 Task: Find connections with filter location Gonesse with filter topic #Investingwith filter profile language Spanish with filter current company Polaris Inc. with filter school Ahmednagar Jilha Maratha Vidya Prasarak Samaj's Ahmednagar Shri.Chhatrapati Shivaji Maharaj College of Engineering, Nepti, Address: Nepti Nagar Kalyan Road, Ahmednagar, Taluka: Ahmednagar, District: Ahmednagar with filter industry Housing Programs with filter service category Retirement Planning with filter keywords title Sound Engineer
Action: Mouse moved to (686, 111)
Screenshot: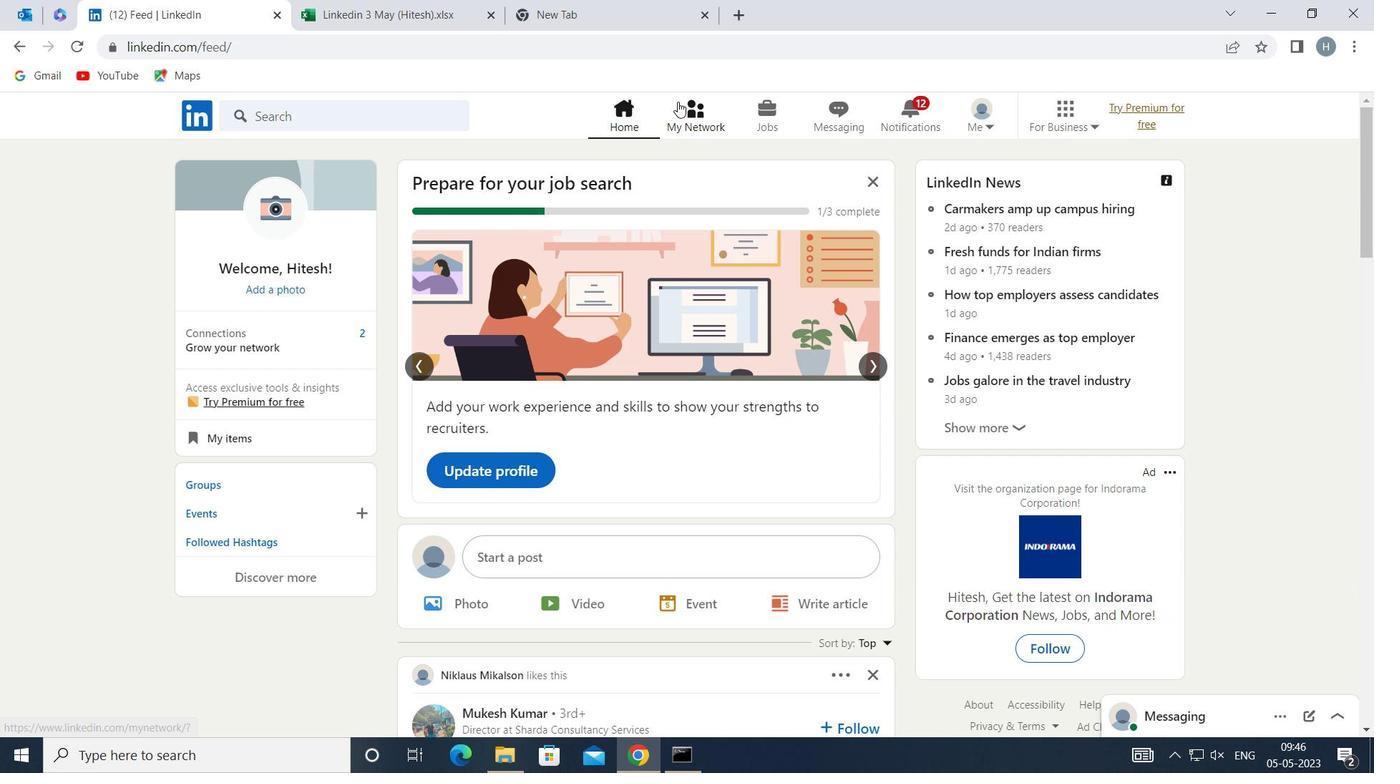 
Action: Mouse pressed left at (686, 111)
Screenshot: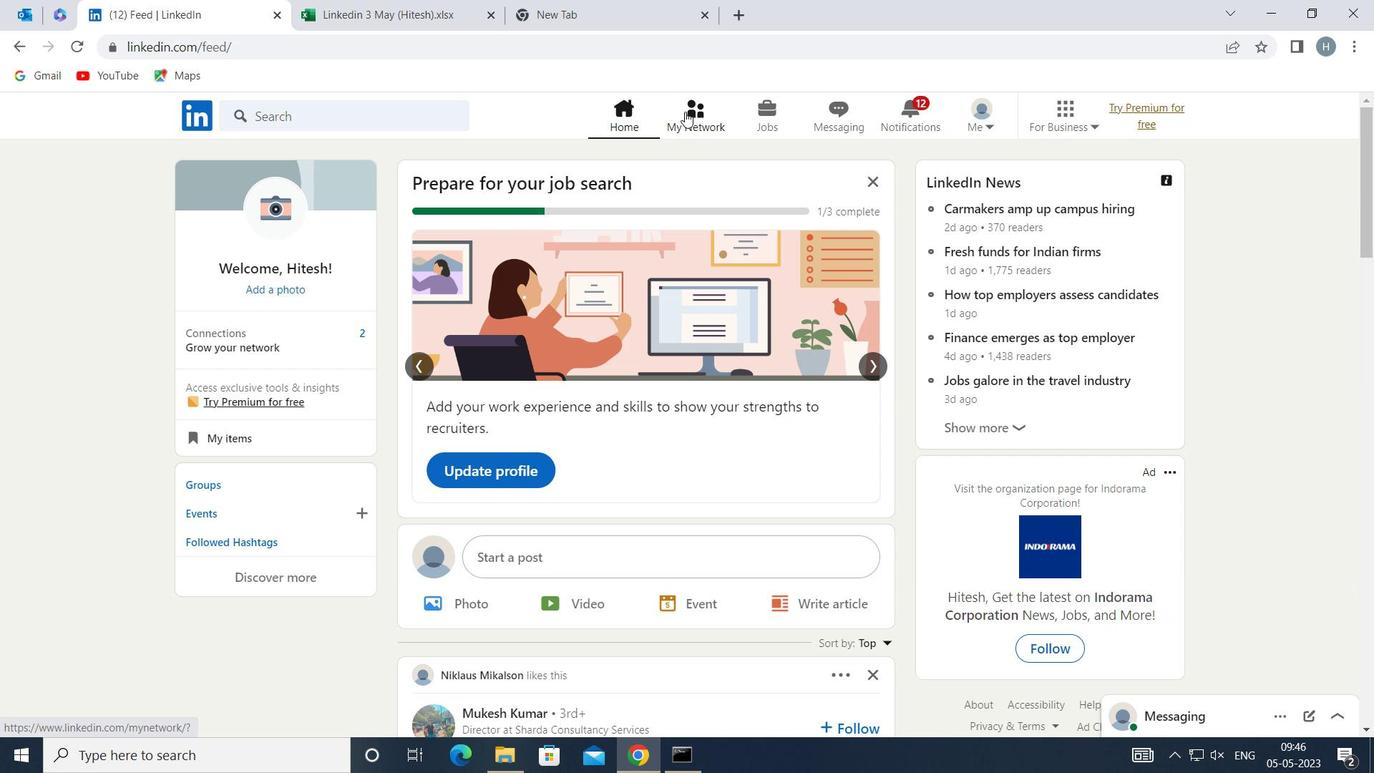 
Action: Mouse moved to (416, 213)
Screenshot: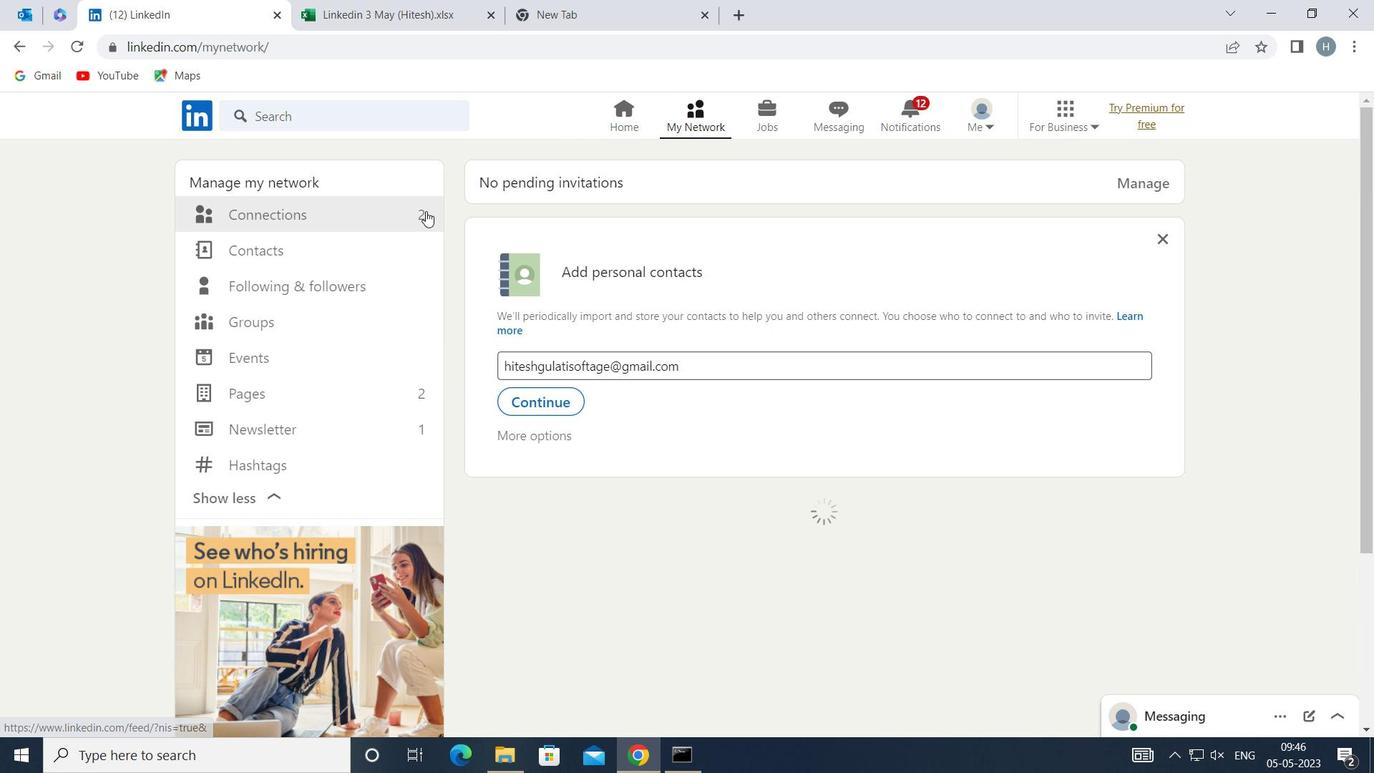 
Action: Mouse pressed left at (416, 213)
Screenshot: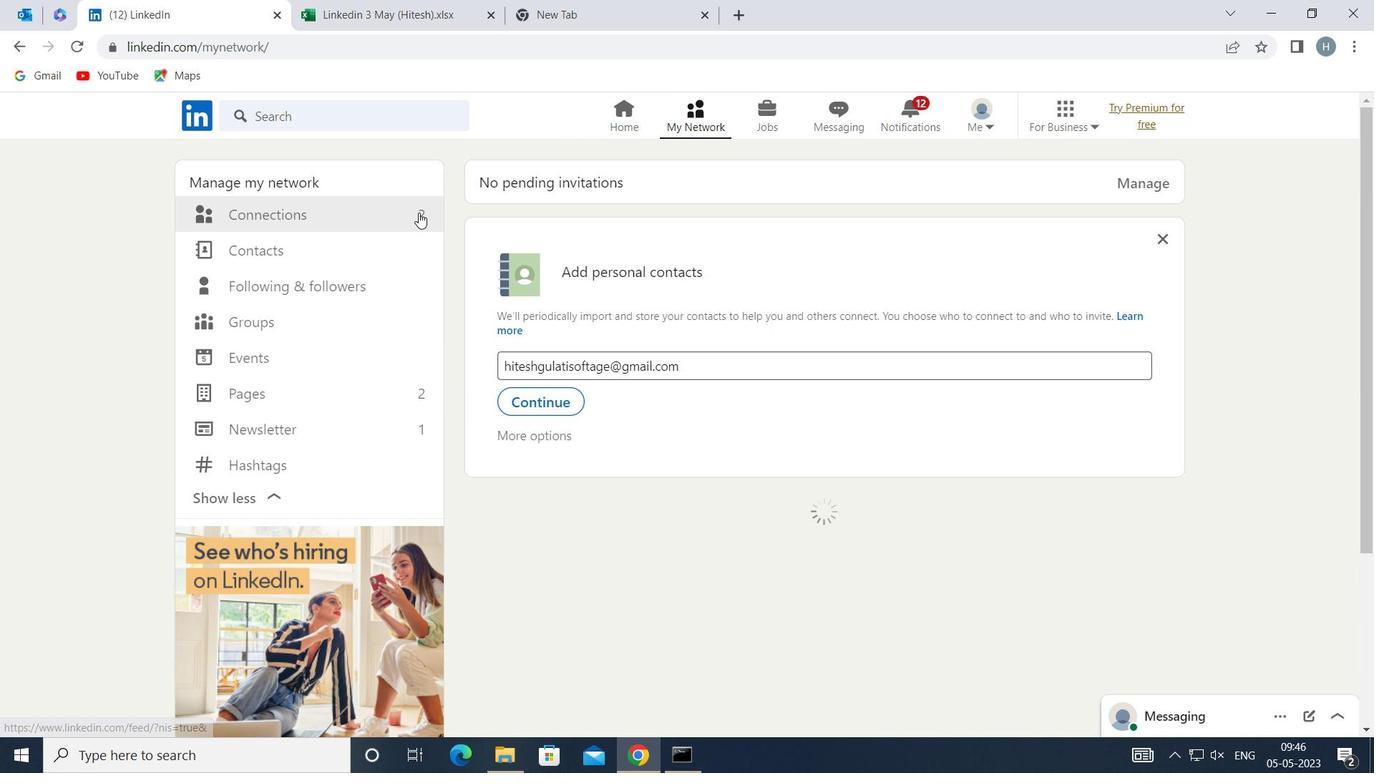 
Action: Mouse moved to (809, 219)
Screenshot: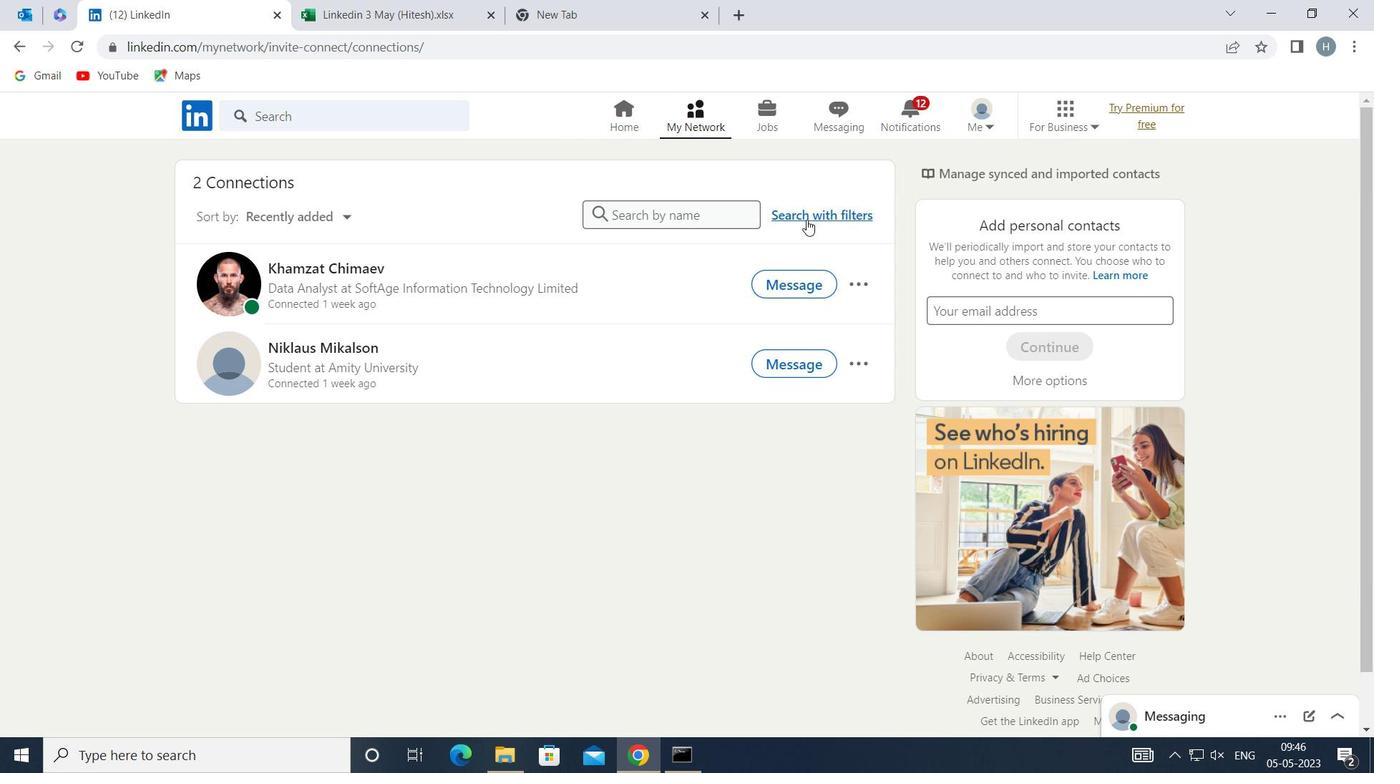 
Action: Mouse pressed left at (809, 219)
Screenshot: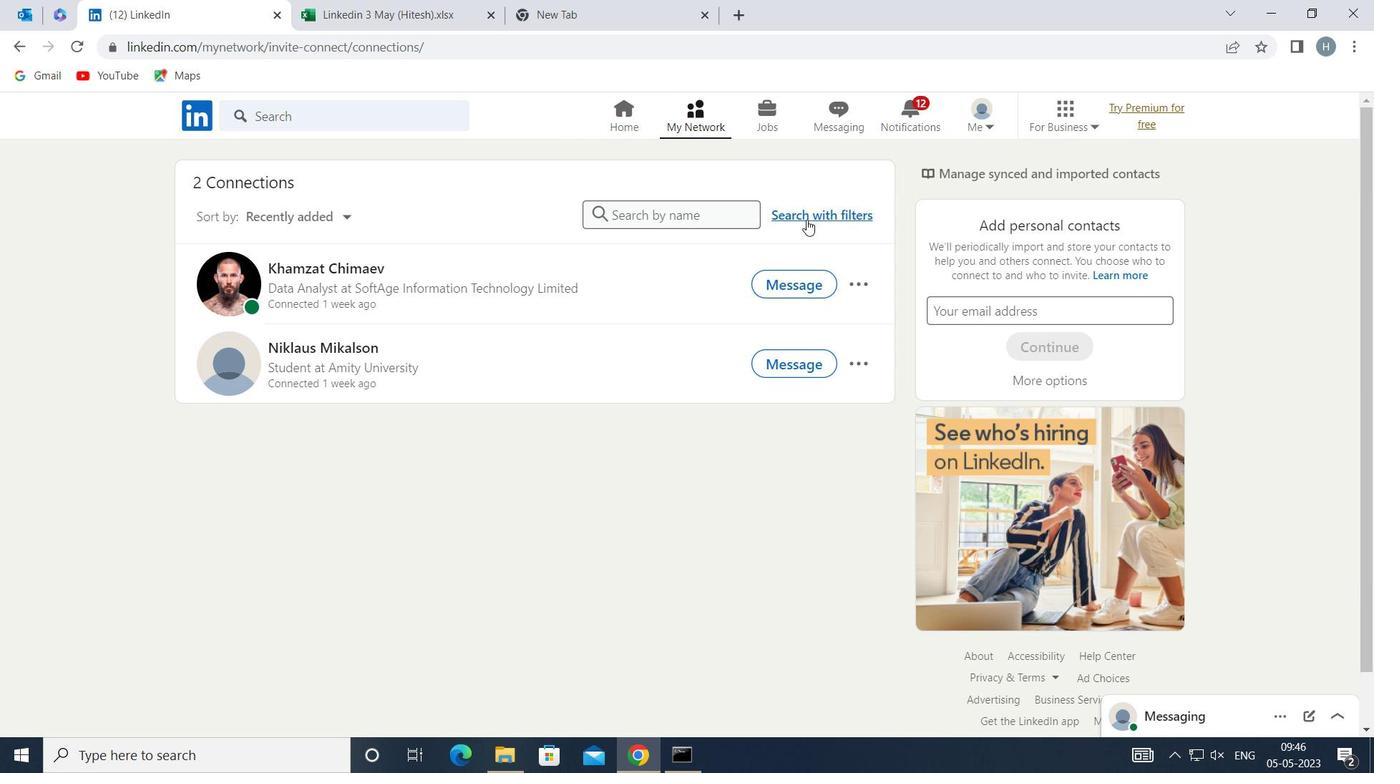 
Action: Mouse moved to (752, 164)
Screenshot: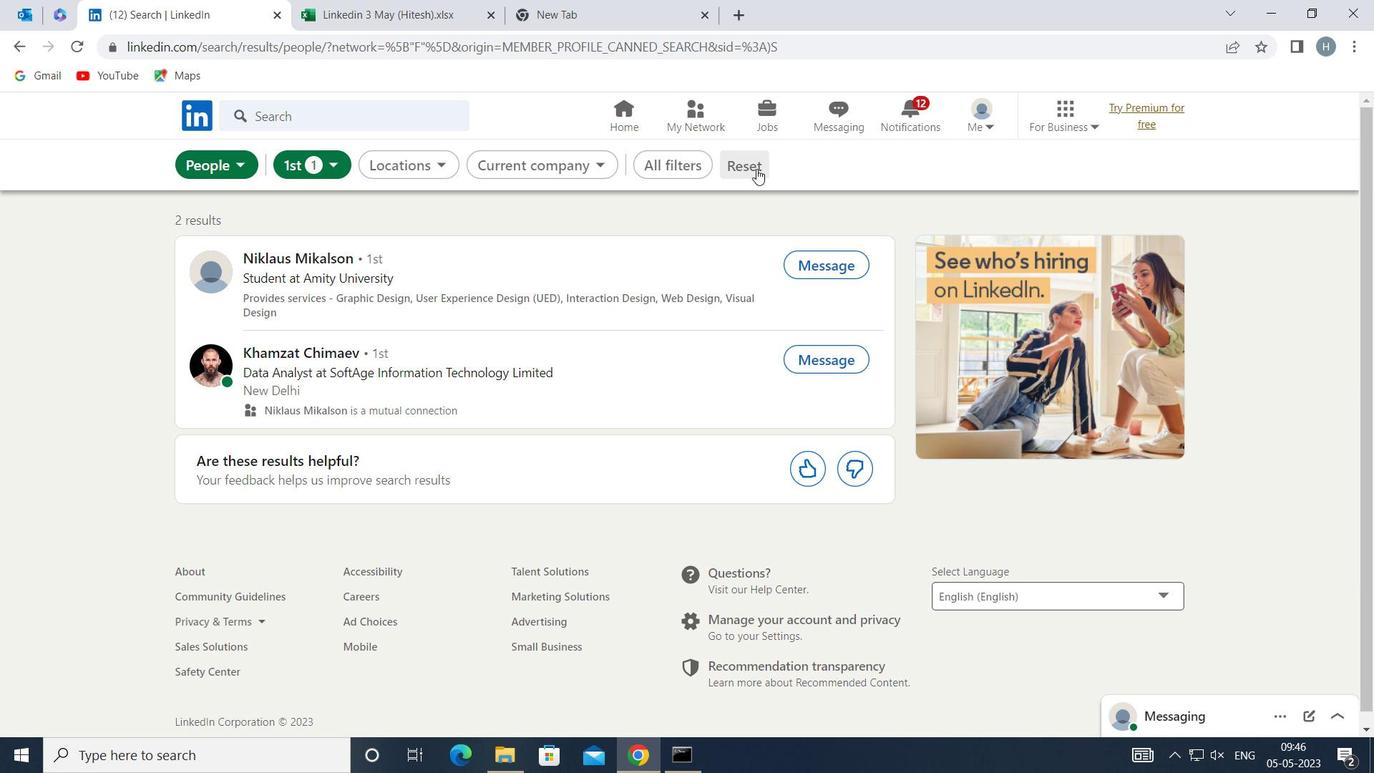 
Action: Mouse pressed left at (752, 164)
Screenshot: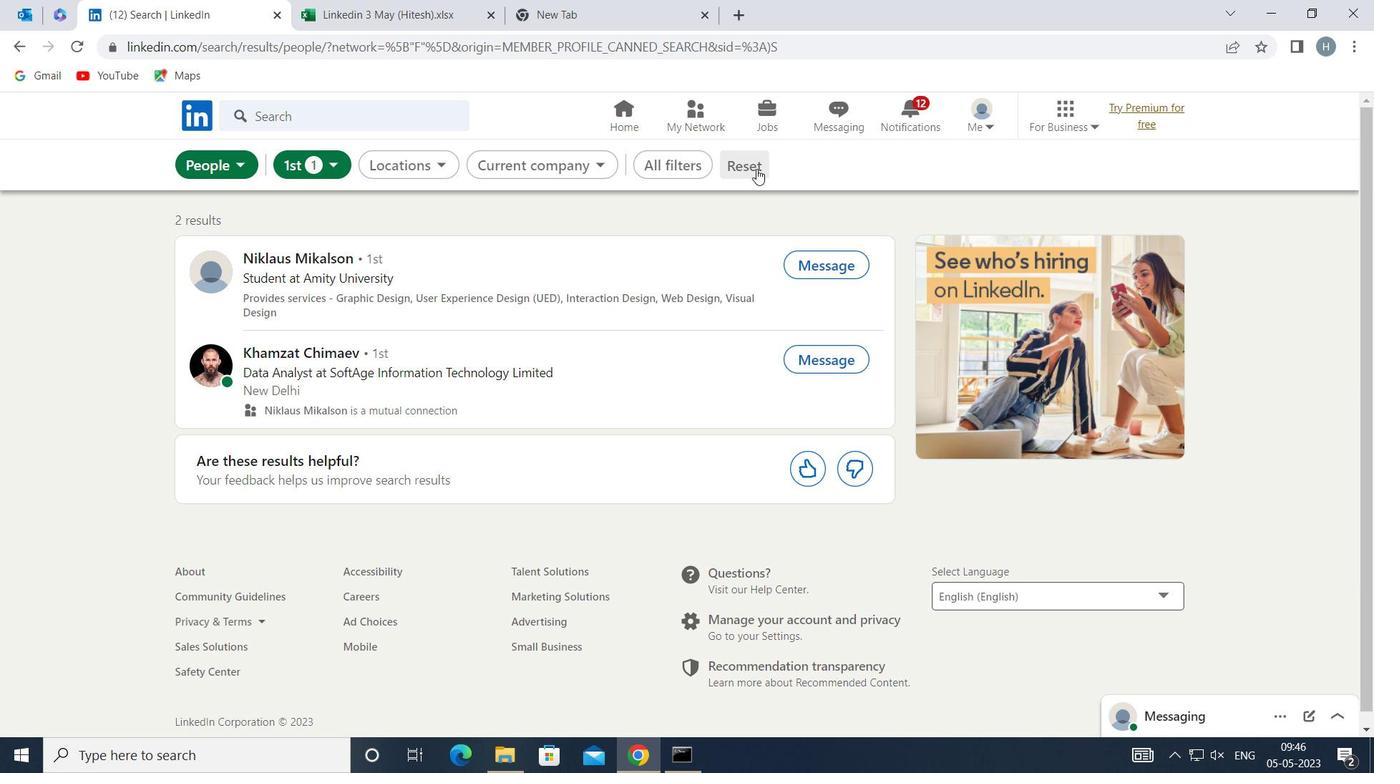 
Action: Mouse moved to (738, 164)
Screenshot: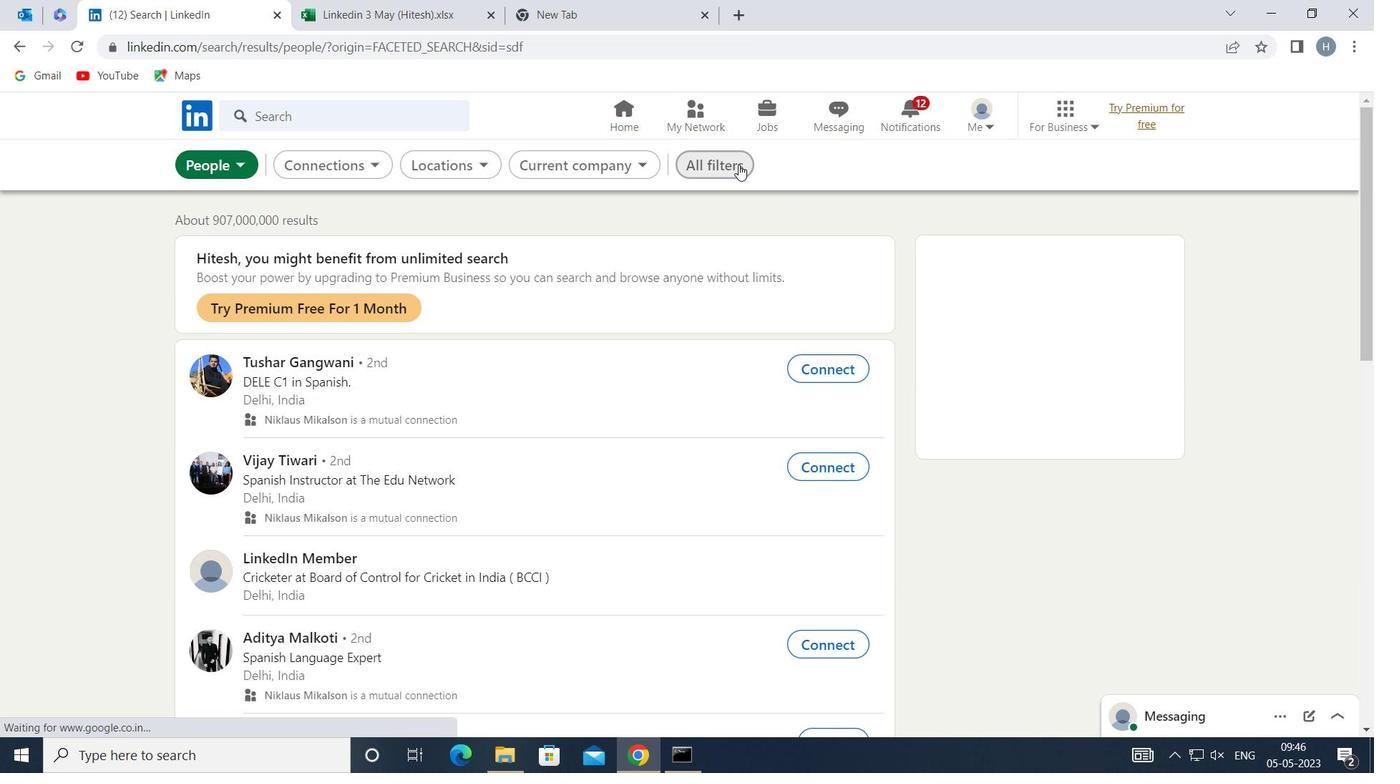 
Action: Mouse pressed left at (738, 164)
Screenshot: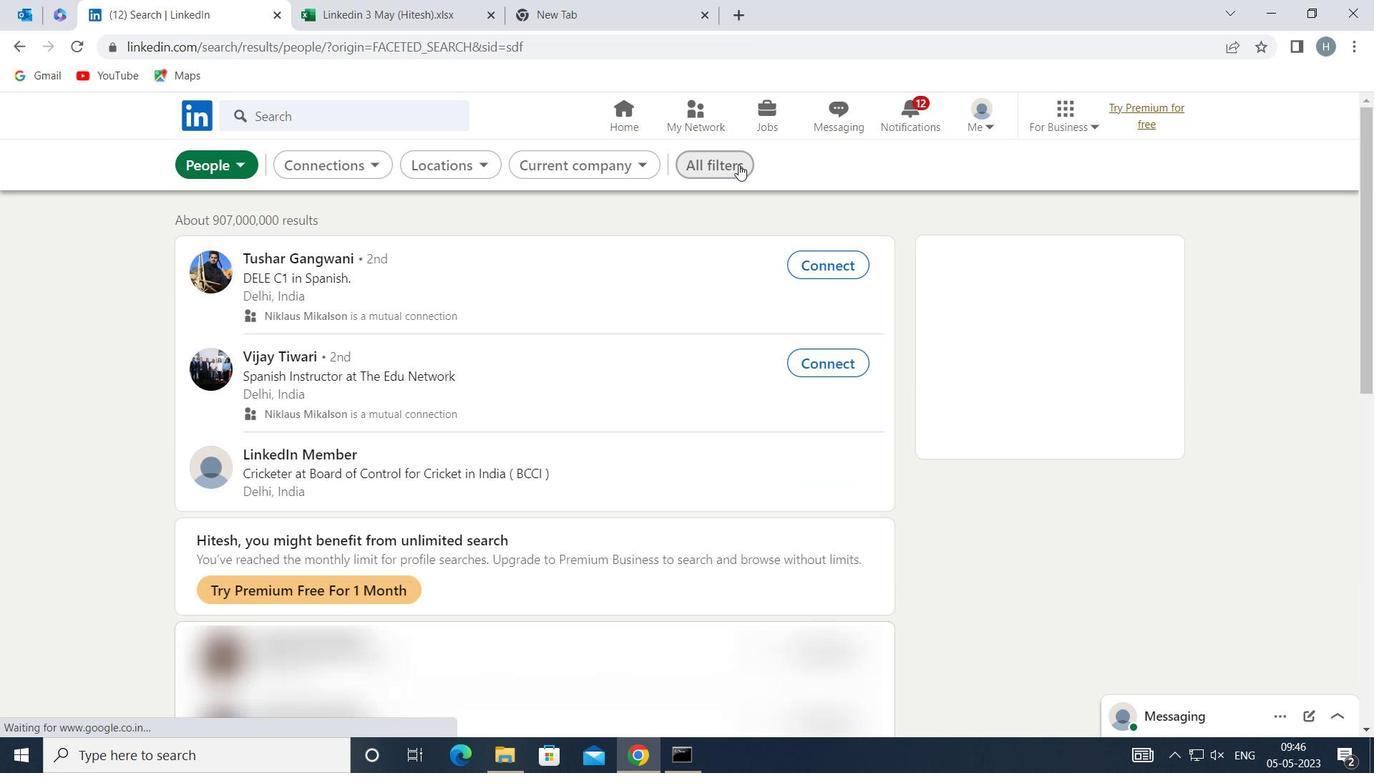 
Action: Mouse moved to (1025, 443)
Screenshot: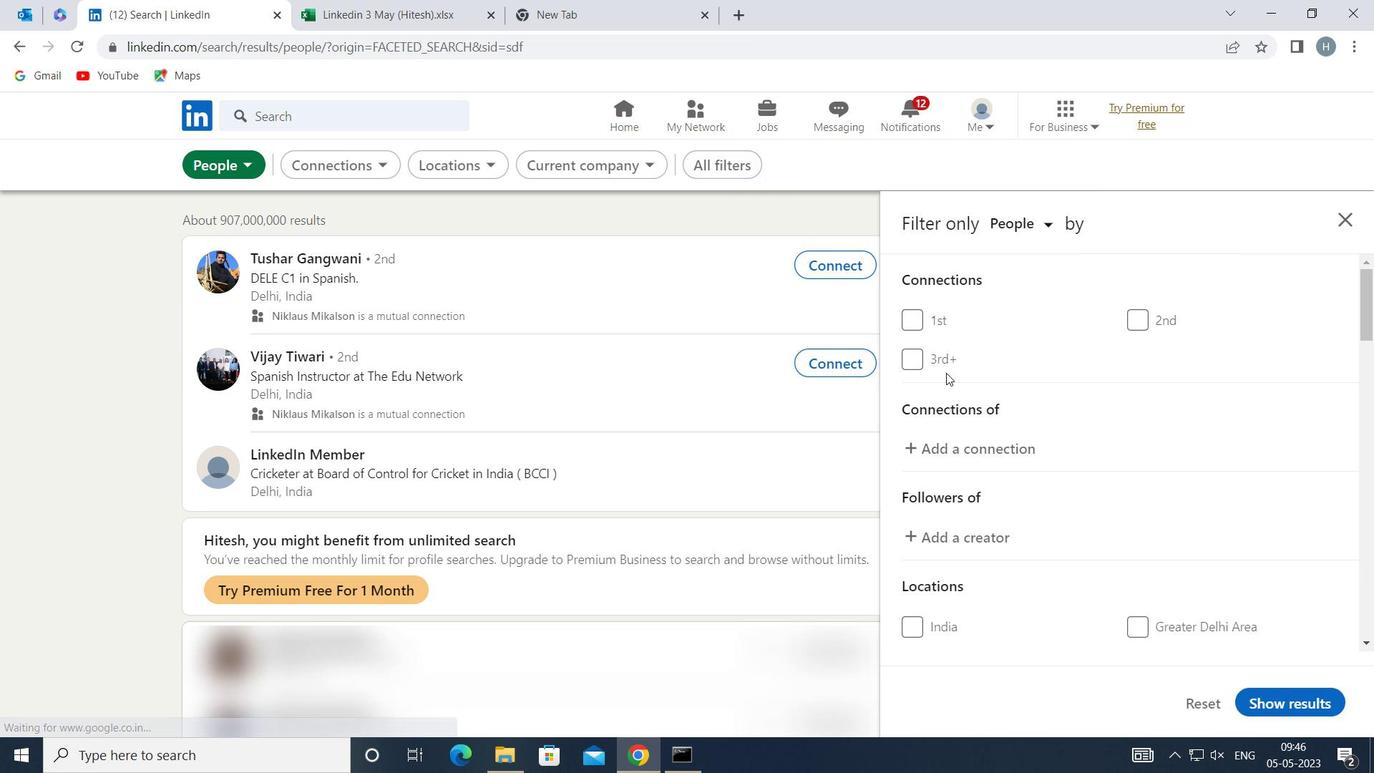 
Action: Mouse scrolled (1025, 443) with delta (0, 0)
Screenshot: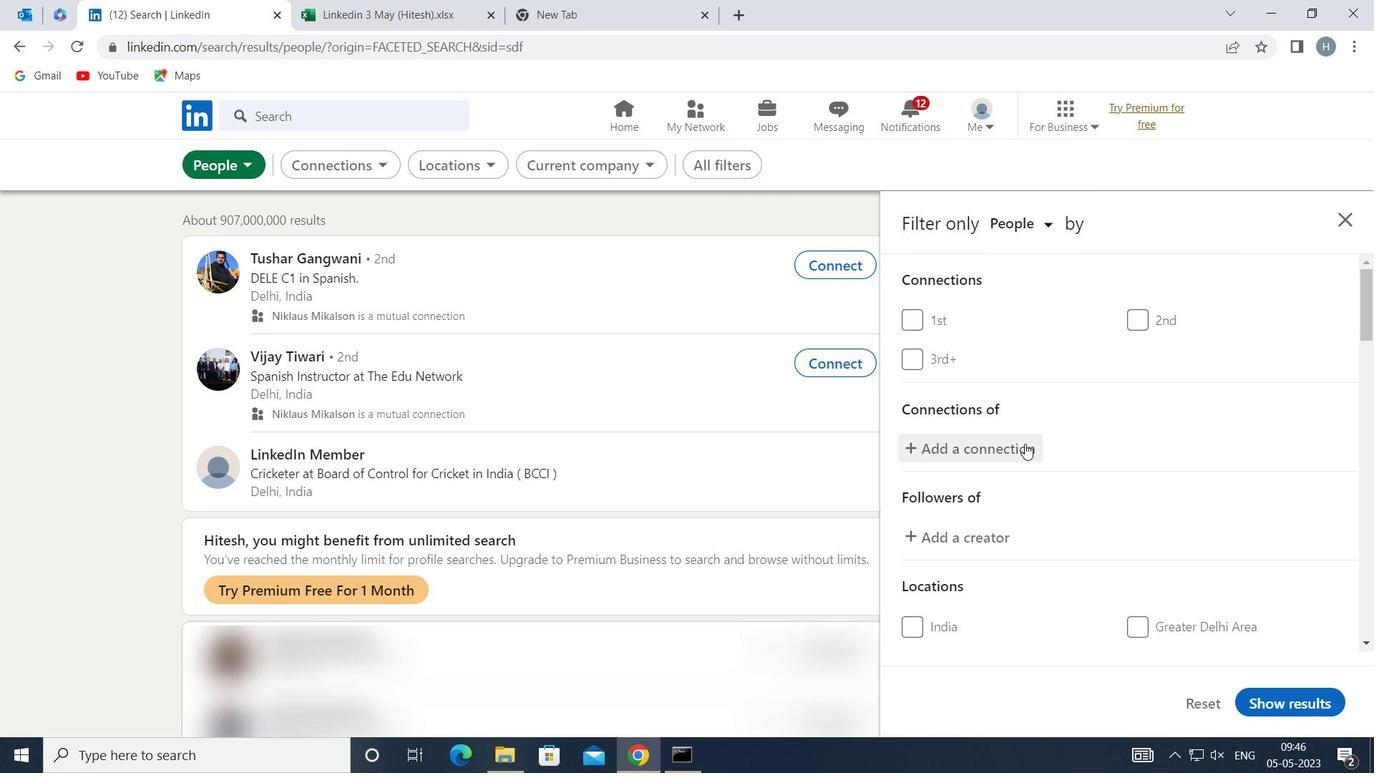 
Action: Mouse scrolled (1025, 443) with delta (0, 0)
Screenshot: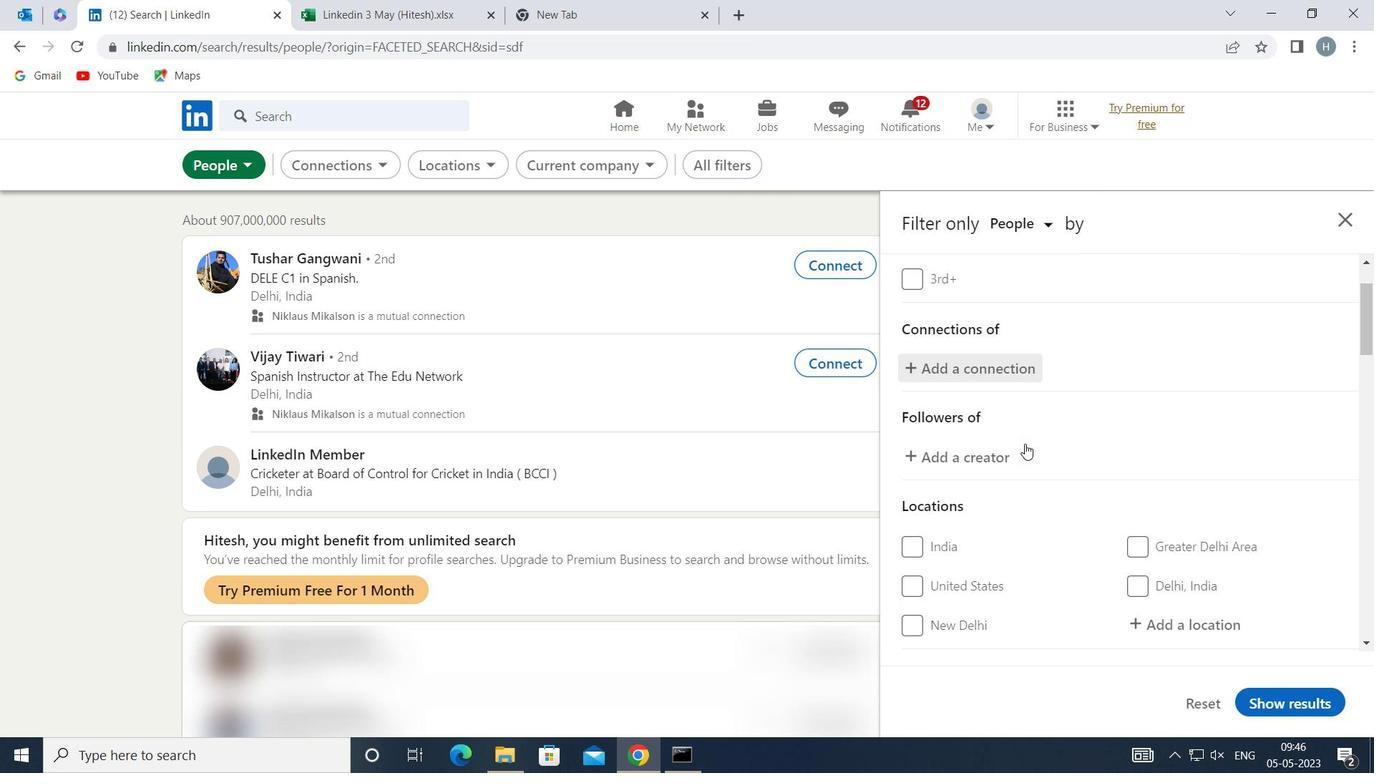 
Action: Mouse scrolled (1025, 443) with delta (0, 0)
Screenshot: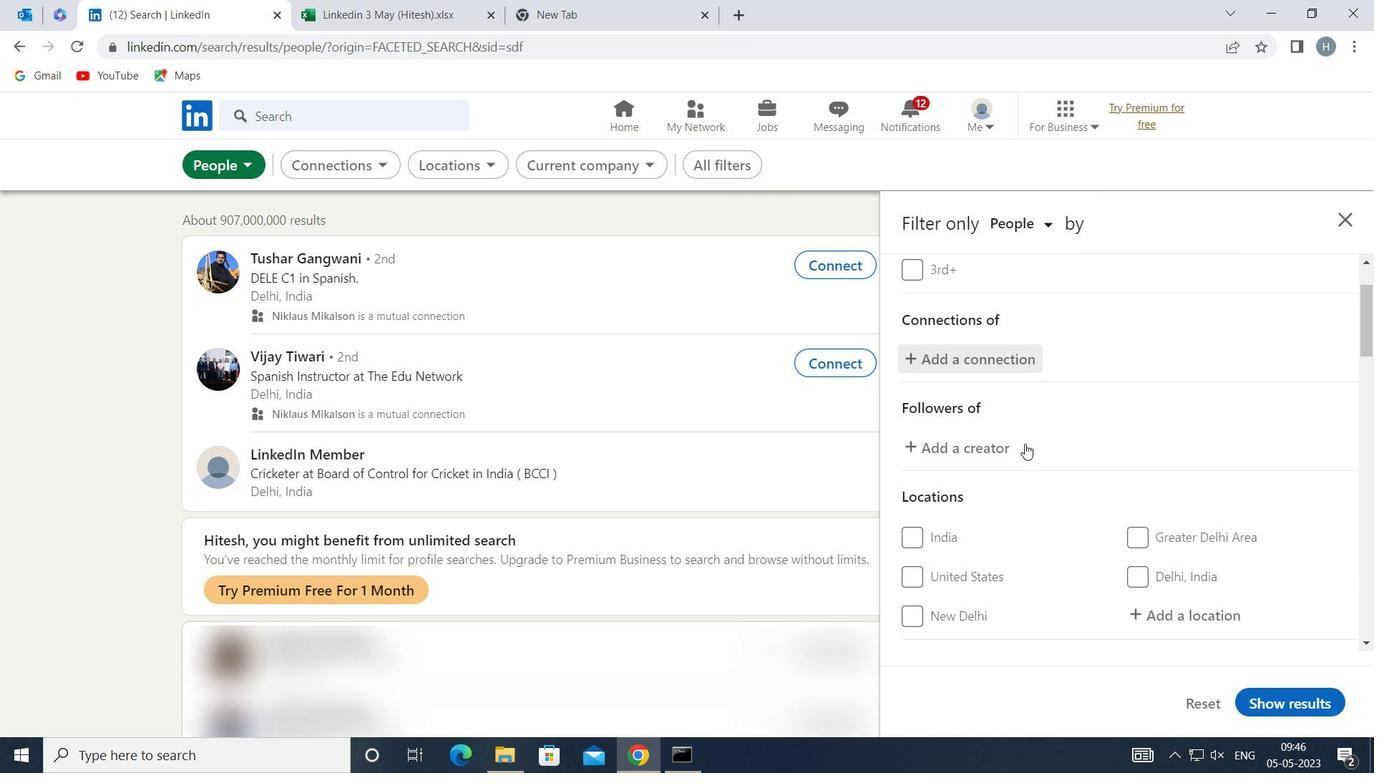 
Action: Mouse moved to (1179, 427)
Screenshot: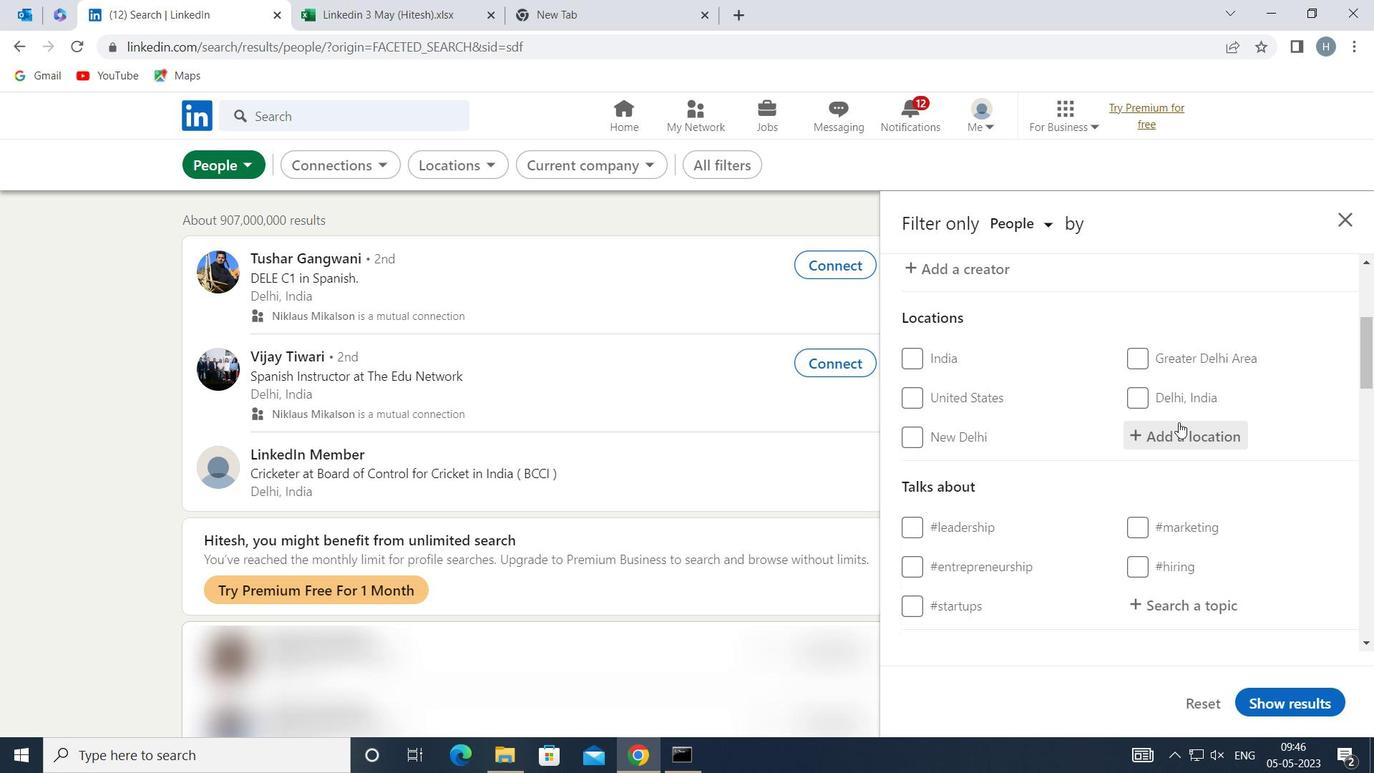 
Action: Mouse pressed left at (1179, 427)
Screenshot: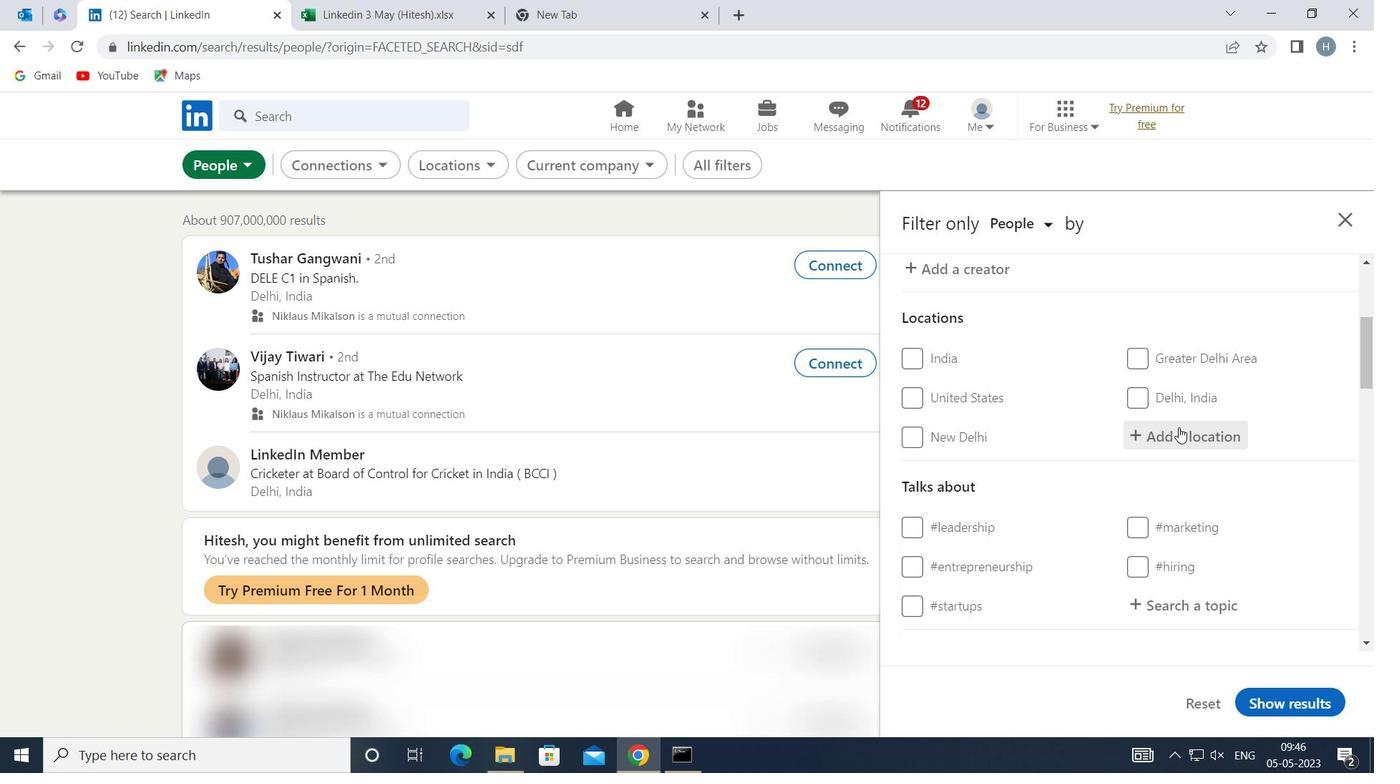 
Action: Key pressed <Key.shift>GONESSE
Screenshot: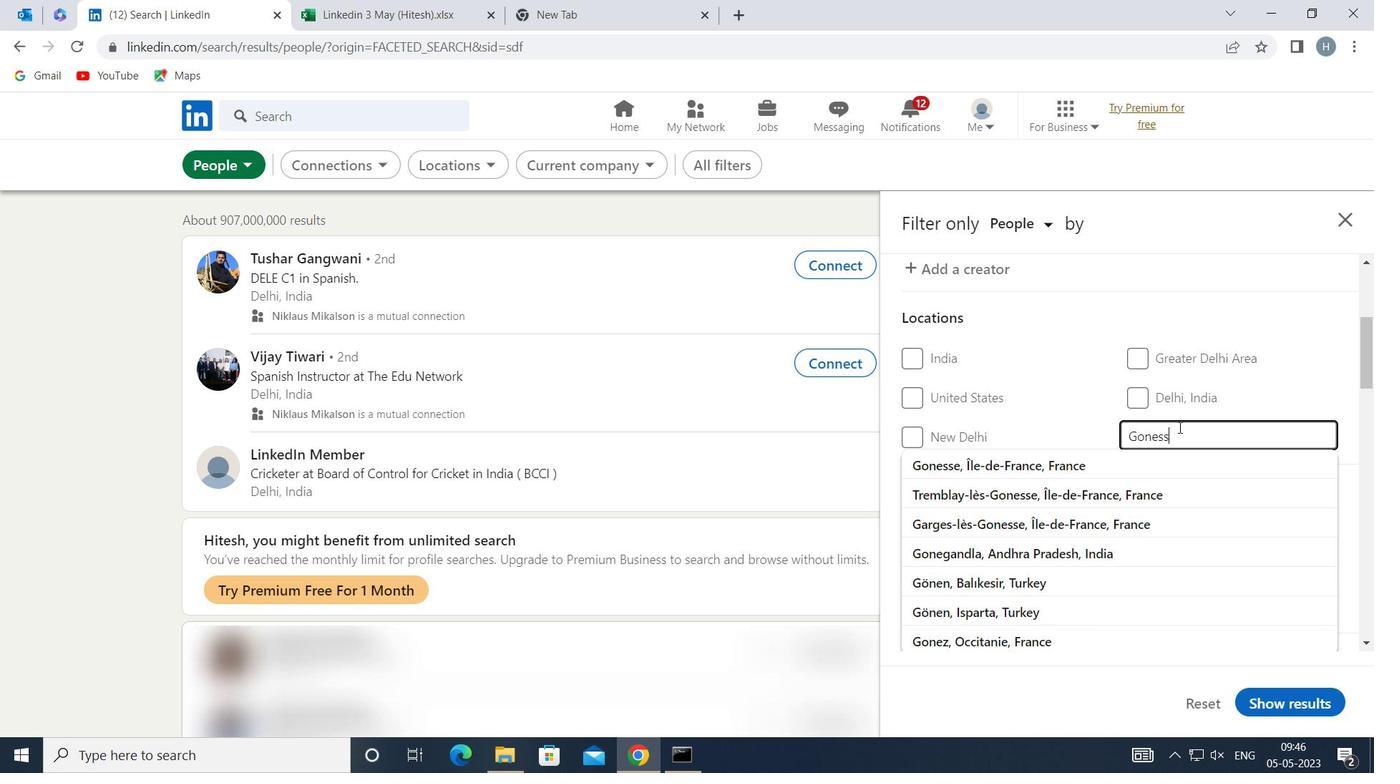 
Action: Mouse moved to (1123, 462)
Screenshot: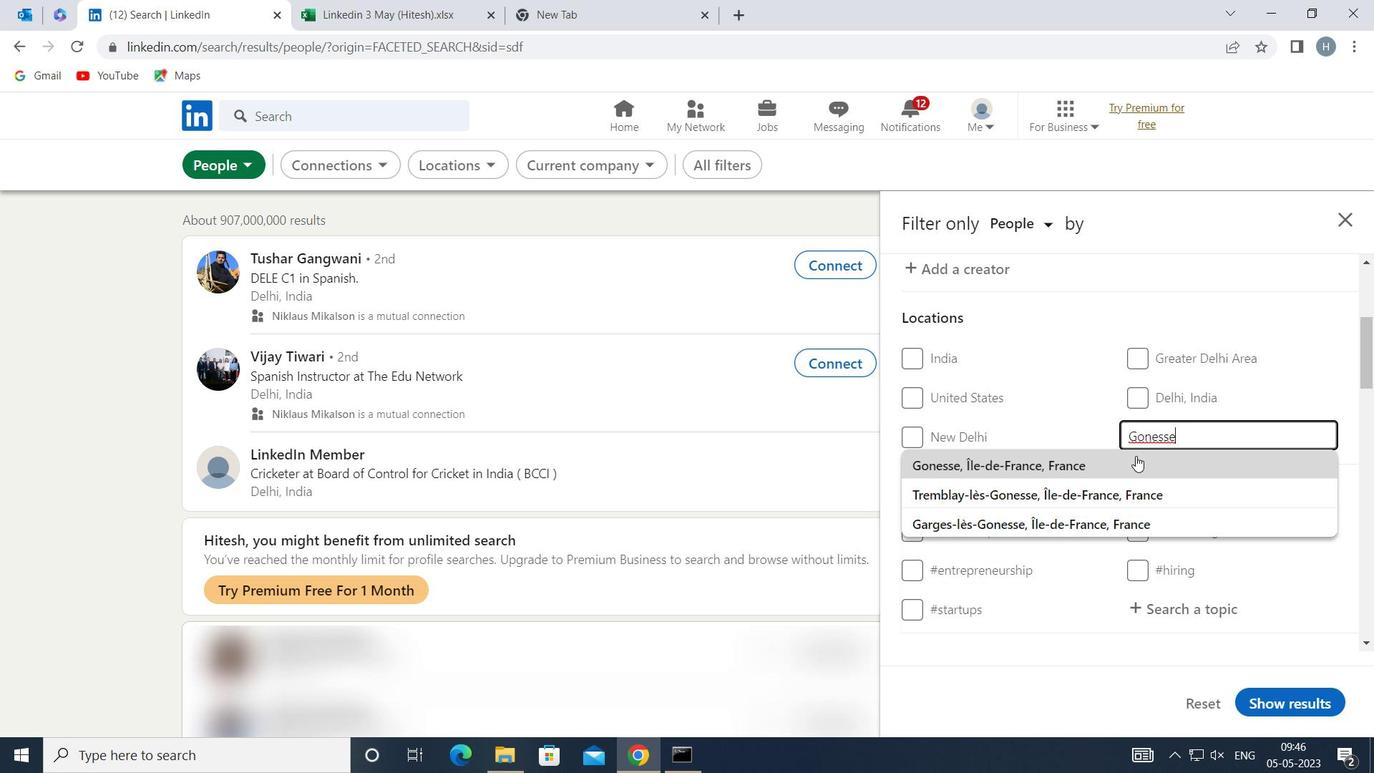 
Action: Mouse pressed left at (1123, 462)
Screenshot: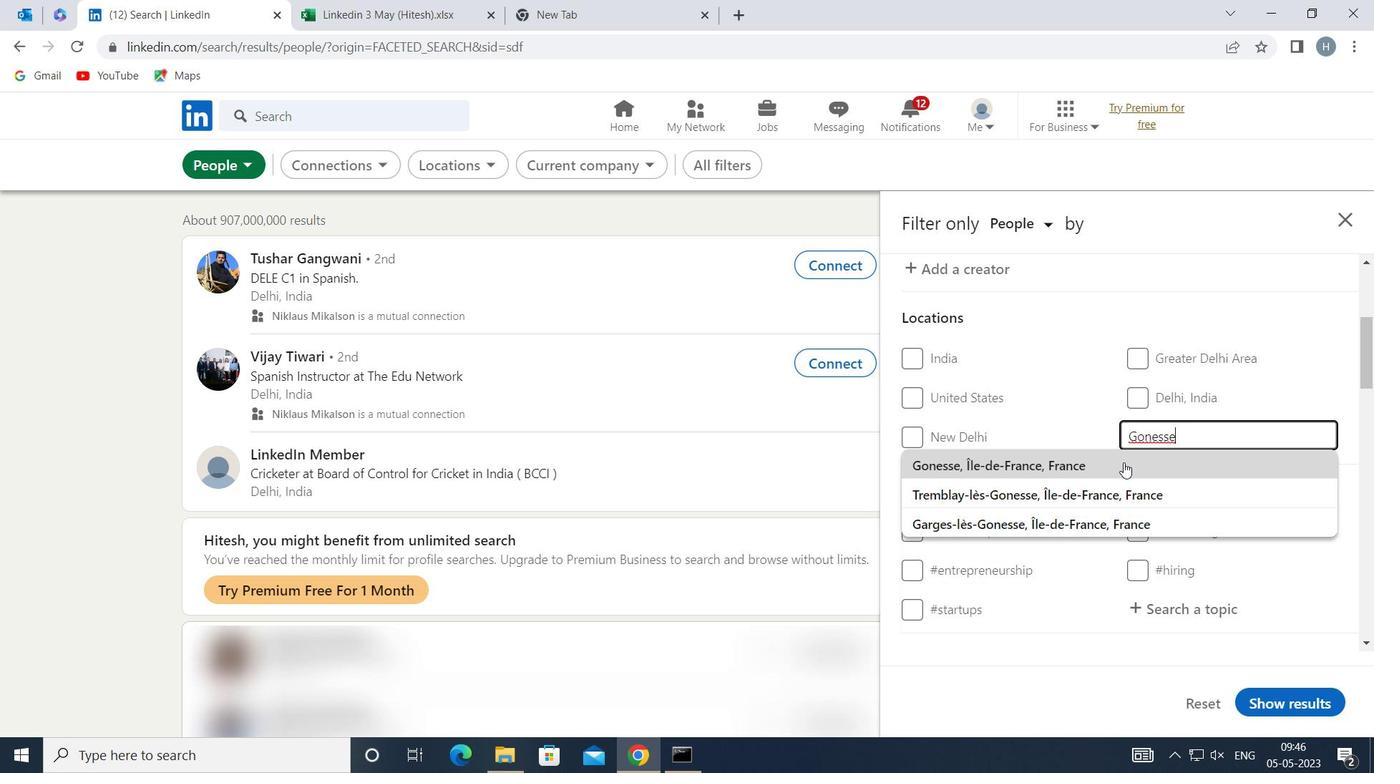 
Action: Mouse moved to (1099, 464)
Screenshot: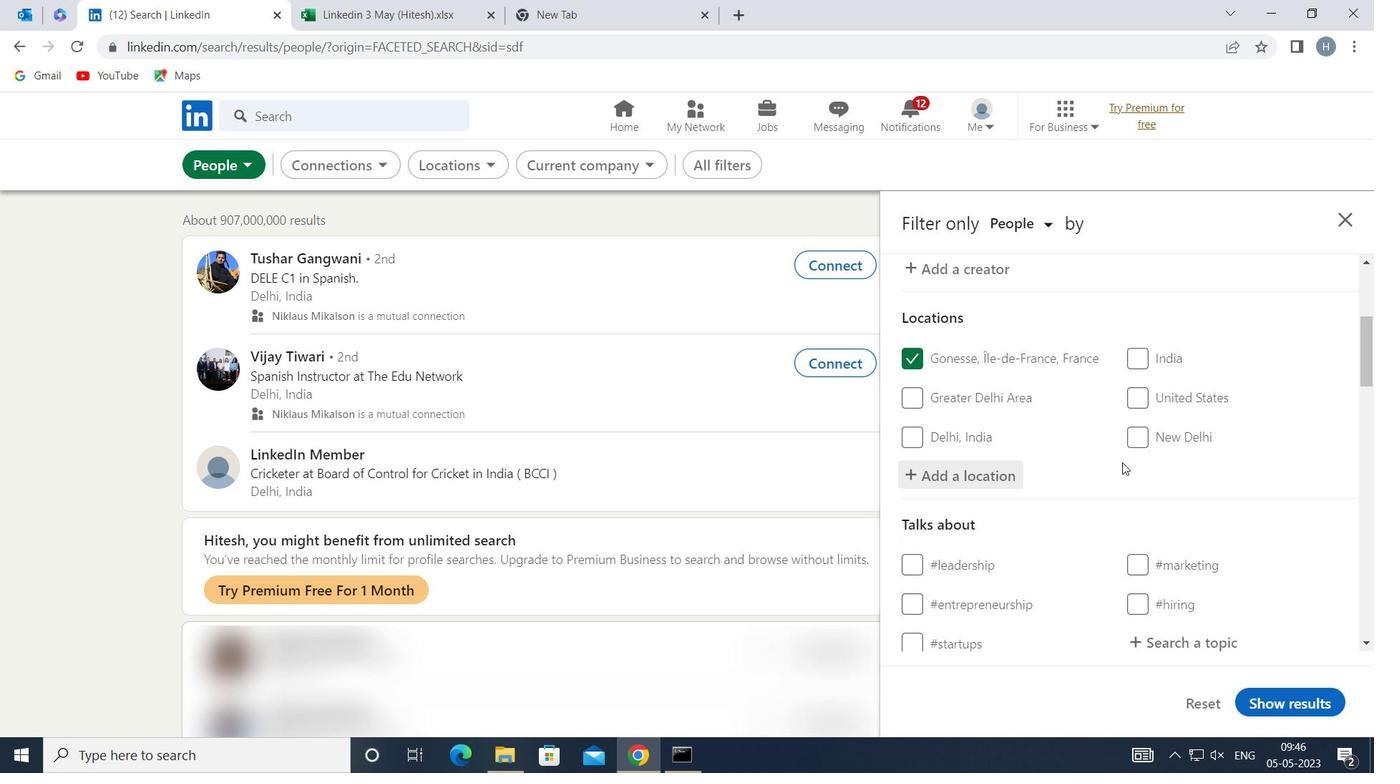 
Action: Mouse scrolled (1099, 463) with delta (0, 0)
Screenshot: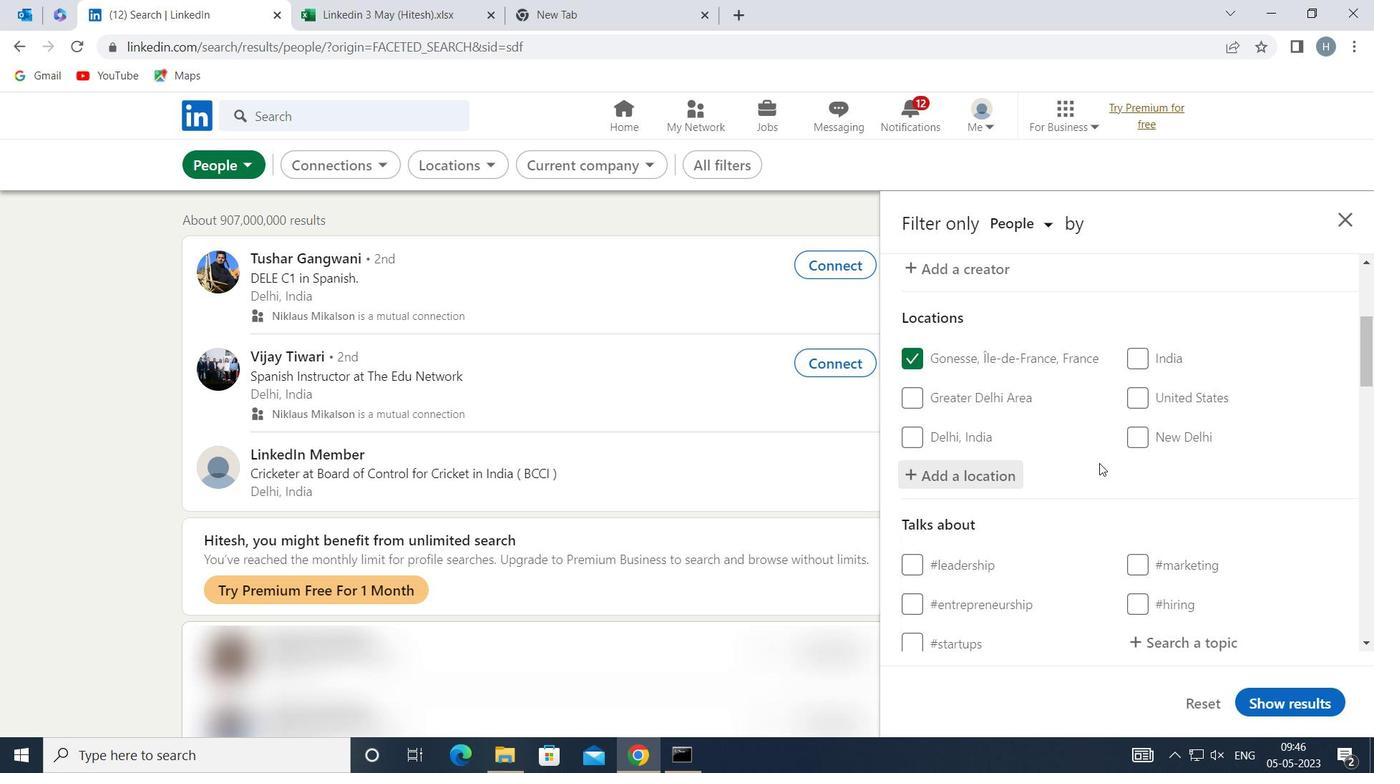 
Action: Mouse scrolled (1099, 463) with delta (0, 0)
Screenshot: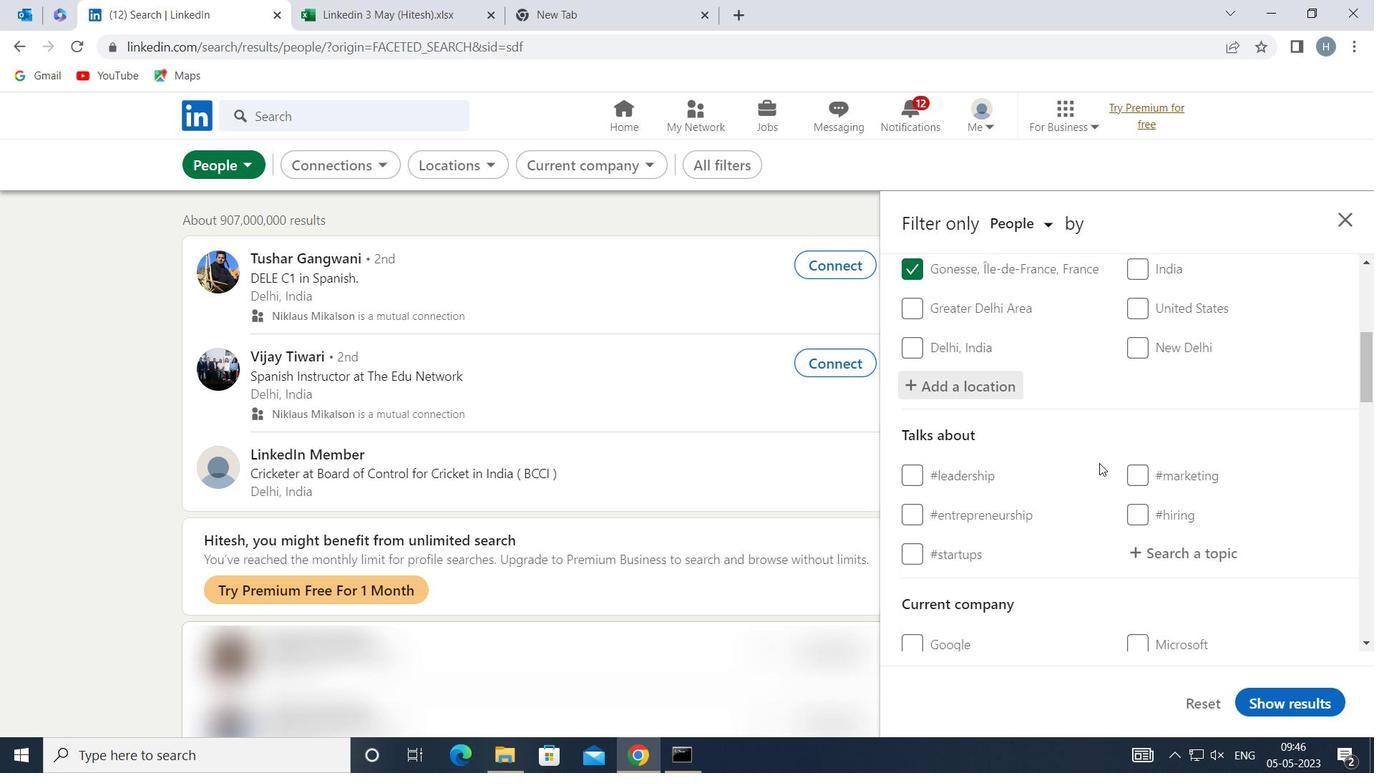 
Action: Mouse moved to (1177, 461)
Screenshot: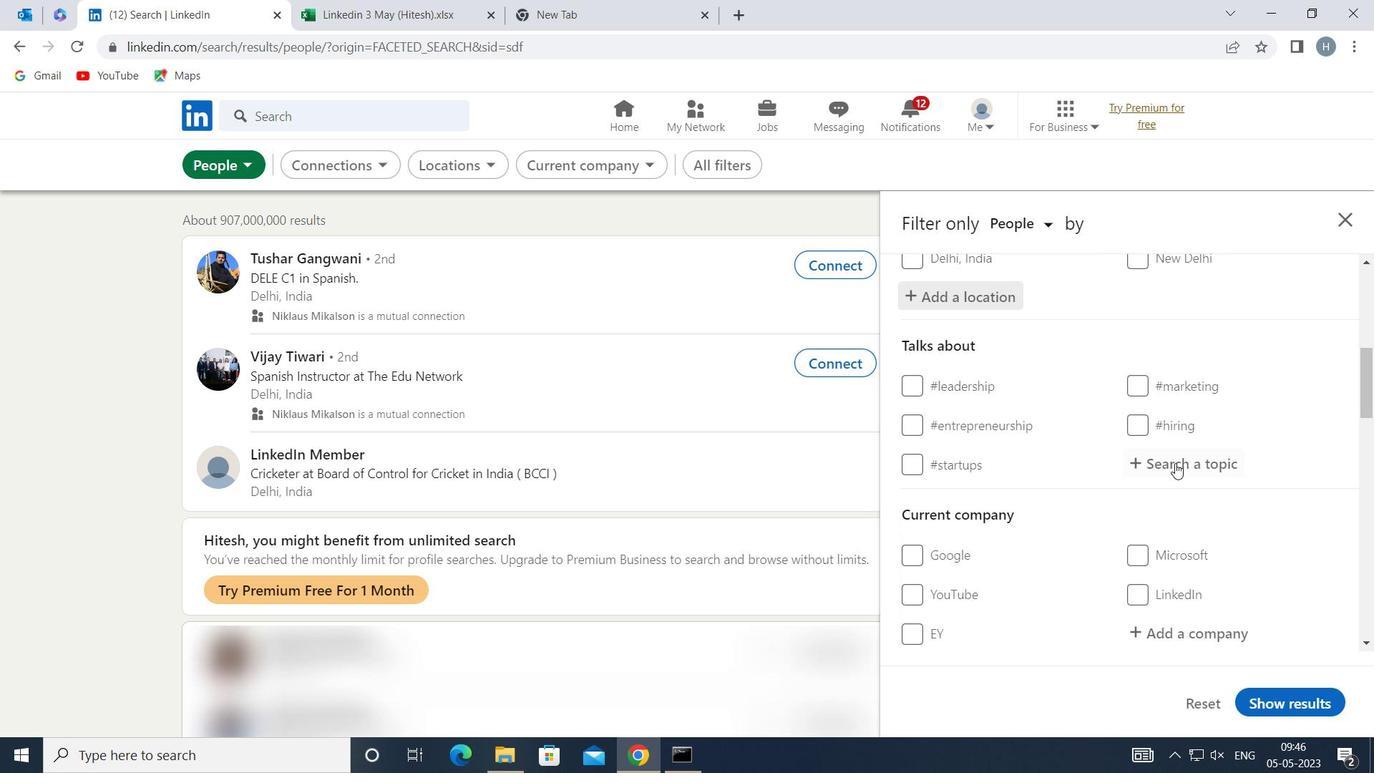 
Action: Mouse pressed left at (1177, 461)
Screenshot: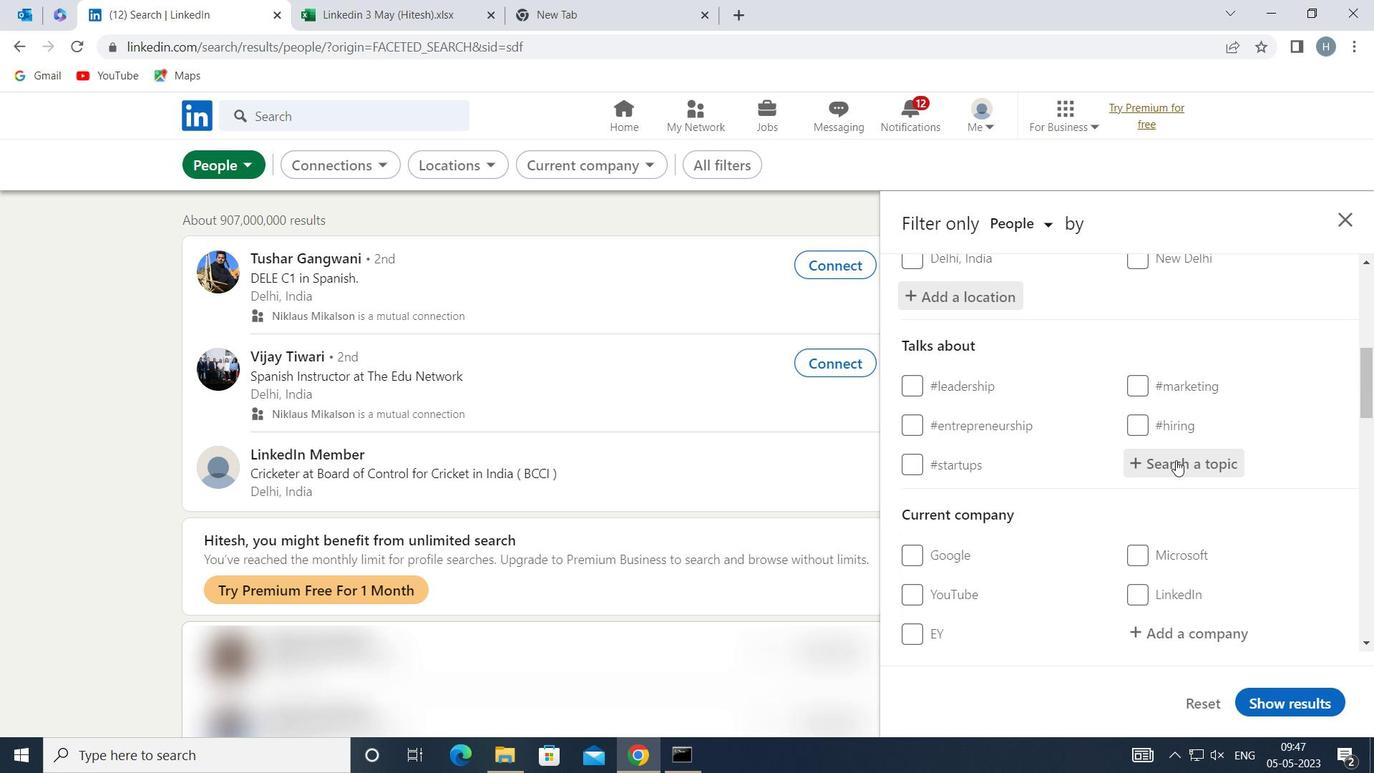 
Action: Key pressed <Key.shift>INVESTING
Screenshot: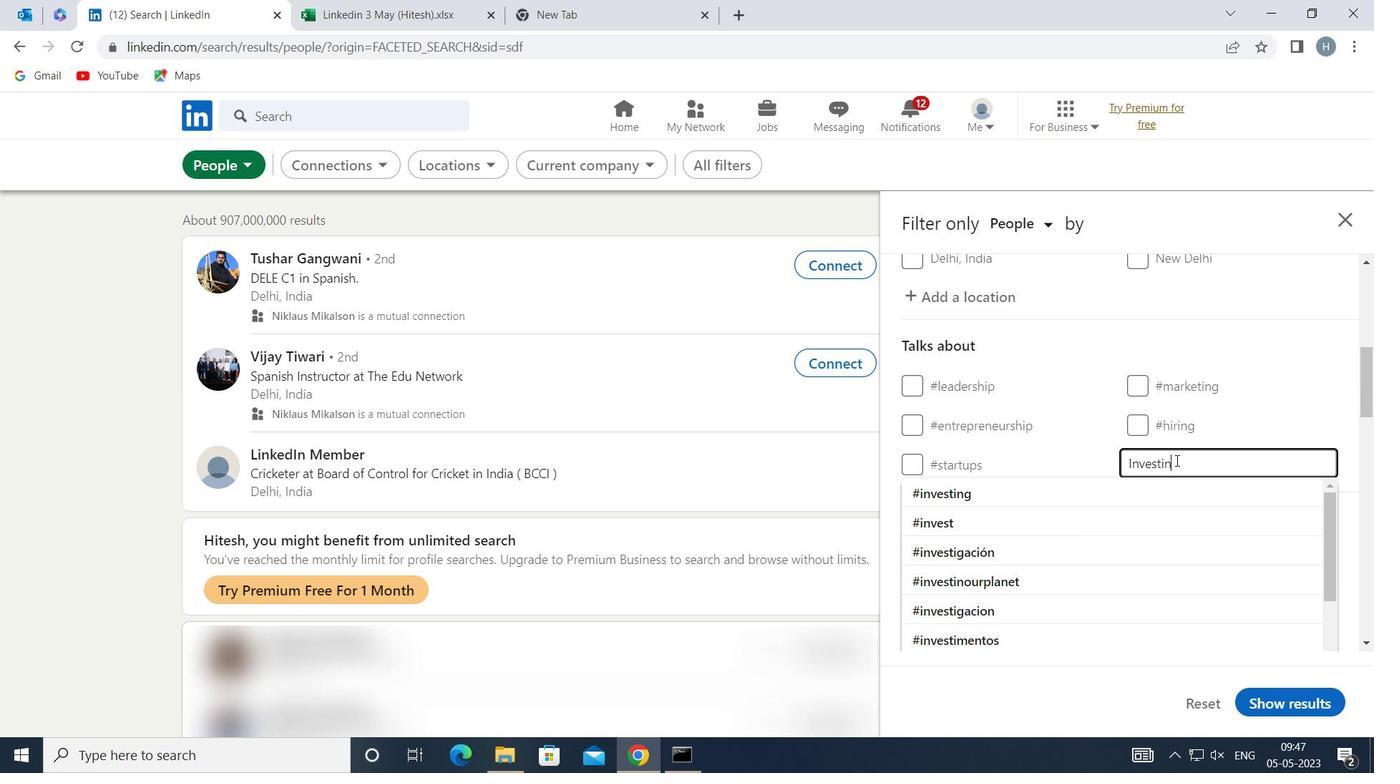 
Action: Mouse moved to (1033, 494)
Screenshot: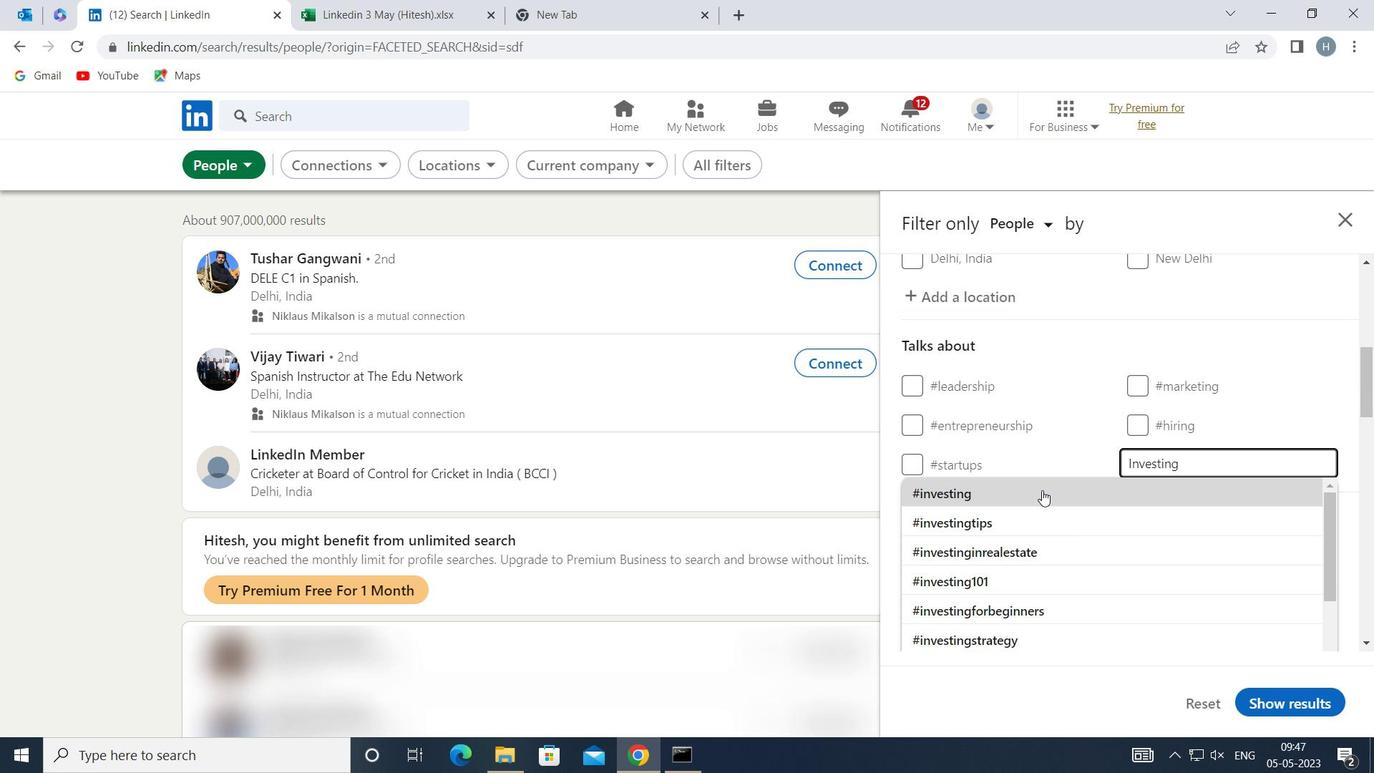 
Action: Mouse pressed left at (1033, 494)
Screenshot: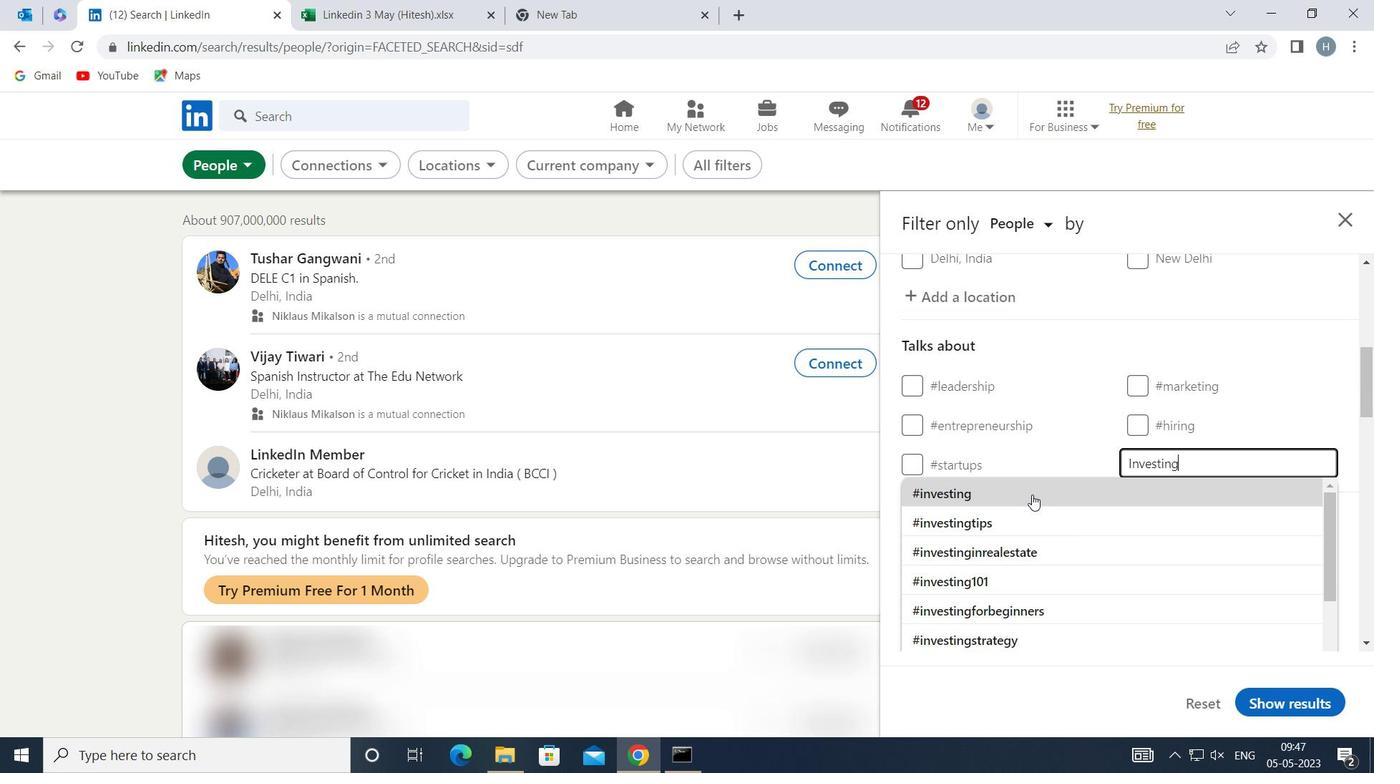 
Action: Mouse moved to (1033, 494)
Screenshot: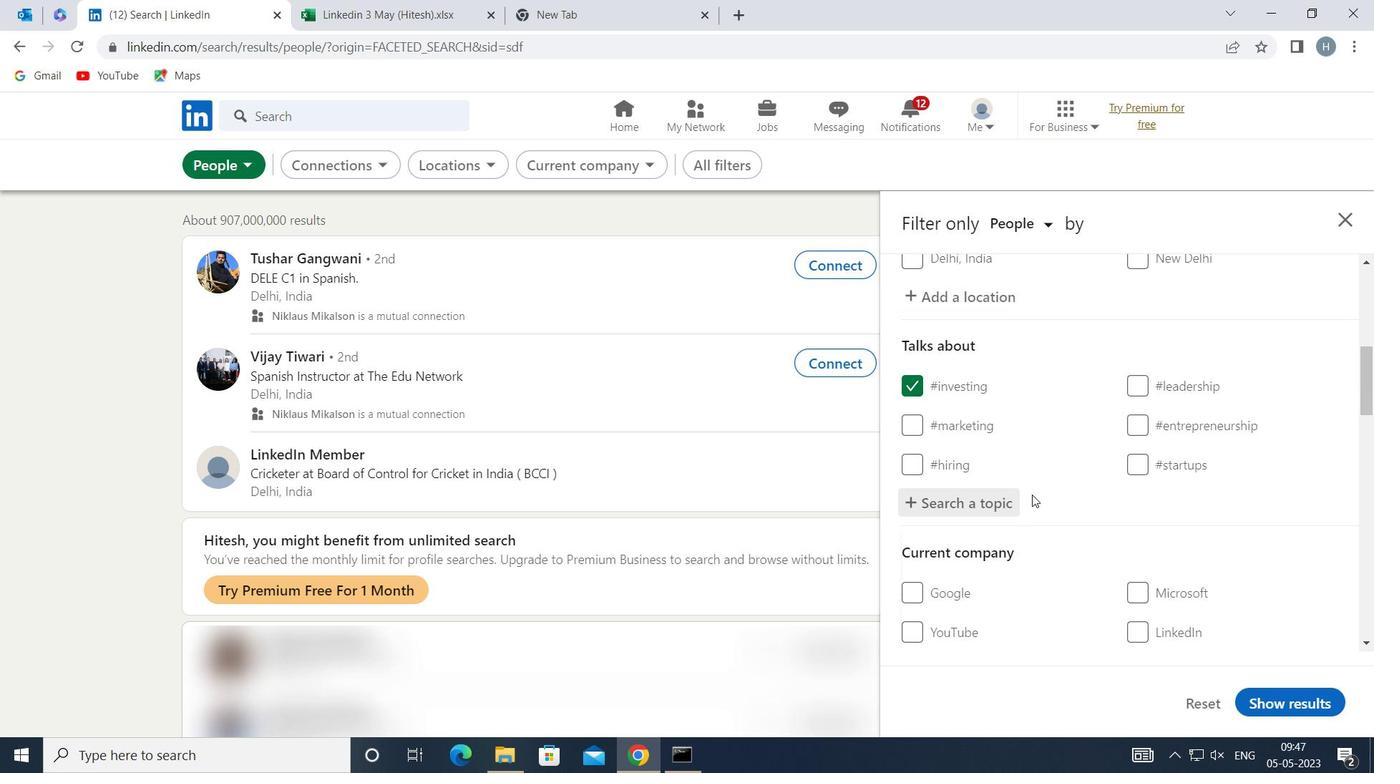 
Action: Mouse scrolled (1033, 494) with delta (0, 0)
Screenshot: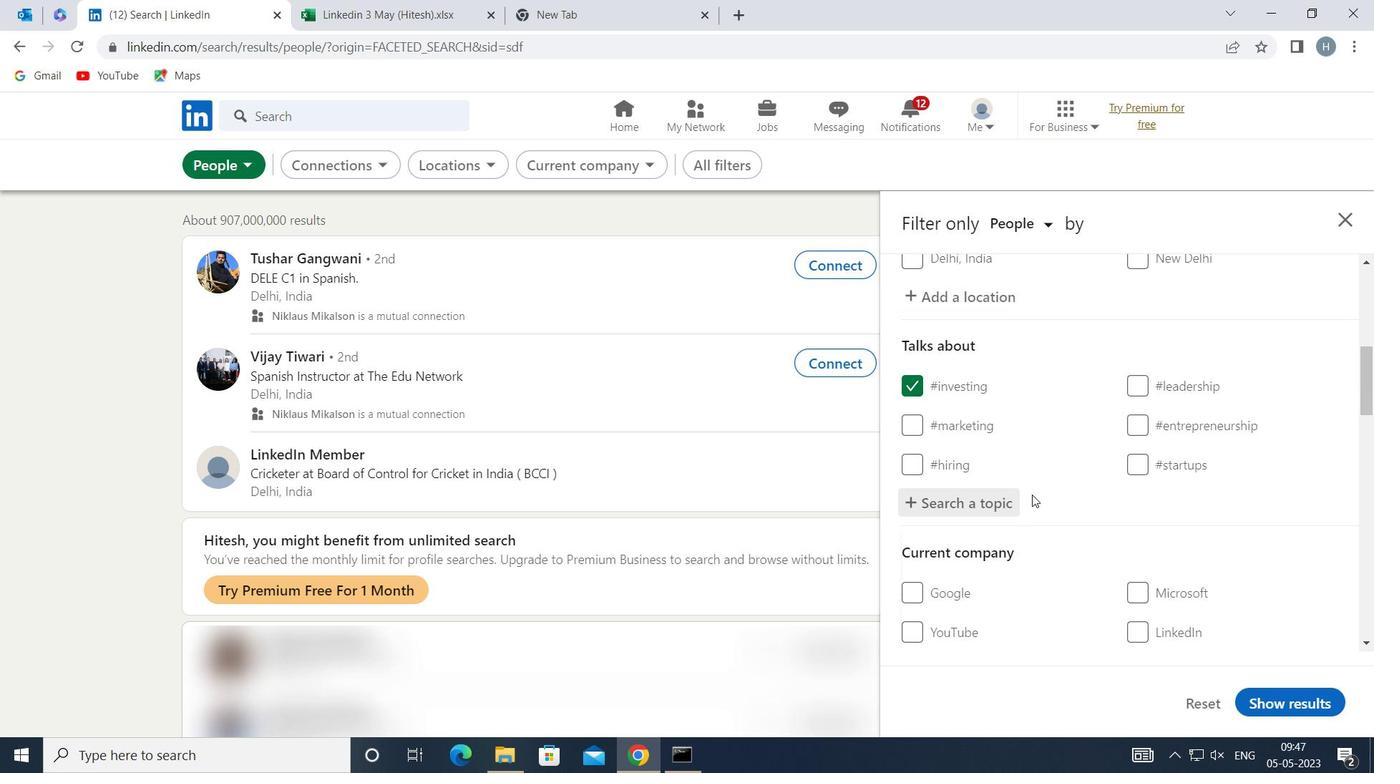 
Action: Mouse scrolled (1033, 494) with delta (0, 0)
Screenshot: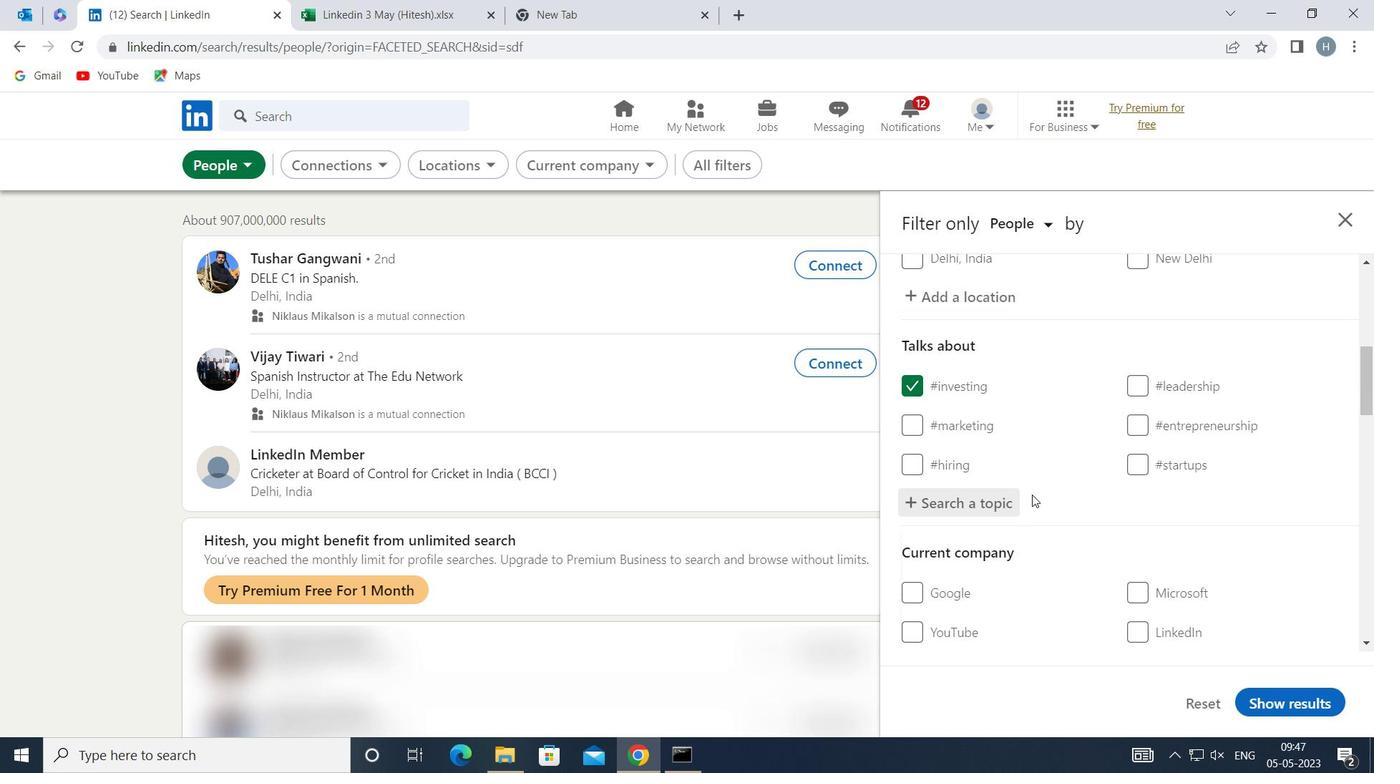 
Action: Mouse moved to (1041, 494)
Screenshot: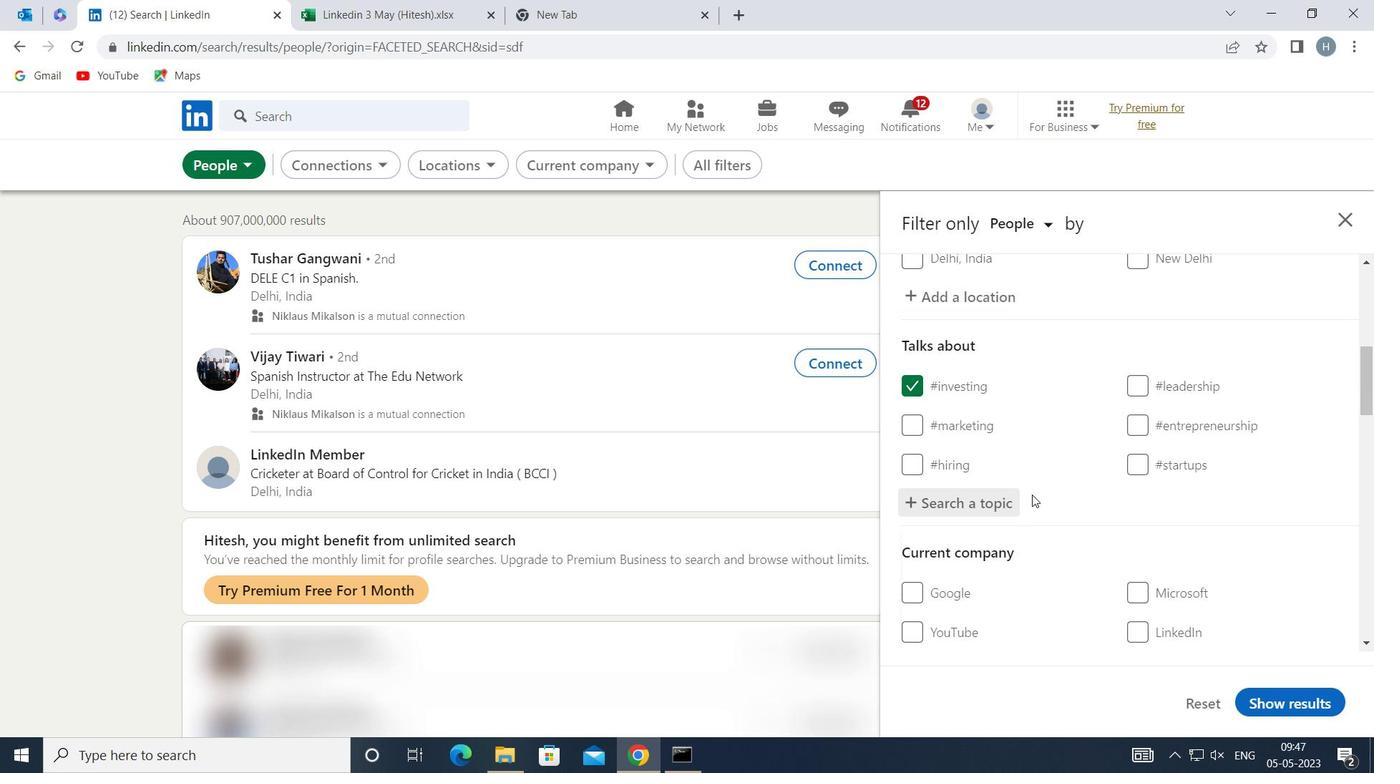 
Action: Mouse scrolled (1041, 493) with delta (0, 0)
Screenshot: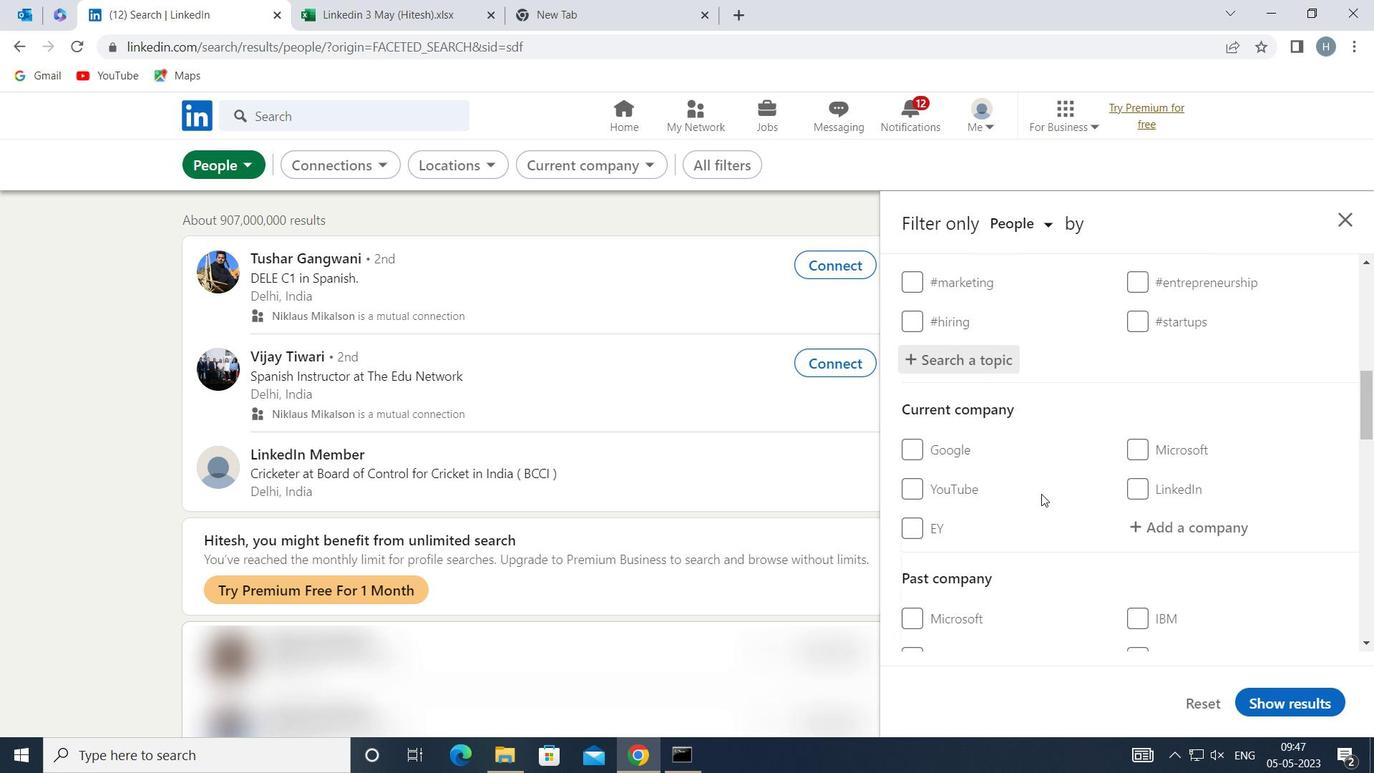 
Action: Mouse scrolled (1041, 493) with delta (0, 0)
Screenshot: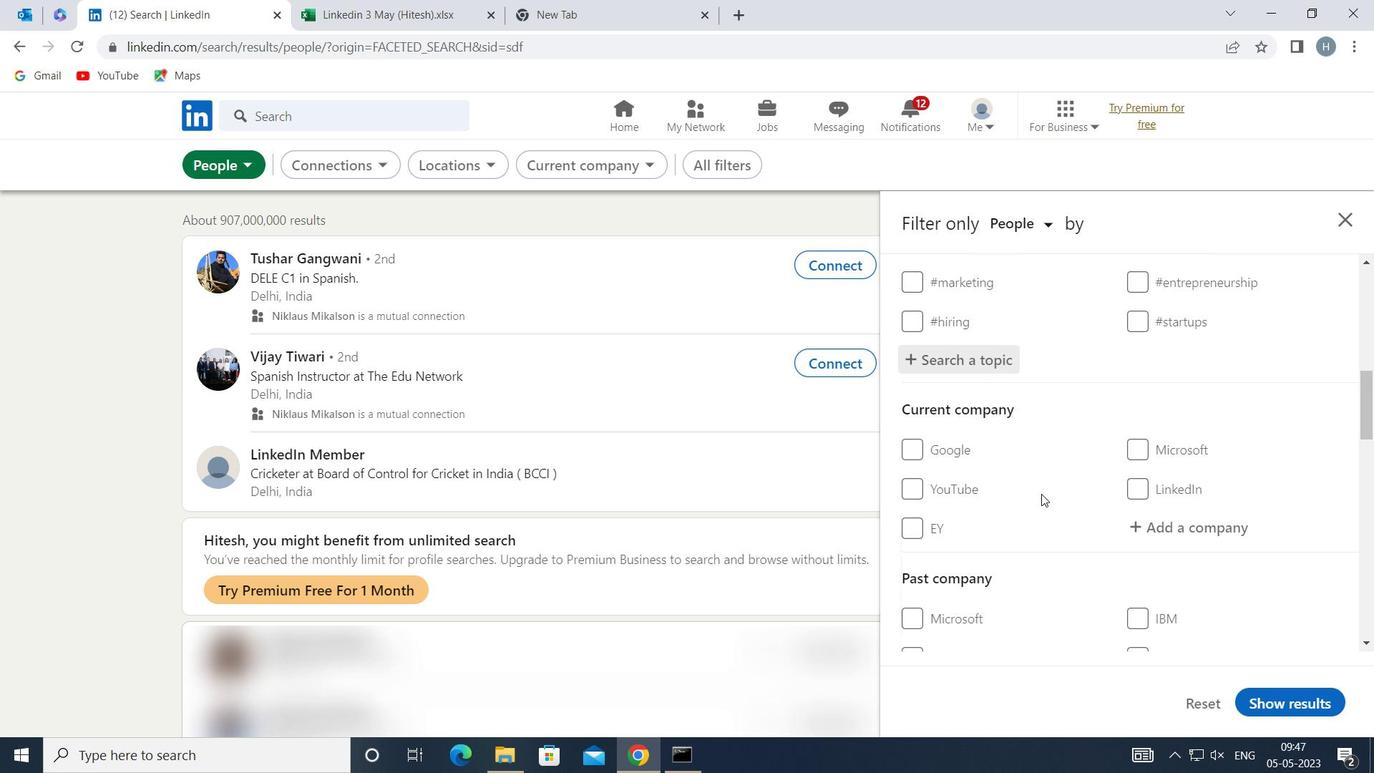
Action: Mouse moved to (1050, 484)
Screenshot: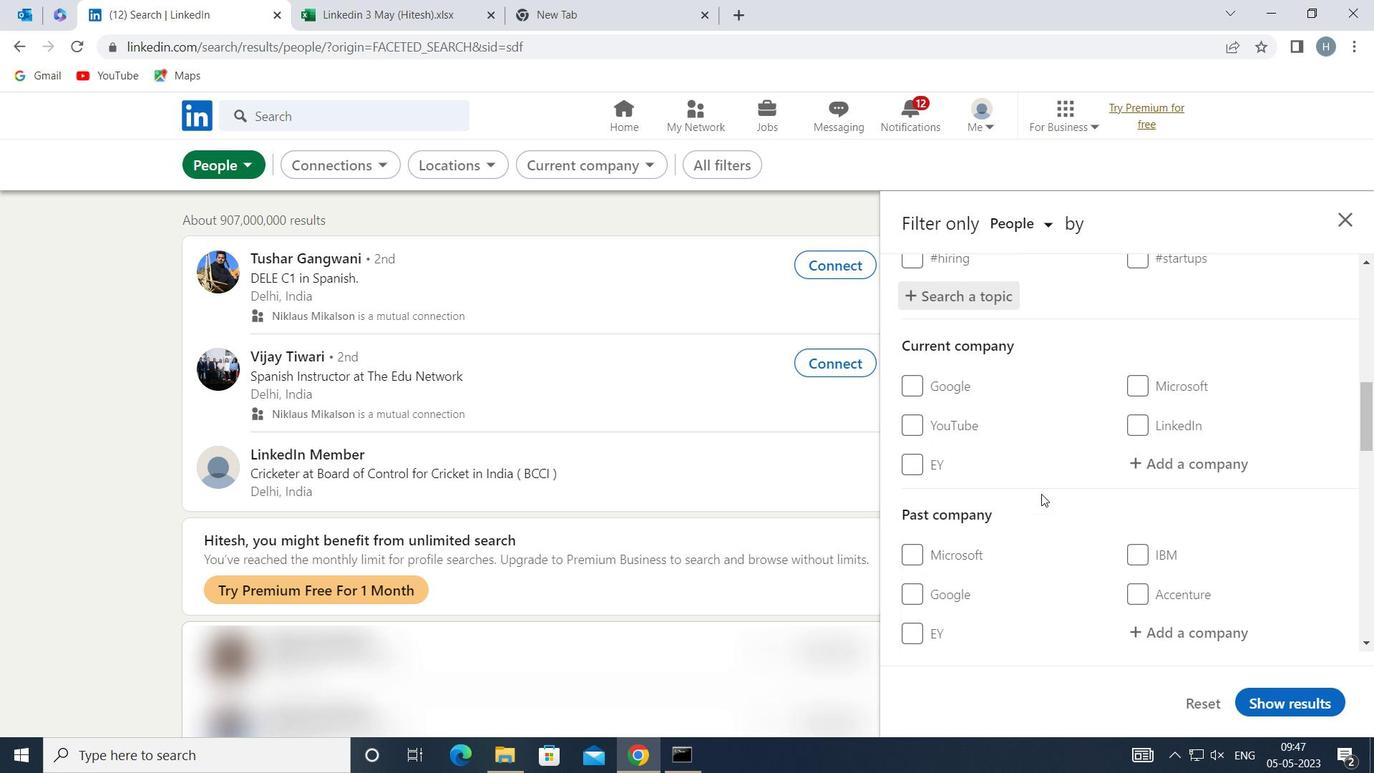 
Action: Mouse scrolled (1050, 483) with delta (0, 0)
Screenshot: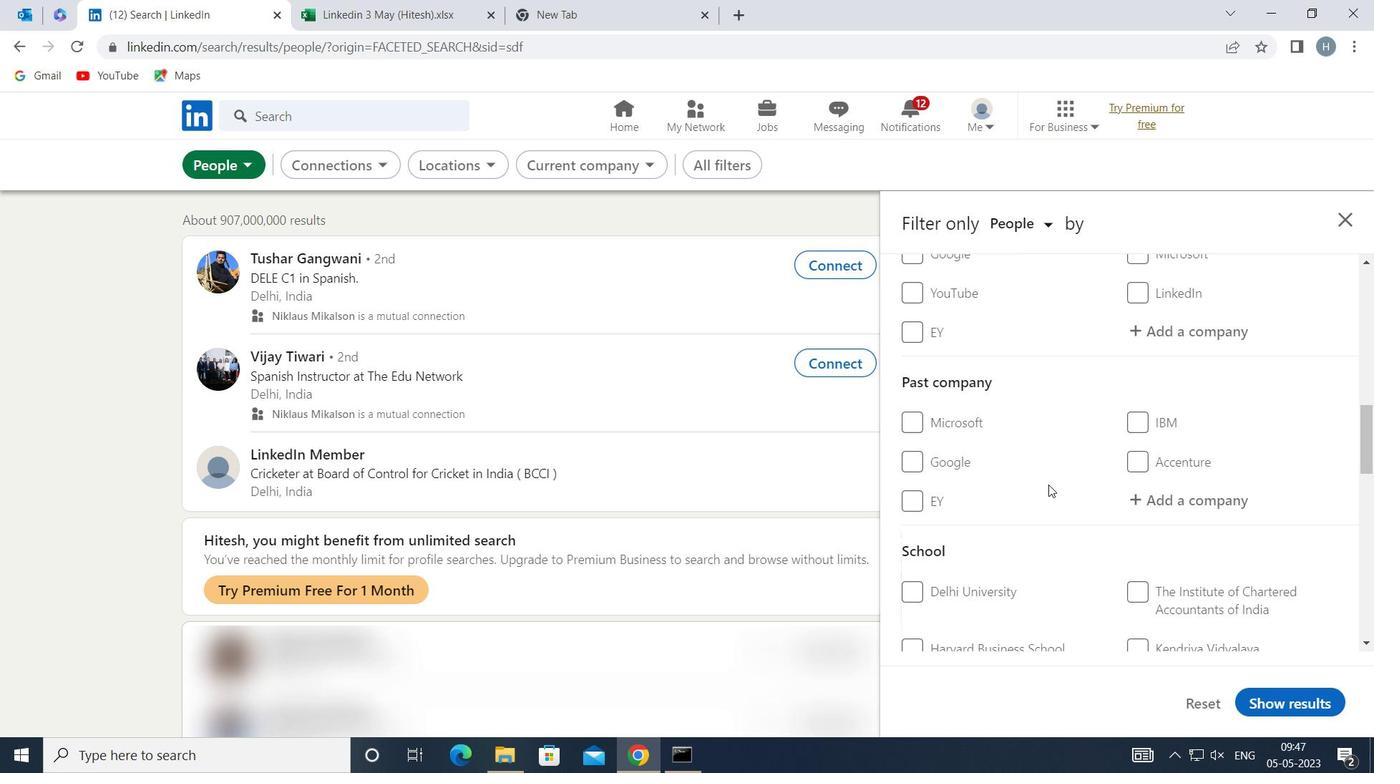 
Action: Mouse scrolled (1050, 483) with delta (0, 0)
Screenshot: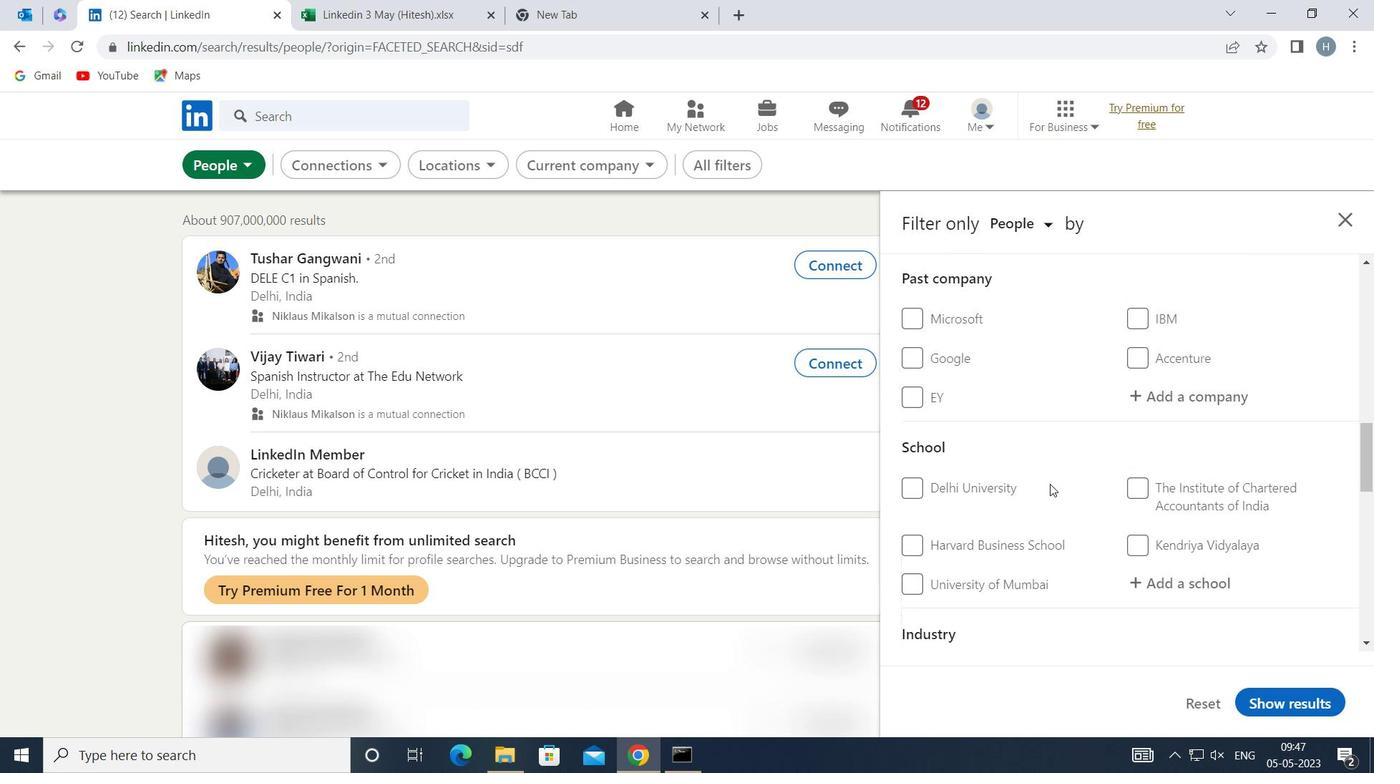 
Action: Mouse scrolled (1050, 483) with delta (0, 0)
Screenshot: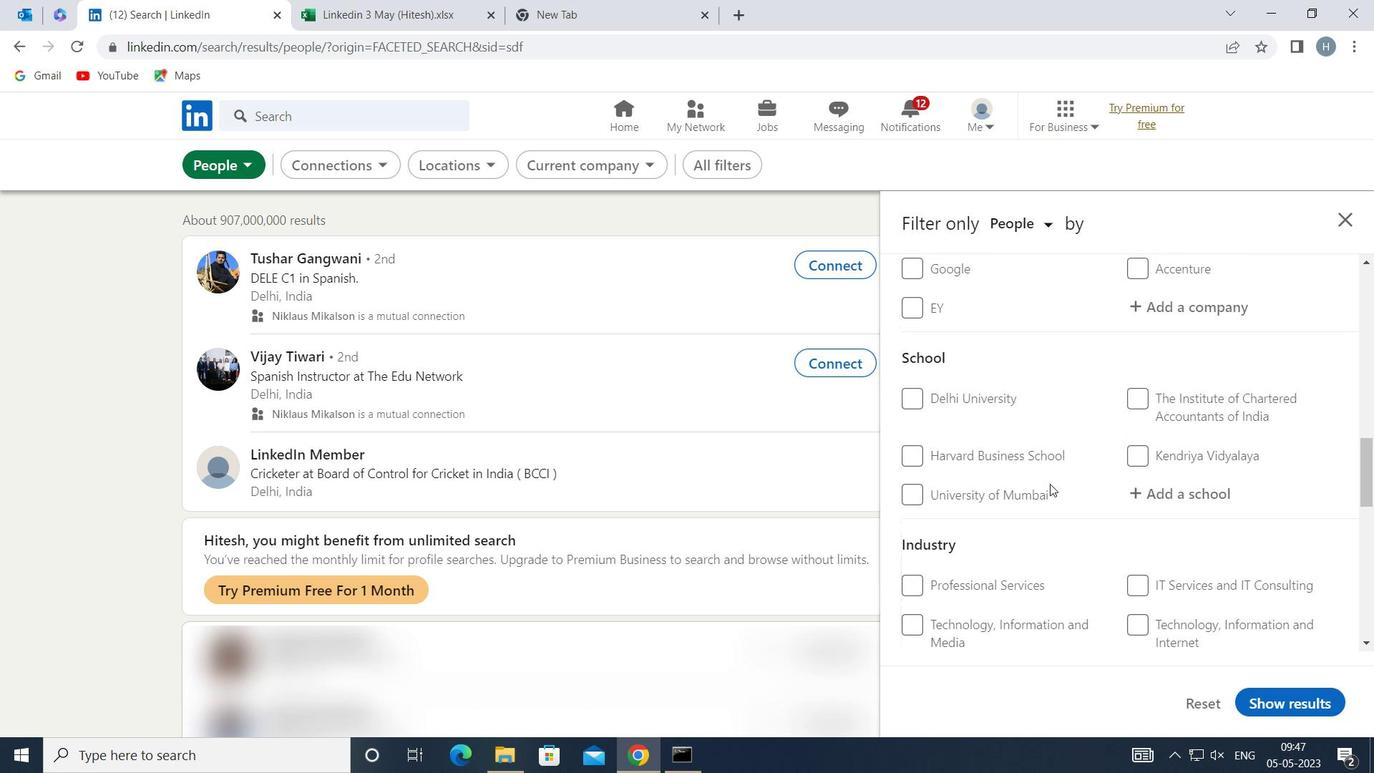 
Action: Mouse scrolled (1050, 483) with delta (0, 0)
Screenshot: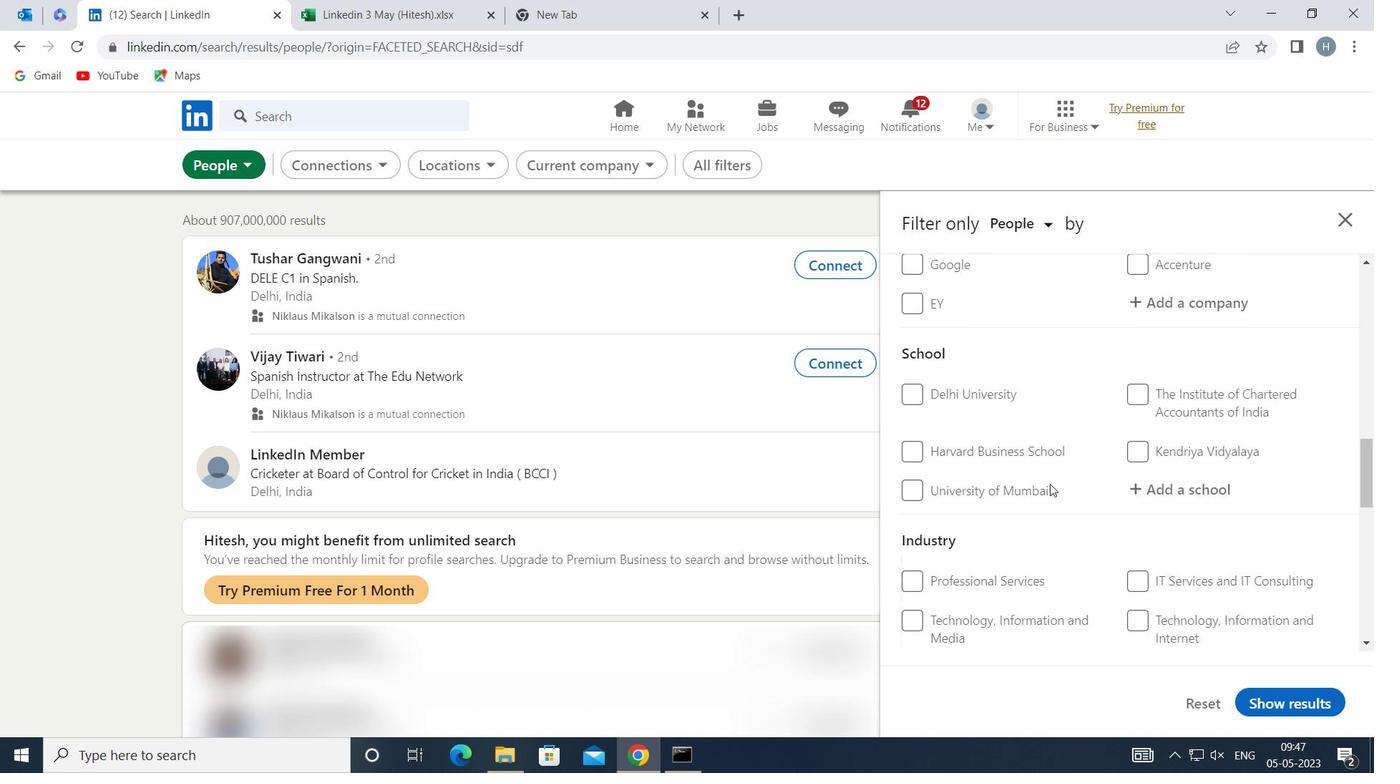 
Action: Mouse scrolled (1050, 483) with delta (0, 0)
Screenshot: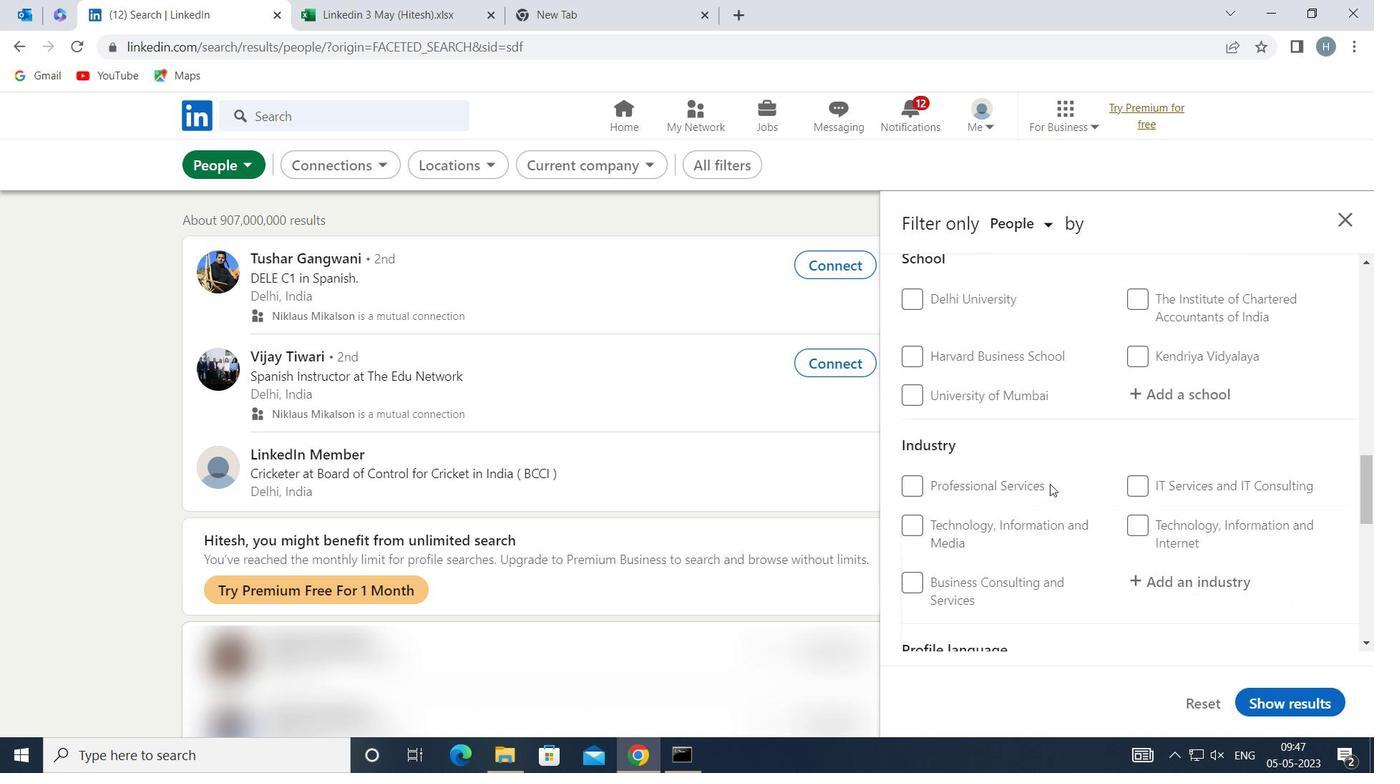 
Action: Mouse scrolled (1050, 483) with delta (0, 0)
Screenshot: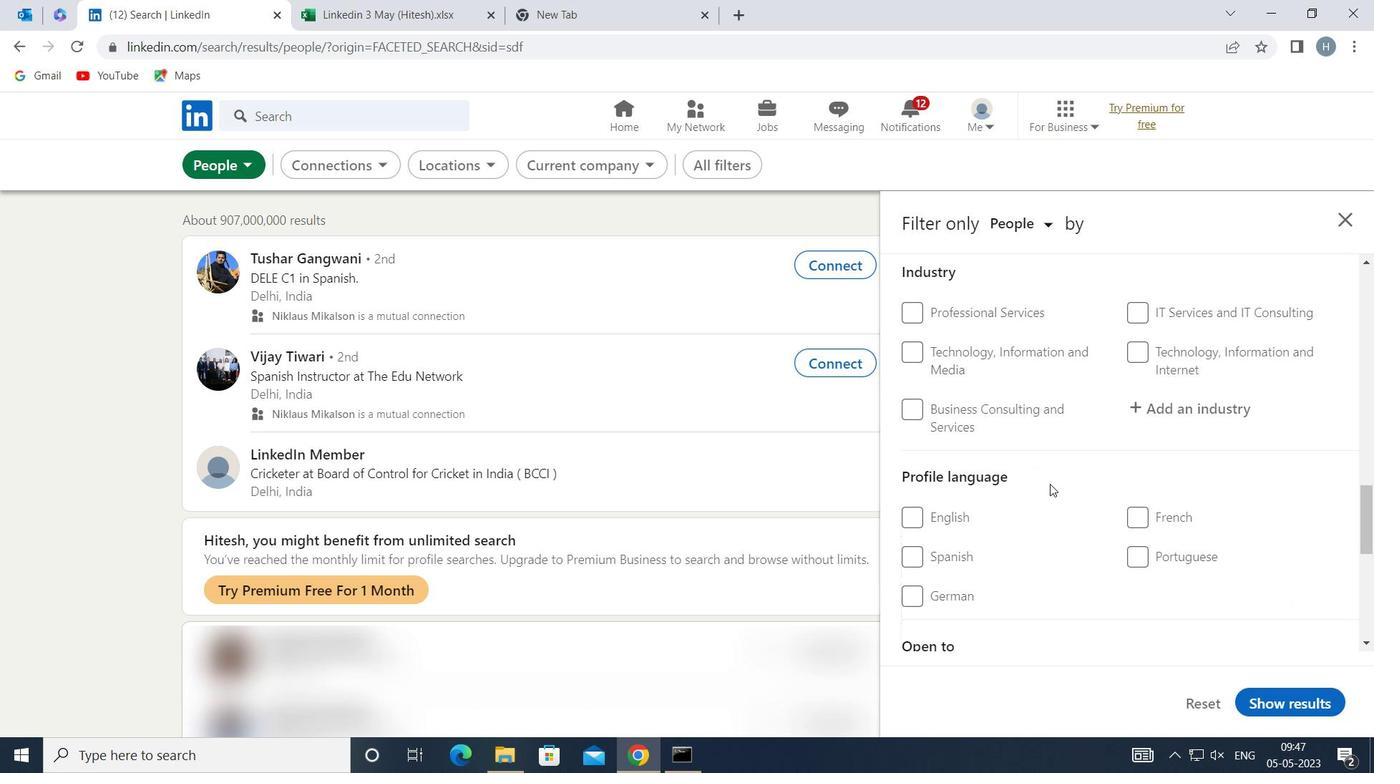 
Action: Mouse scrolled (1050, 483) with delta (0, 0)
Screenshot: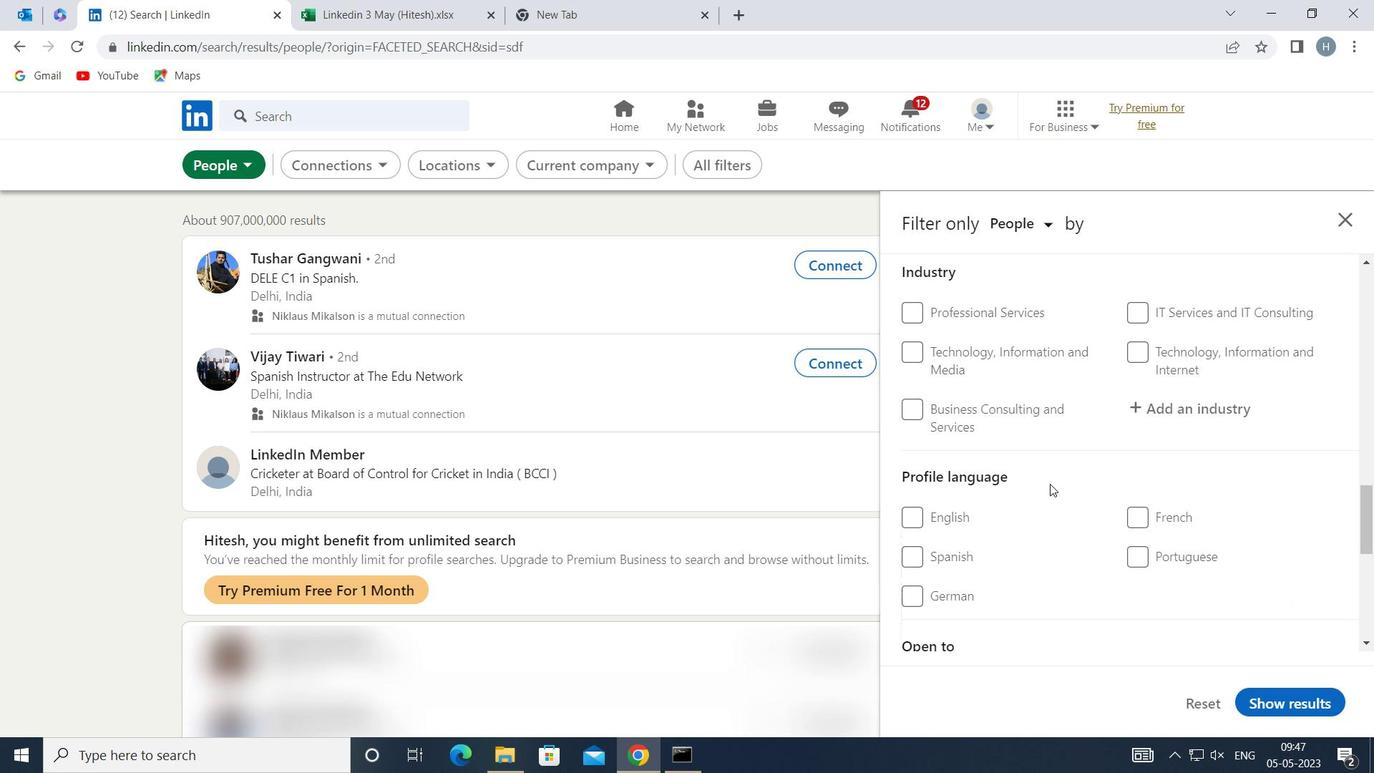 
Action: Mouse moved to (929, 379)
Screenshot: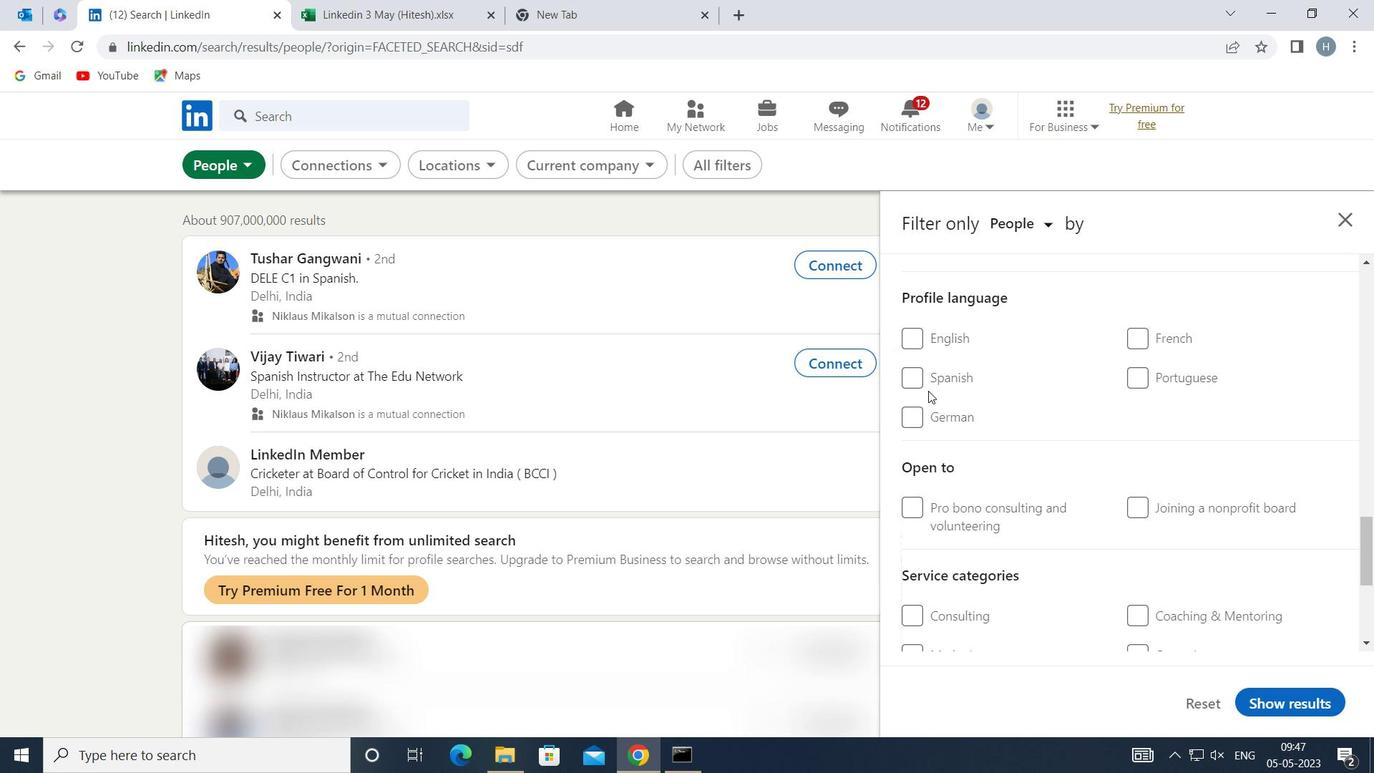 
Action: Mouse pressed left at (929, 379)
Screenshot: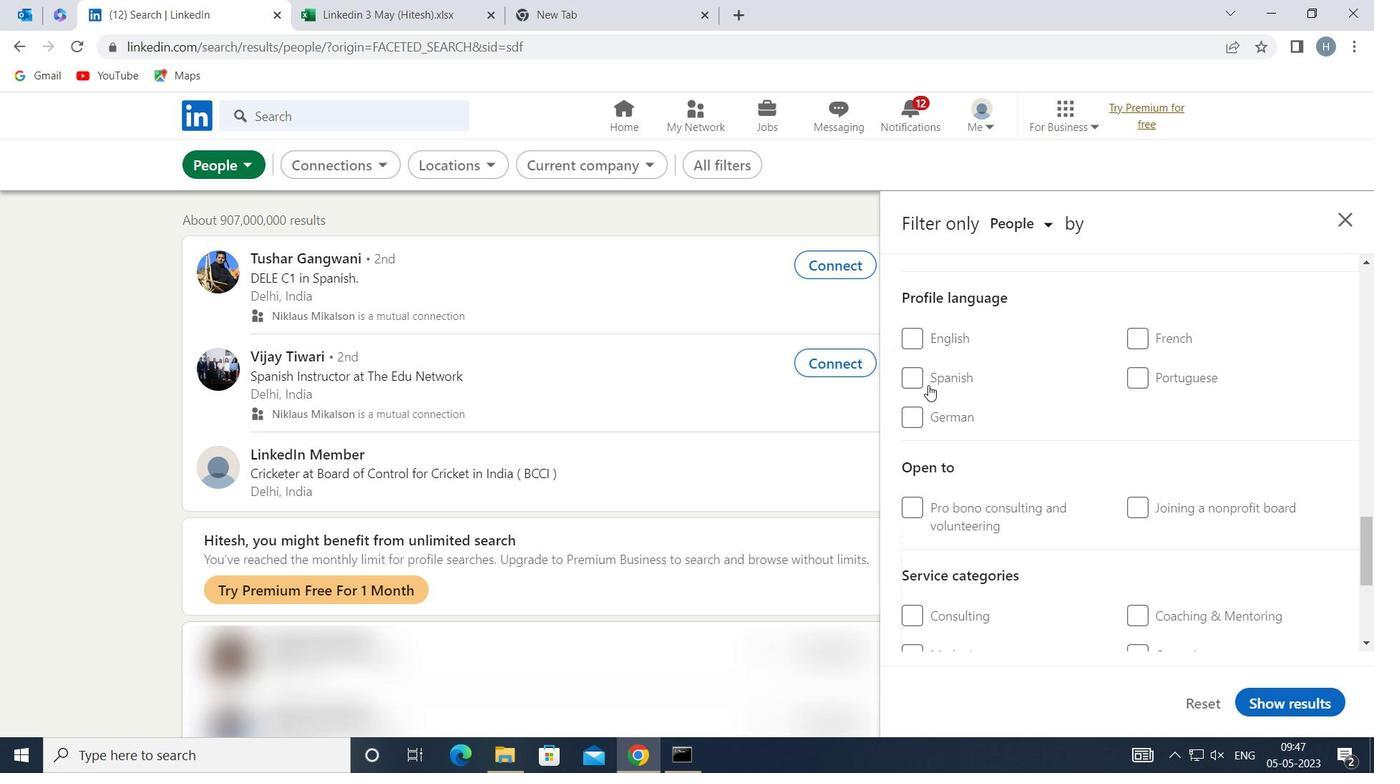 
Action: Mouse moved to (1076, 448)
Screenshot: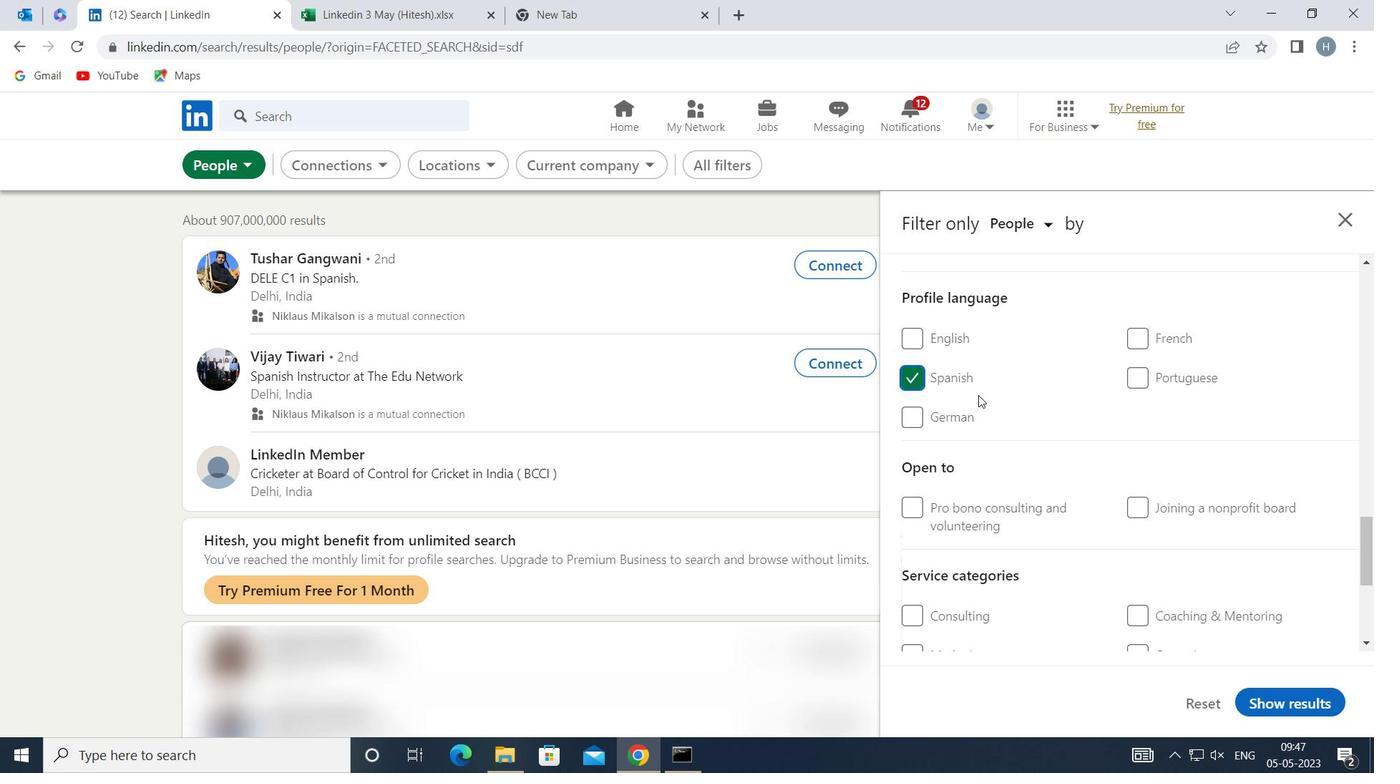 
Action: Mouse scrolled (1076, 449) with delta (0, 0)
Screenshot: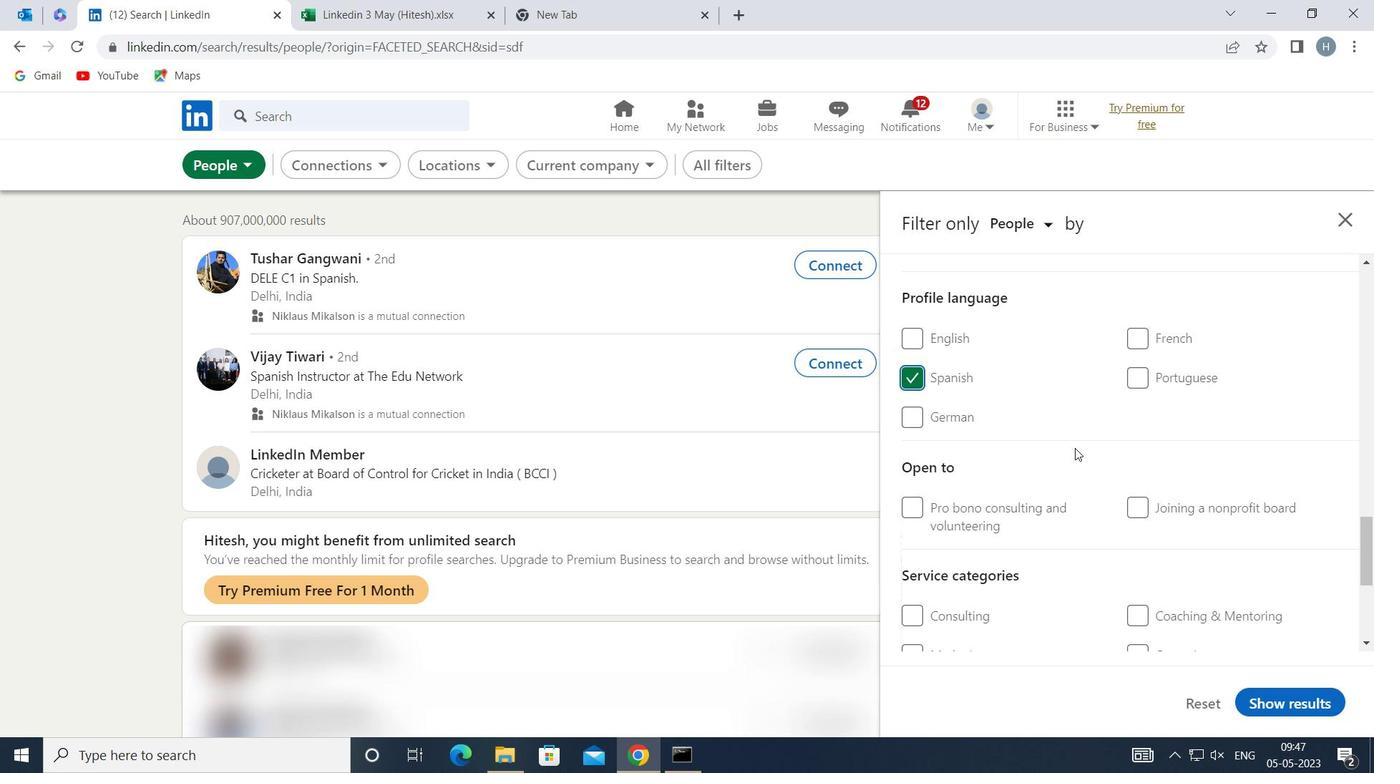 
Action: Mouse scrolled (1076, 449) with delta (0, 0)
Screenshot: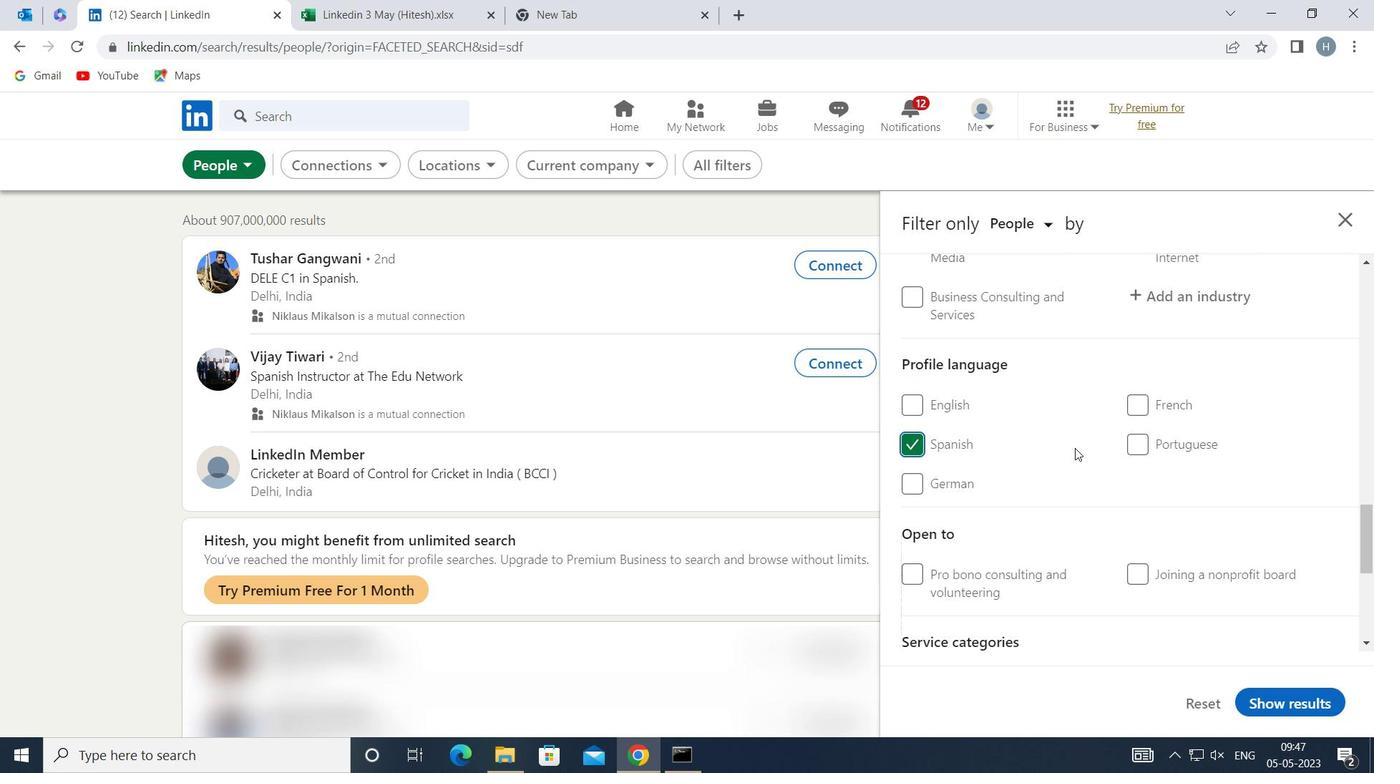 
Action: Mouse scrolled (1076, 449) with delta (0, 0)
Screenshot: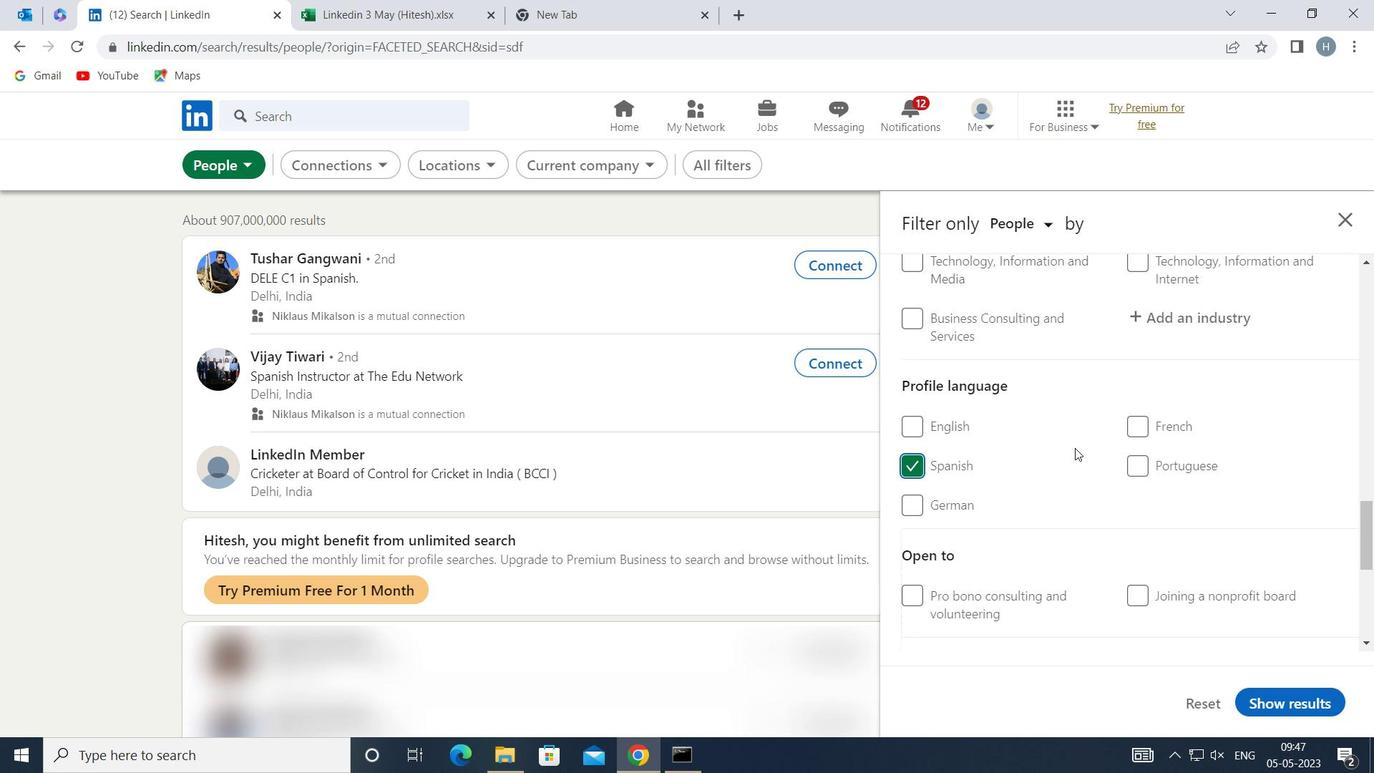 
Action: Mouse scrolled (1076, 449) with delta (0, 0)
Screenshot: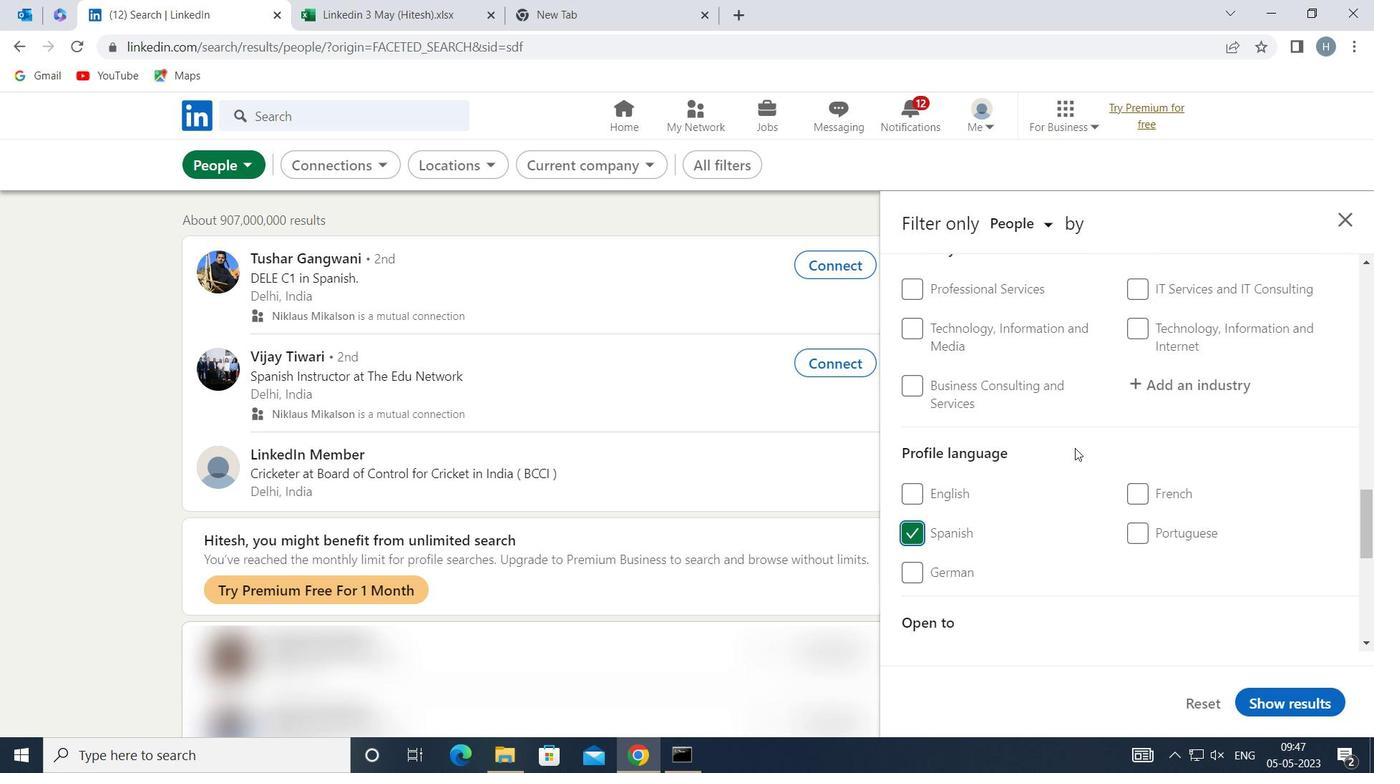
Action: Mouse scrolled (1076, 449) with delta (0, 0)
Screenshot: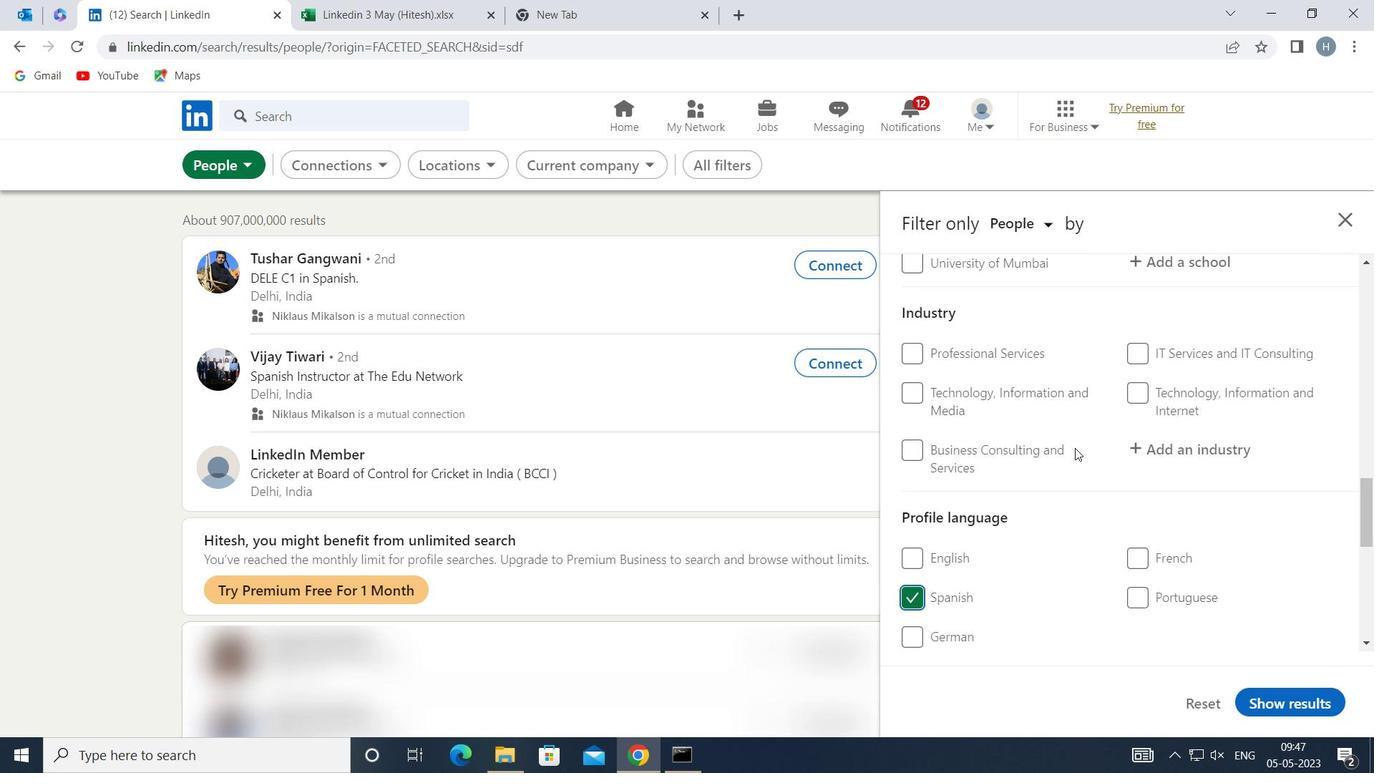 
Action: Mouse scrolled (1076, 449) with delta (0, 0)
Screenshot: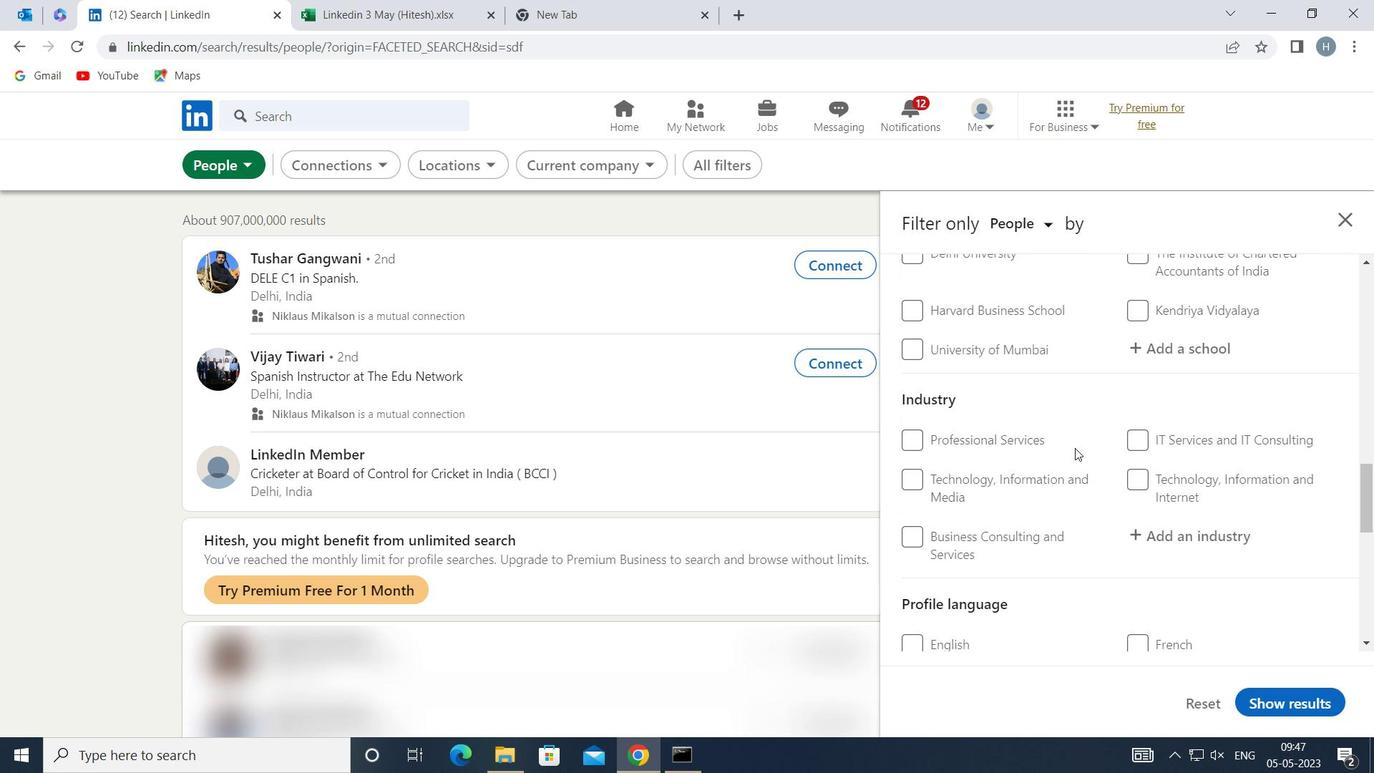 
Action: Mouse scrolled (1076, 449) with delta (0, 0)
Screenshot: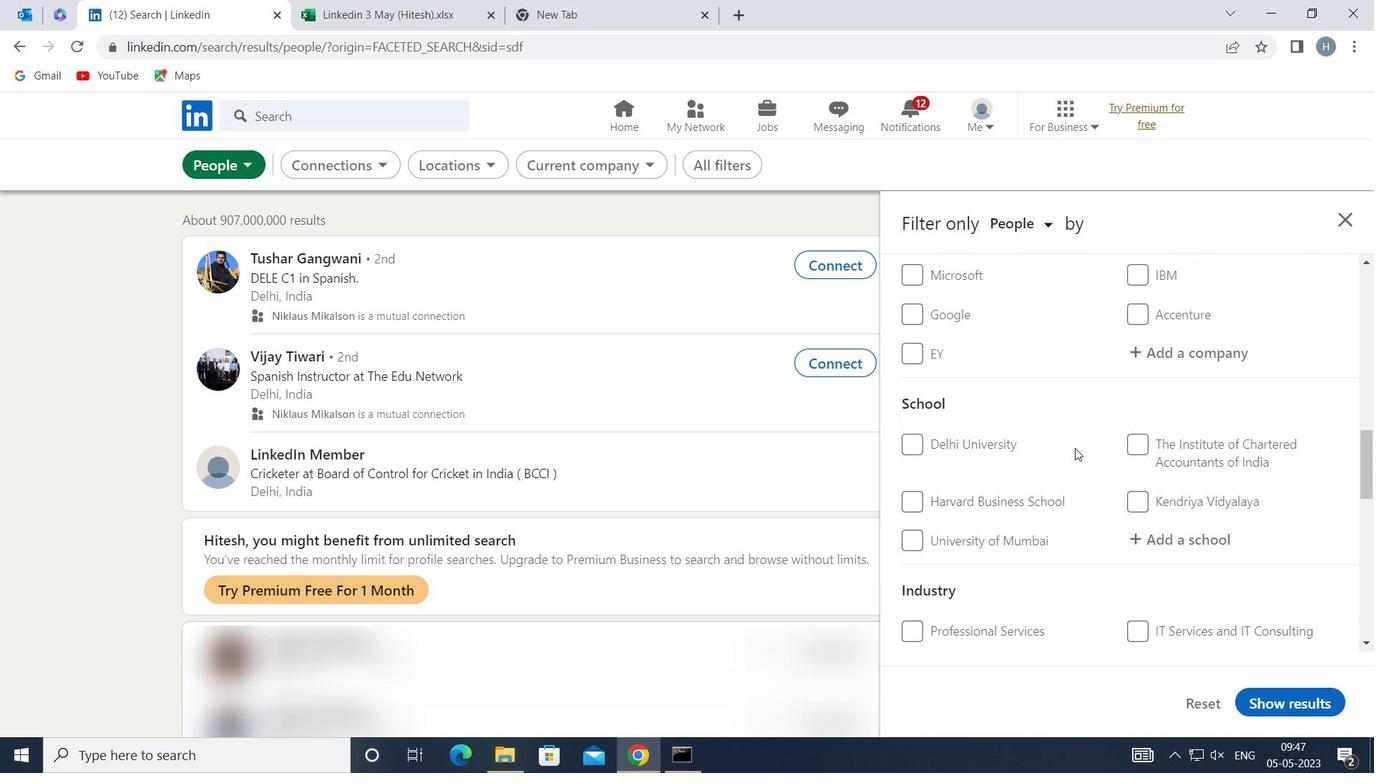 
Action: Mouse scrolled (1076, 449) with delta (0, 0)
Screenshot: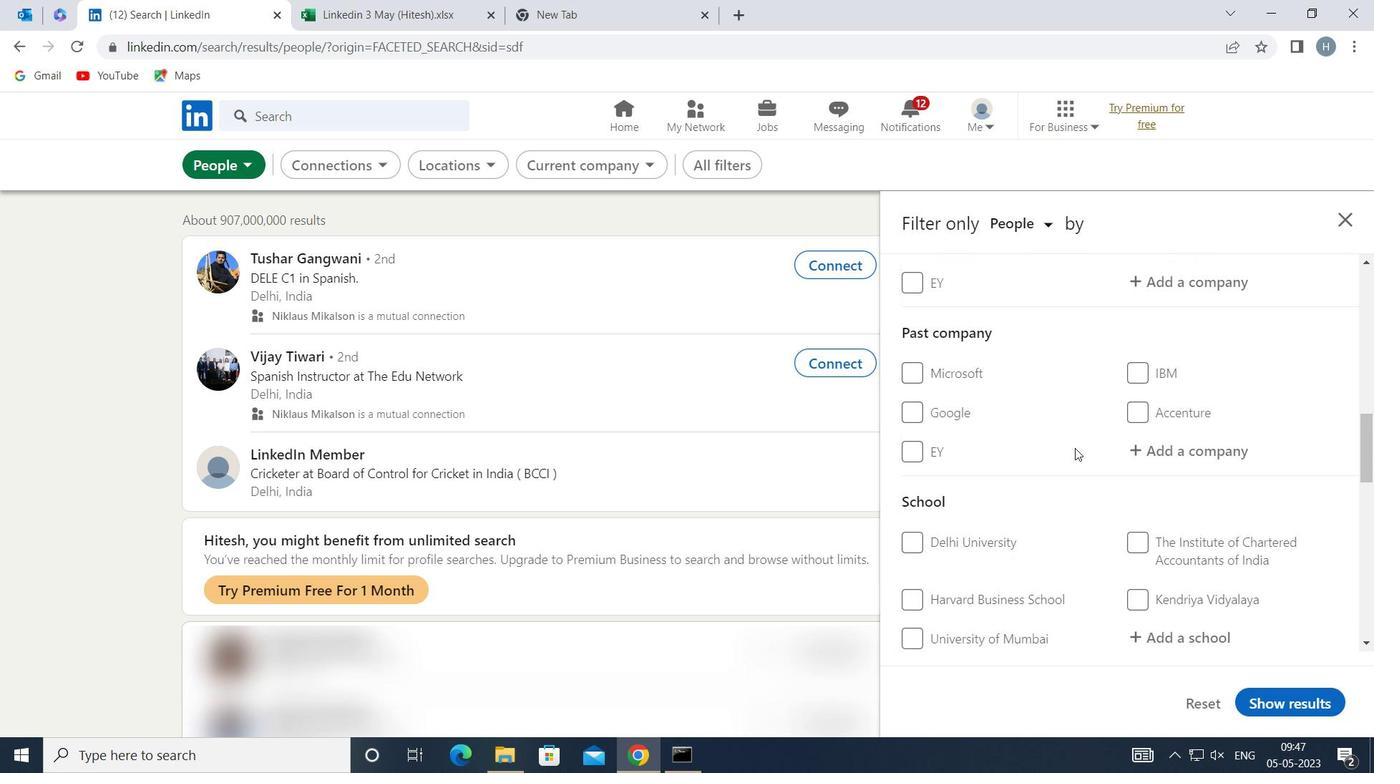 
Action: Mouse scrolled (1076, 449) with delta (0, 0)
Screenshot: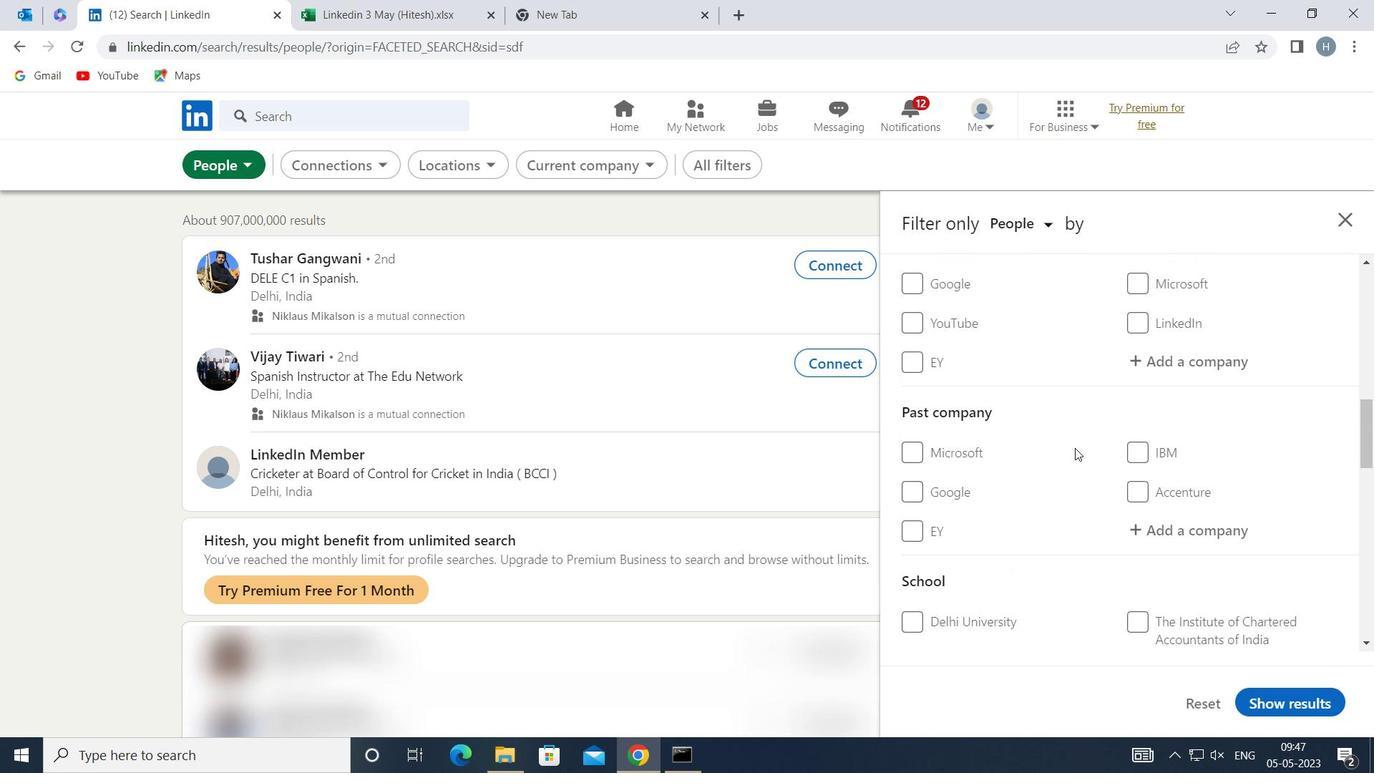 
Action: Mouse scrolled (1076, 449) with delta (0, 0)
Screenshot: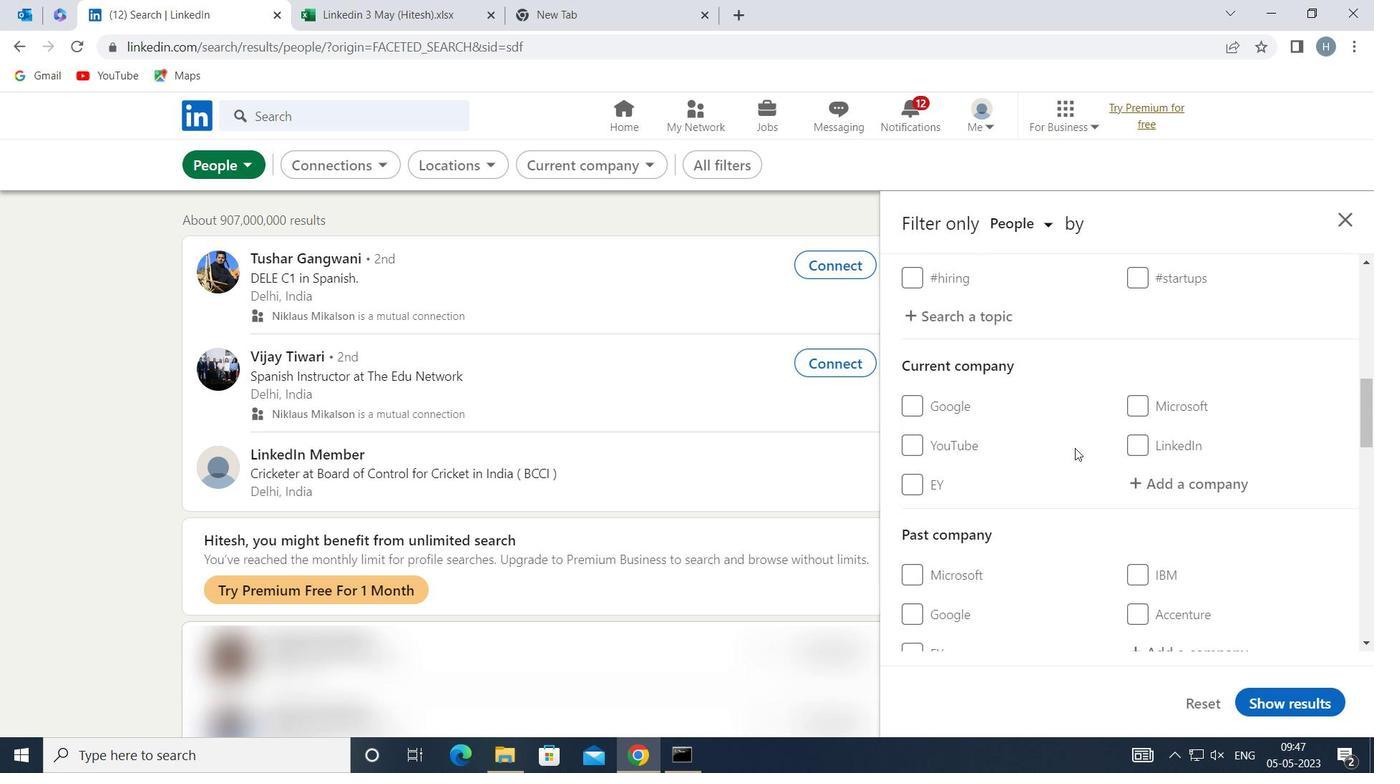
Action: Mouse moved to (1141, 567)
Screenshot: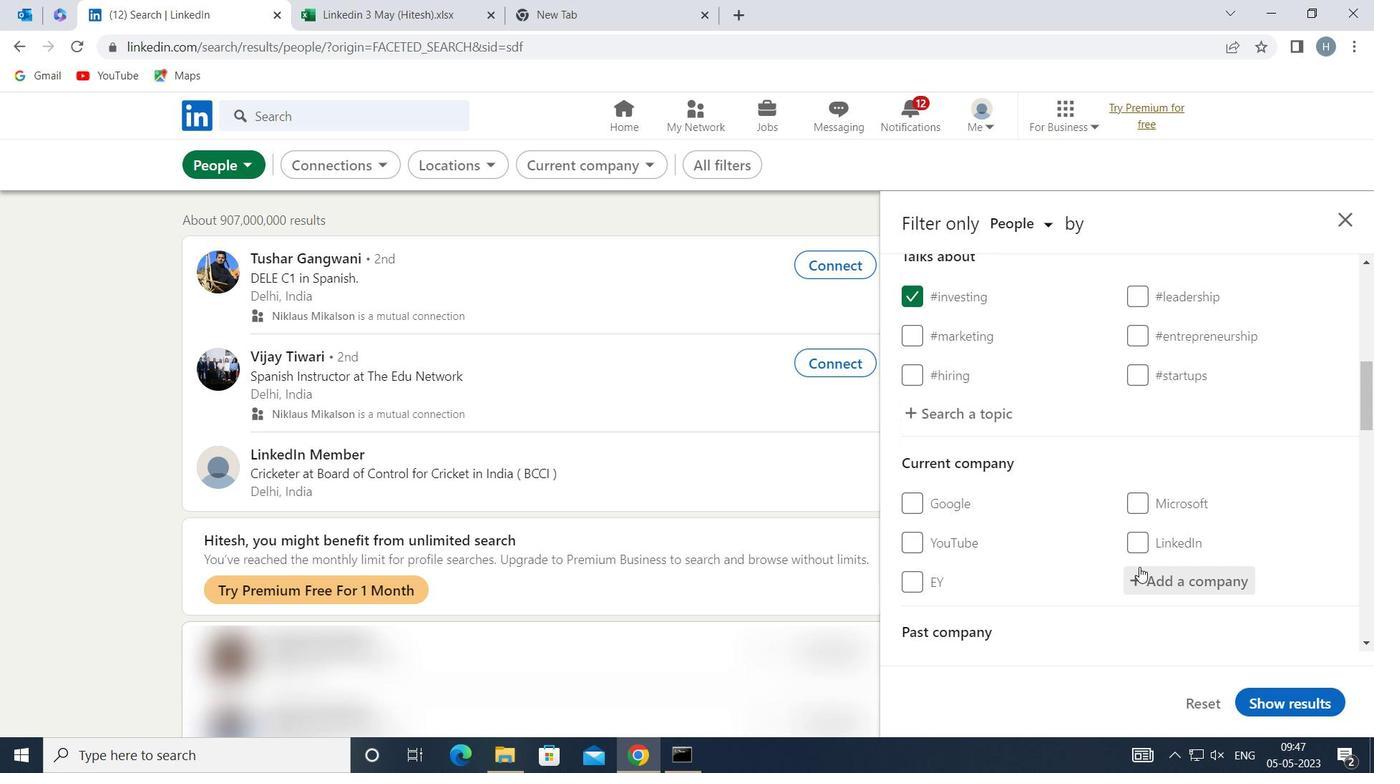 
Action: Mouse pressed left at (1141, 567)
Screenshot: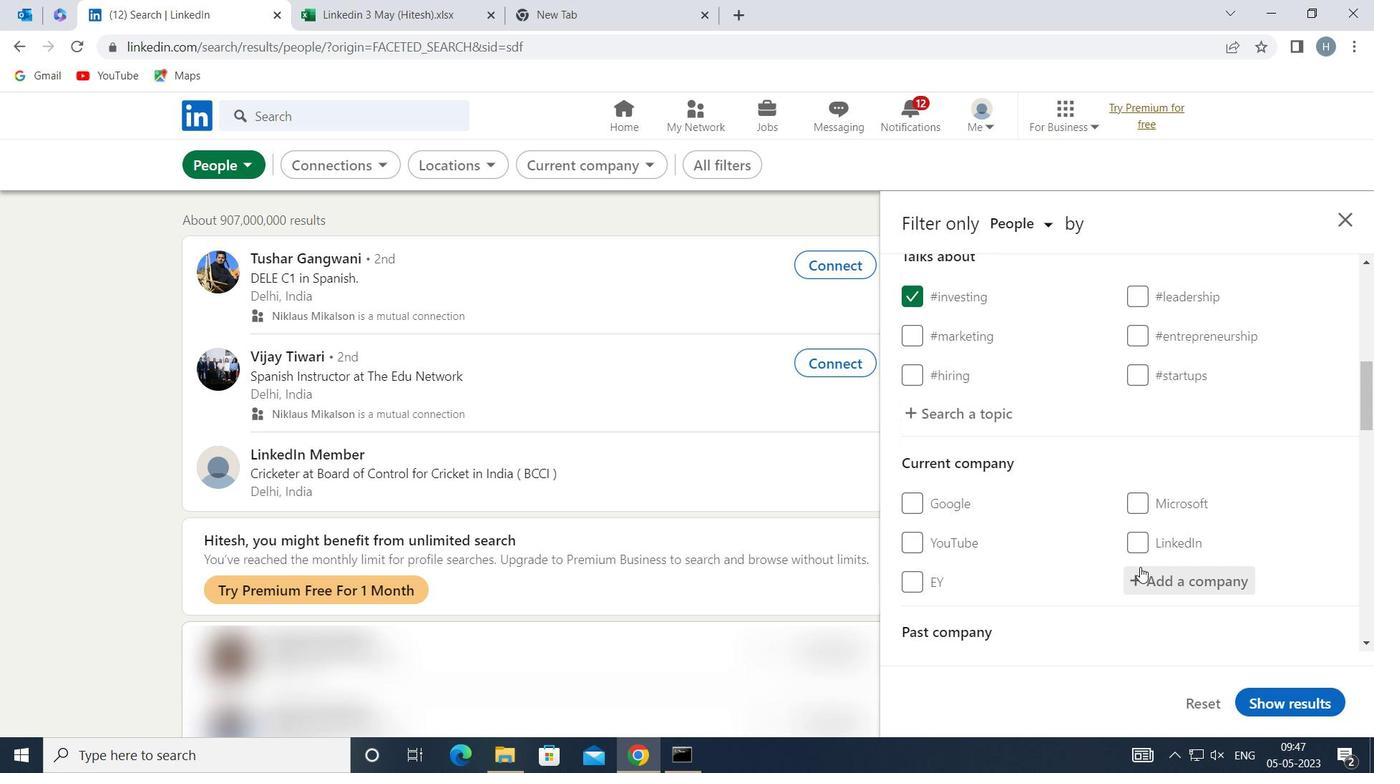 
Action: Key pressed <Key.shift>POLARIS<Key.space><Key.shift>INC
Screenshot: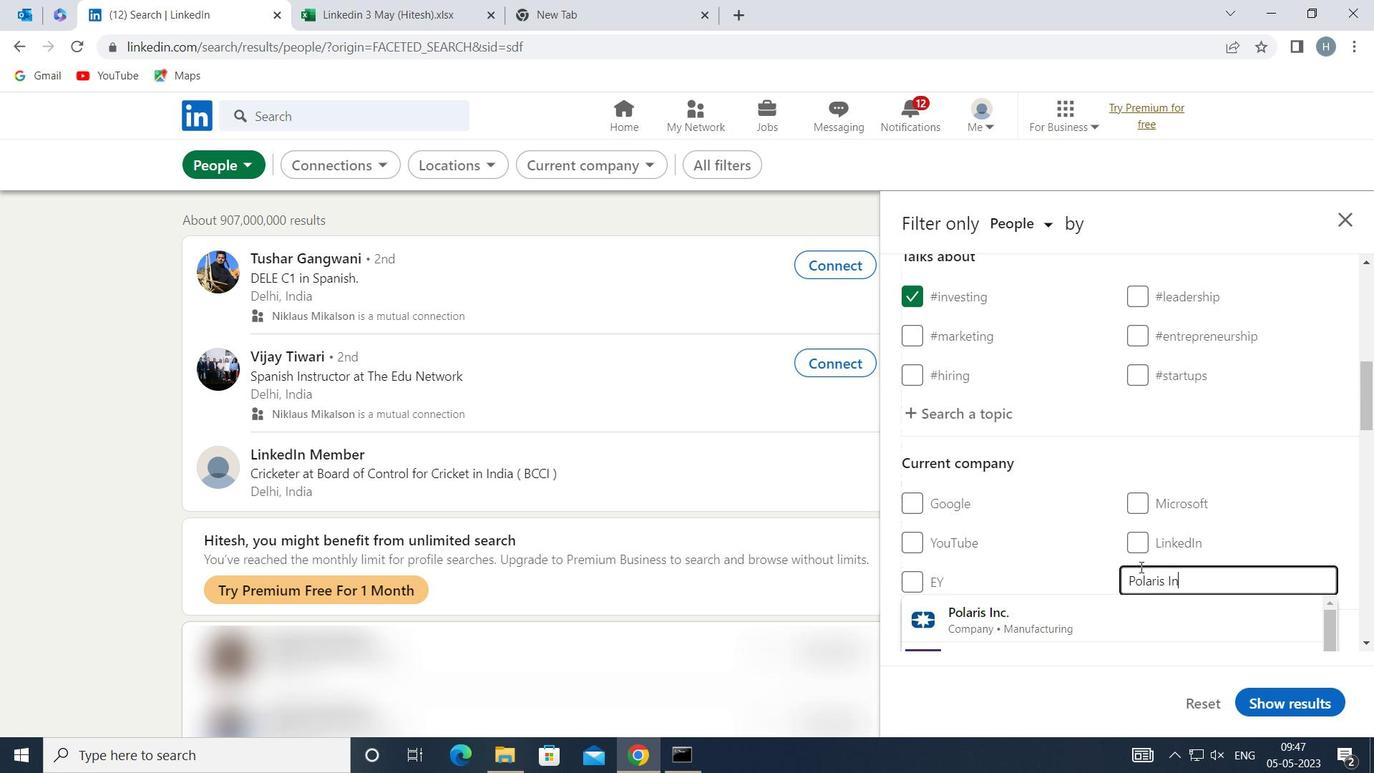 
Action: Mouse moved to (1139, 496)
Screenshot: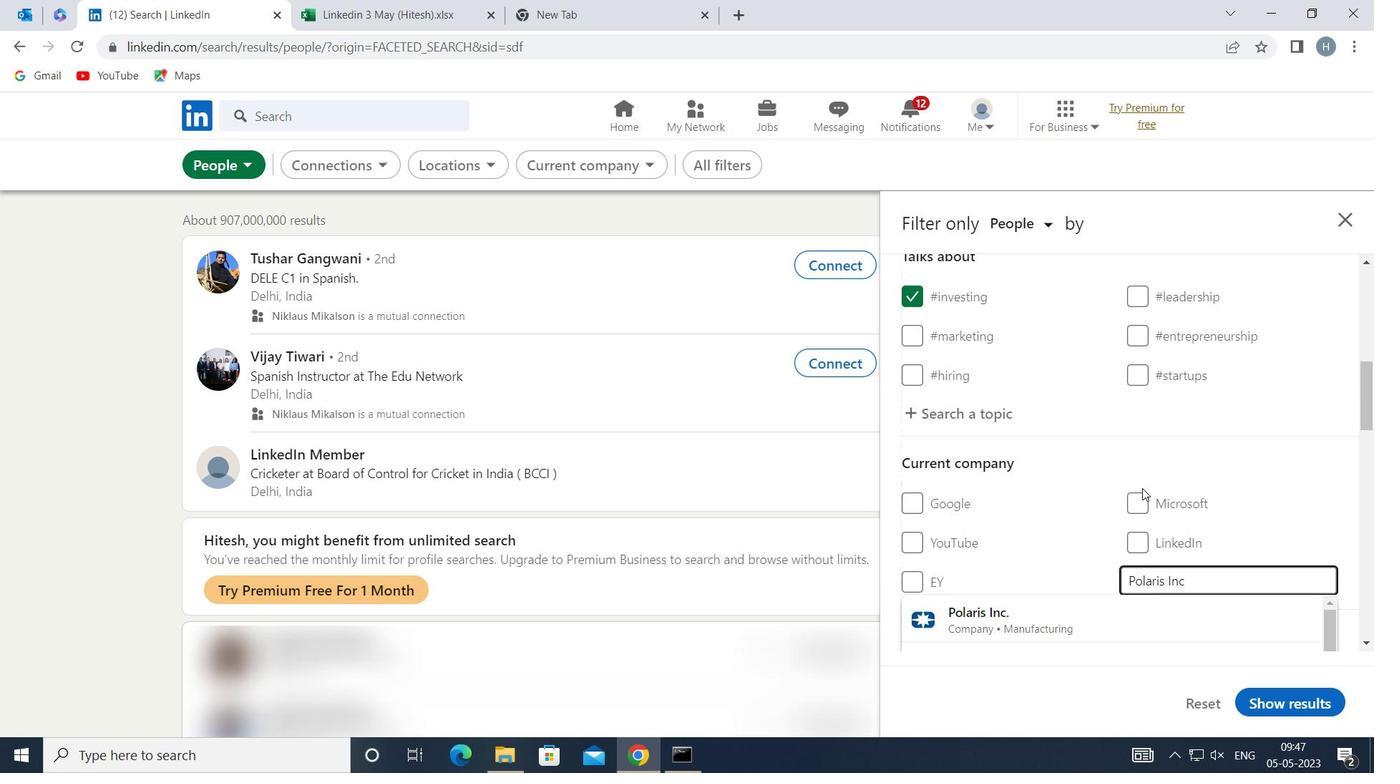 
Action: Mouse scrolled (1139, 496) with delta (0, 0)
Screenshot: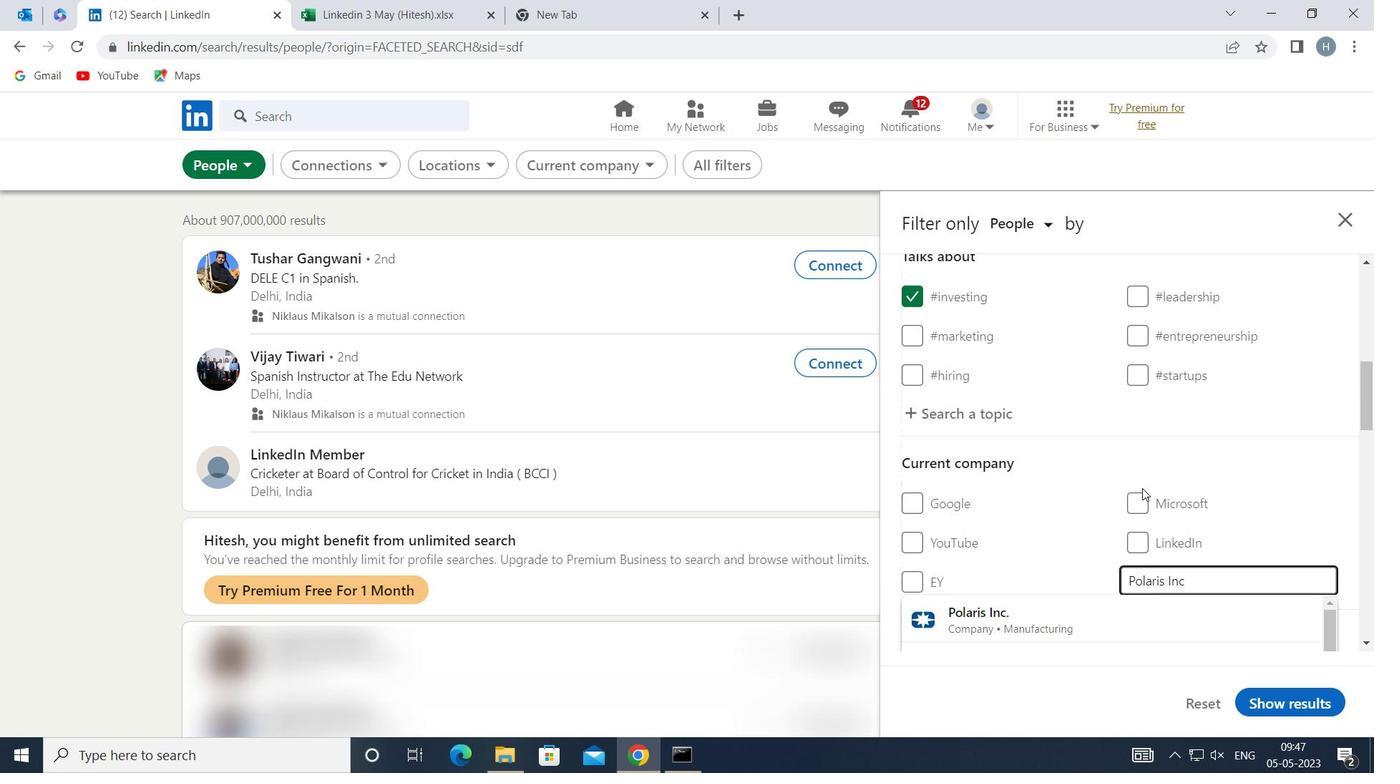 
Action: Mouse moved to (1137, 500)
Screenshot: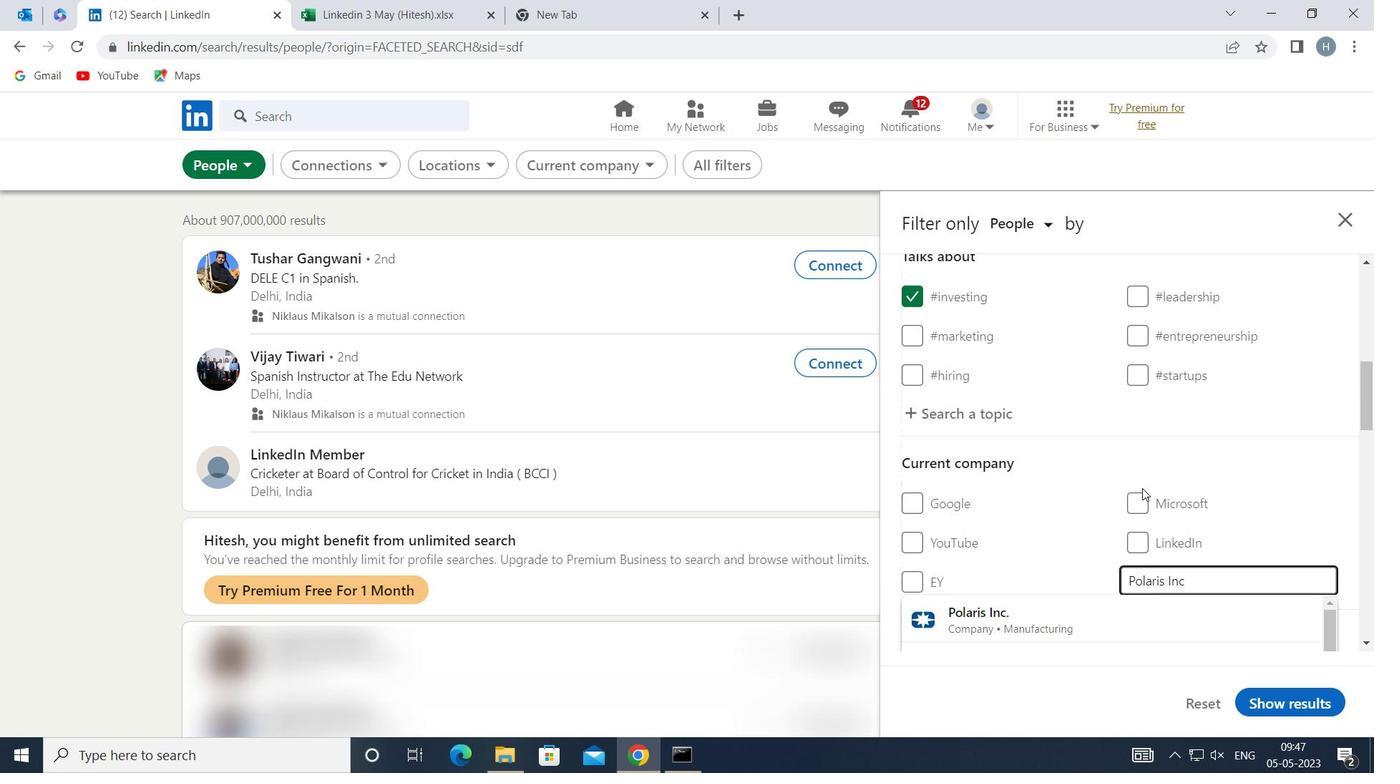 
Action: Mouse scrolled (1137, 499) with delta (0, 0)
Screenshot: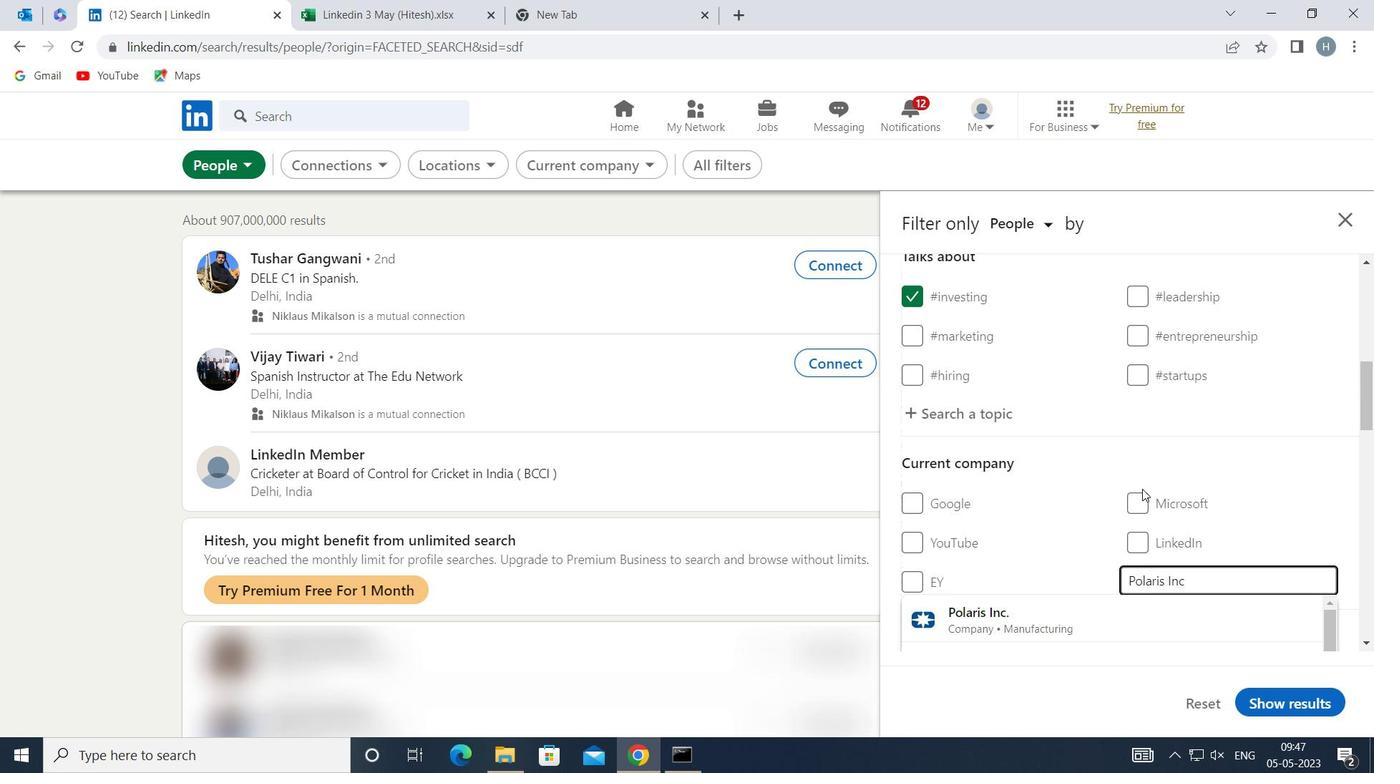 
Action: Mouse moved to (1092, 440)
Screenshot: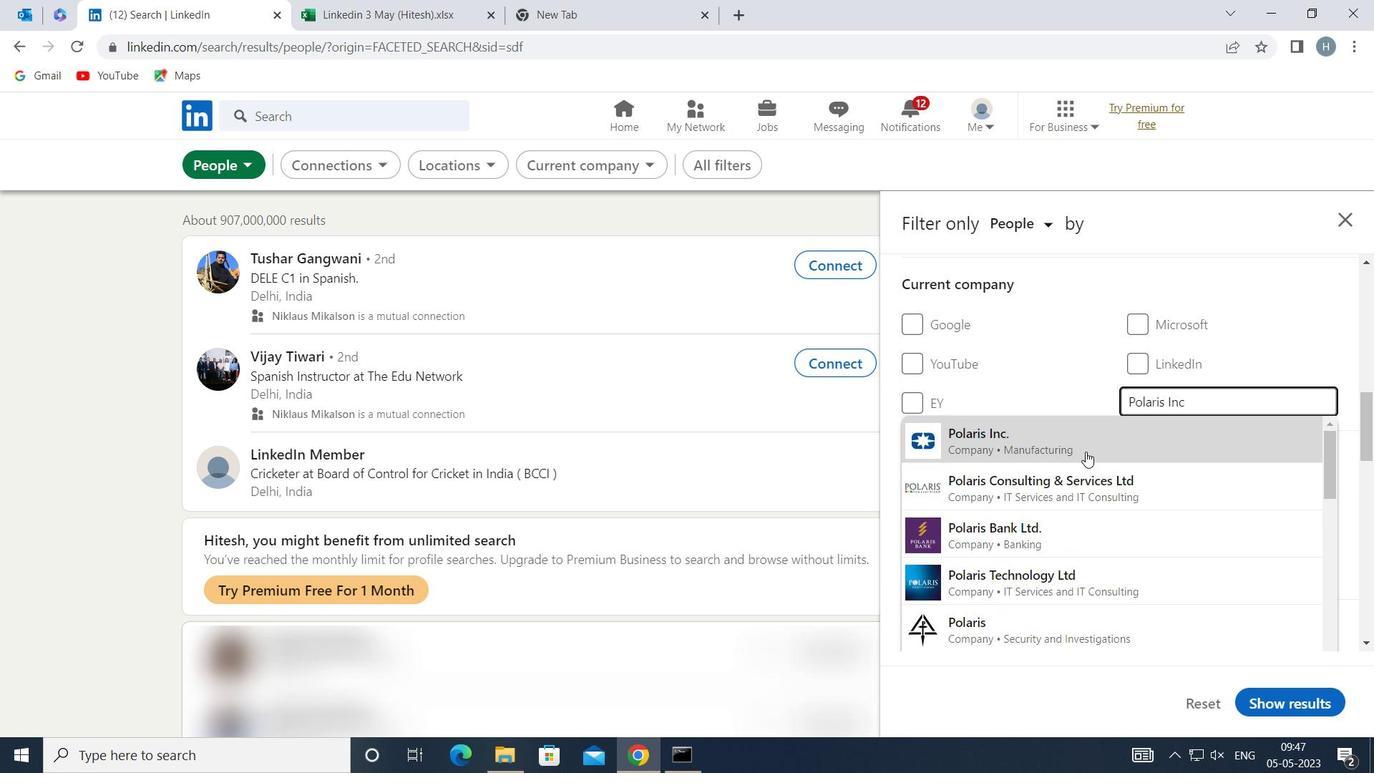 
Action: Mouse pressed left at (1092, 440)
Screenshot: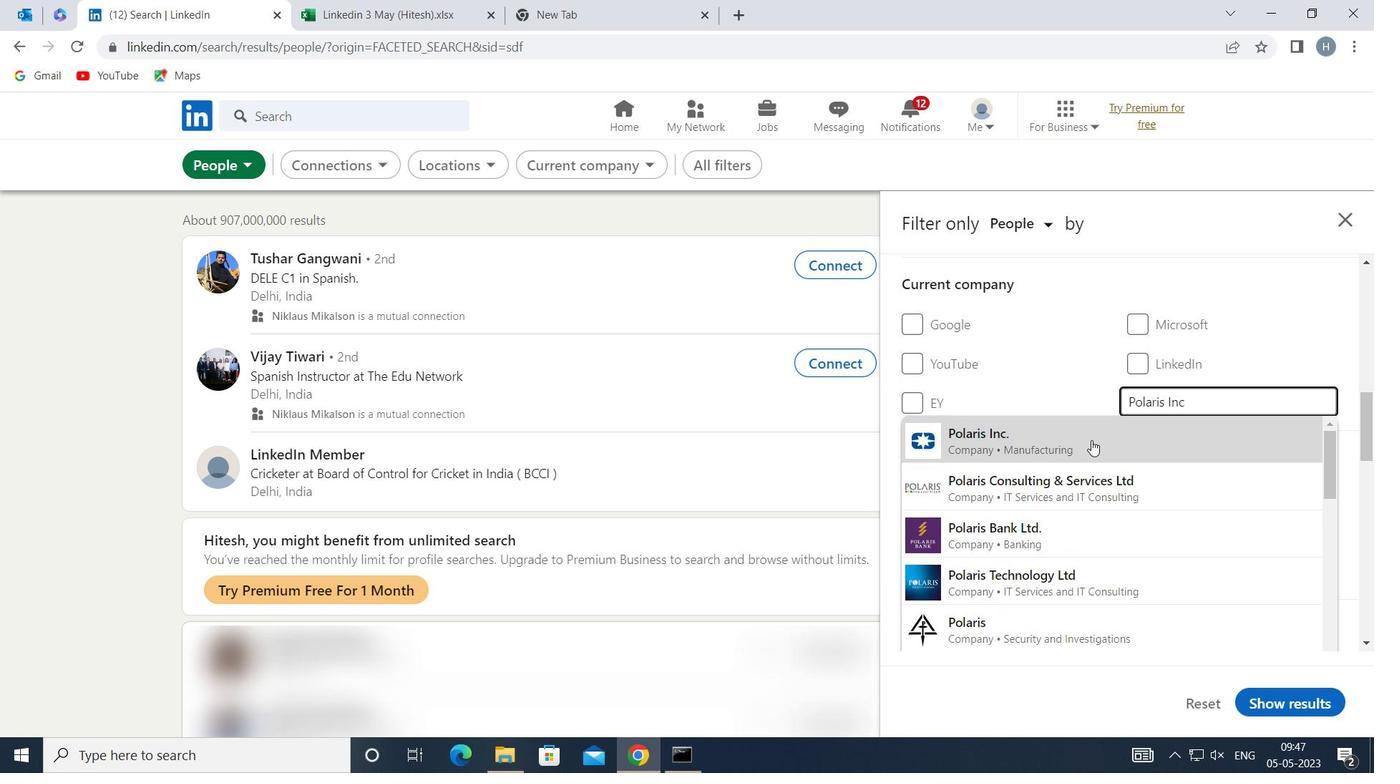 
Action: Mouse moved to (1036, 428)
Screenshot: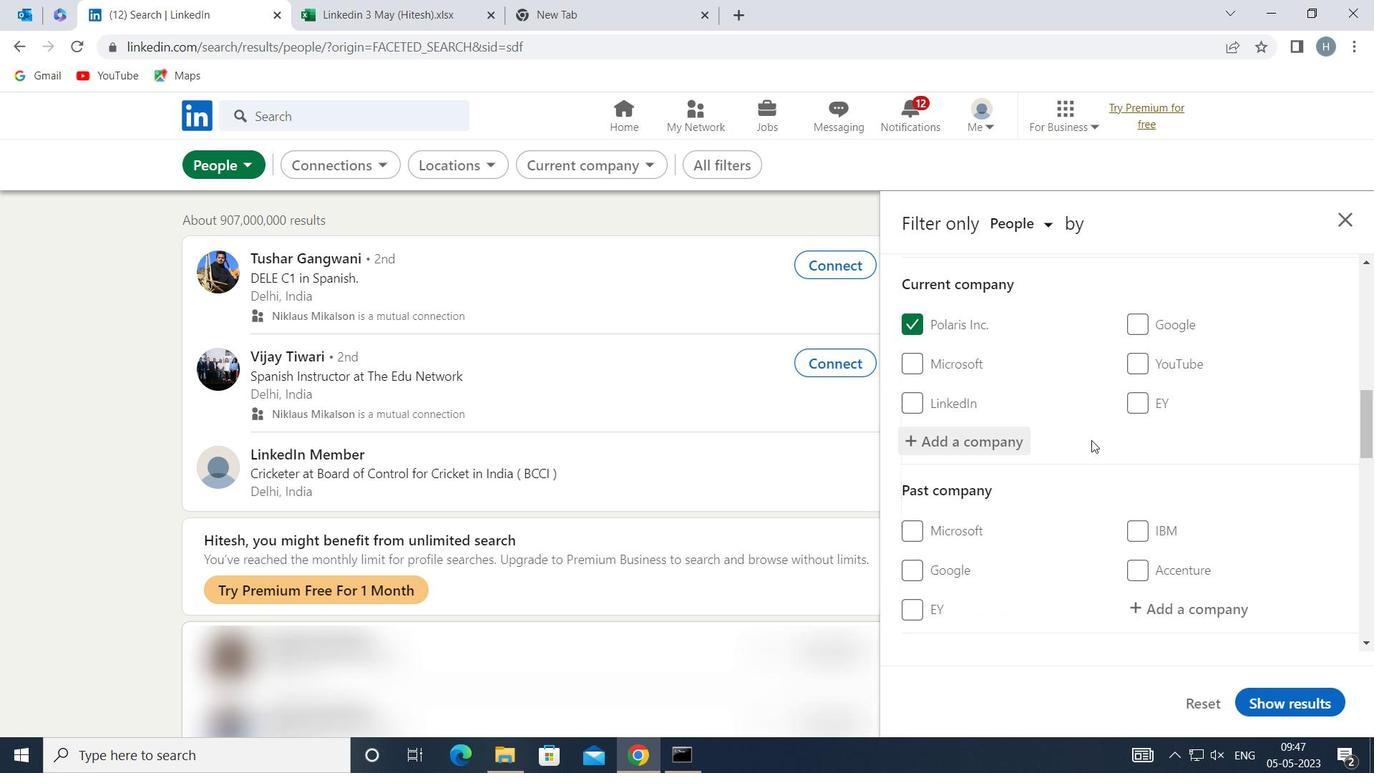 
Action: Mouse scrolled (1036, 427) with delta (0, 0)
Screenshot: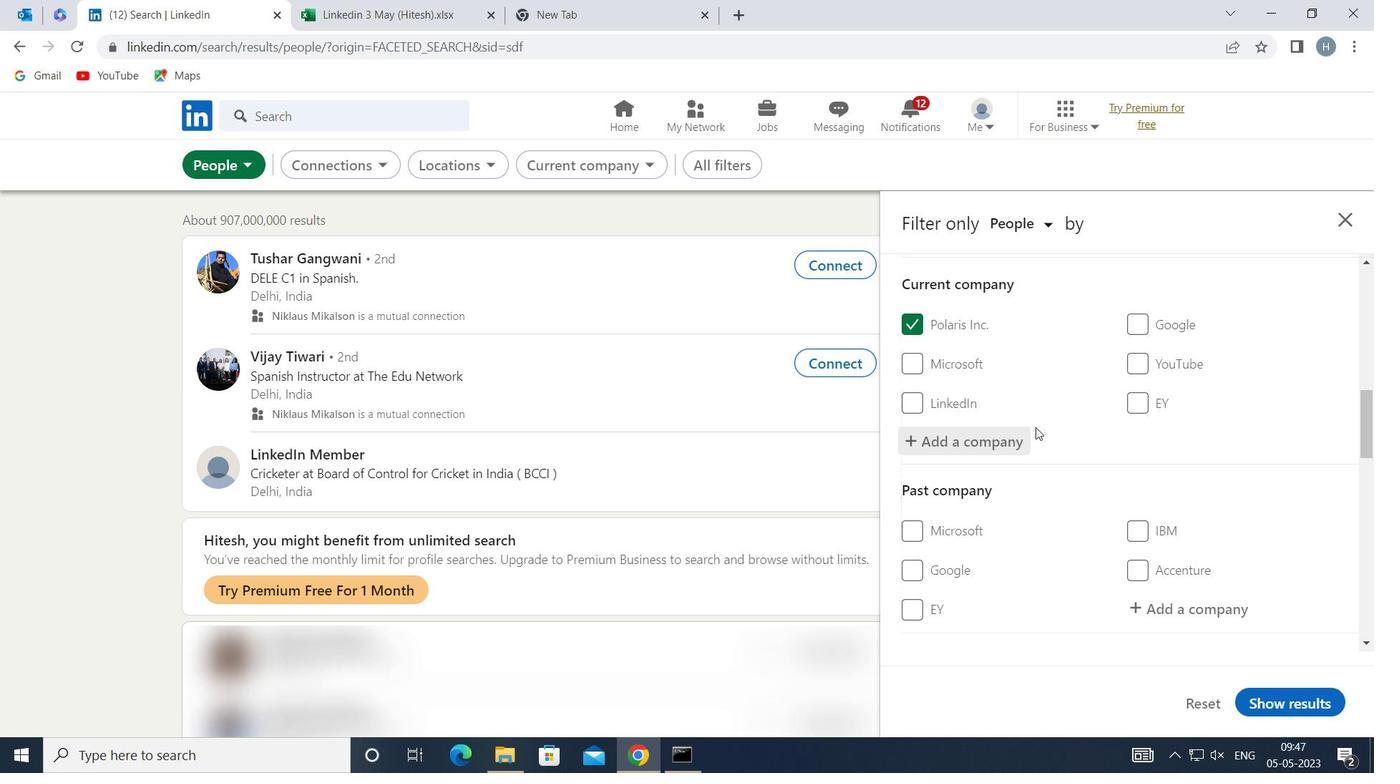 
Action: Mouse scrolled (1036, 427) with delta (0, 0)
Screenshot: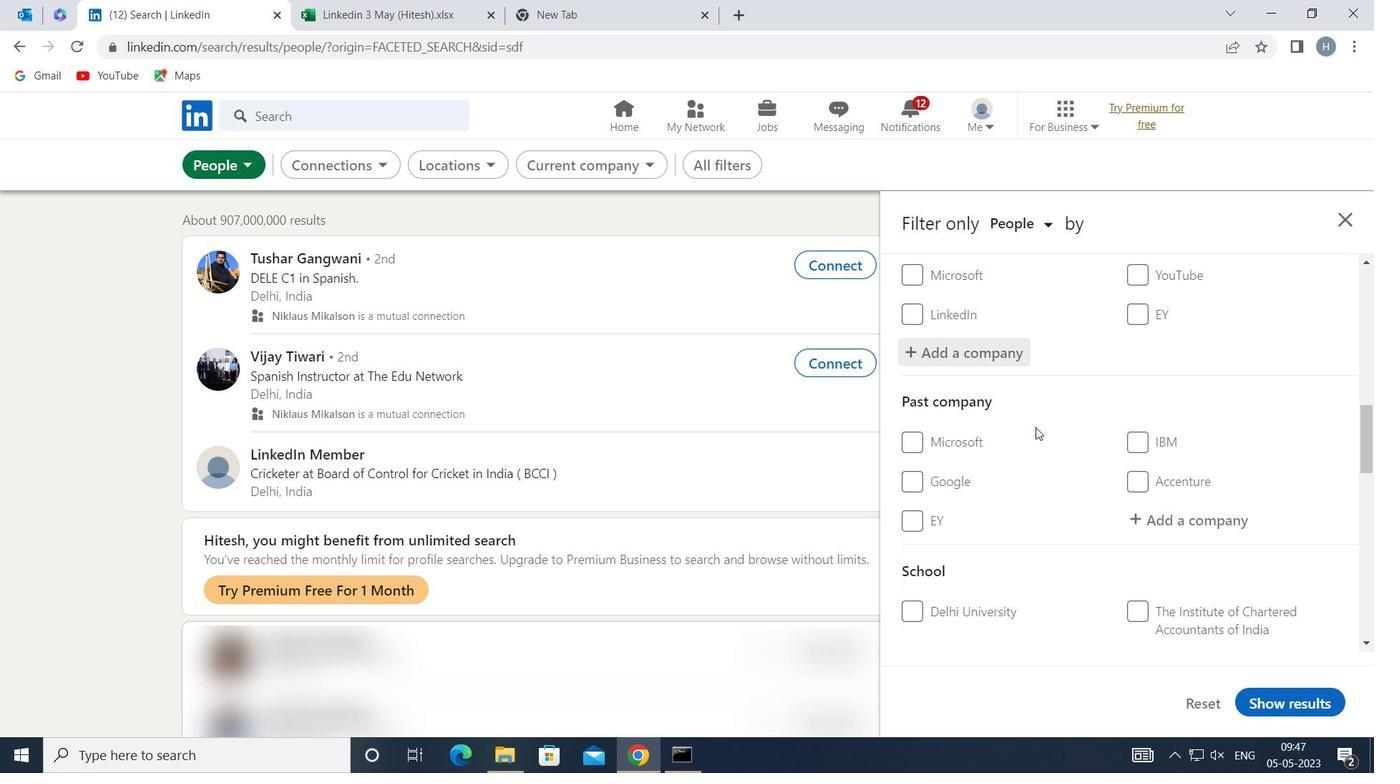 
Action: Mouse scrolled (1036, 427) with delta (0, 0)
Screenshot: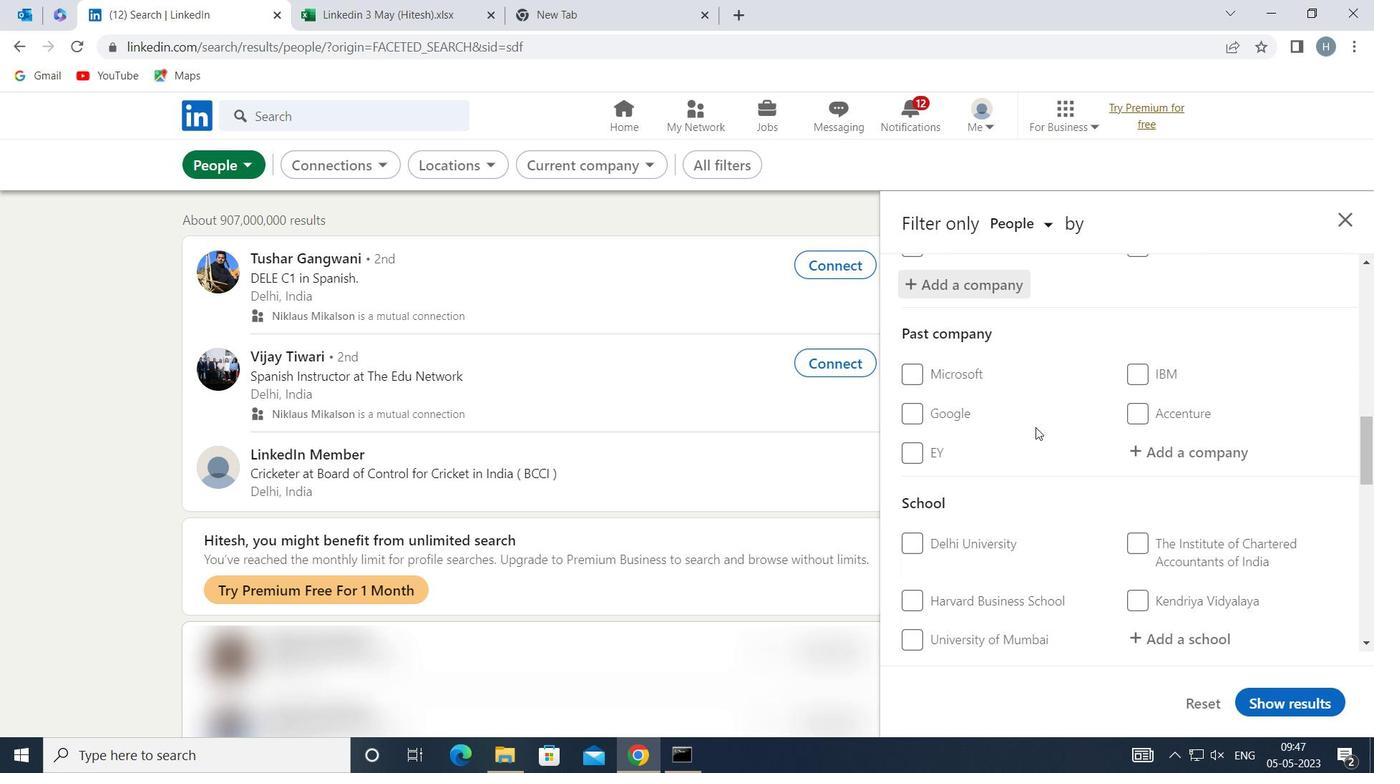
Action: Mouse moved to (1180, 519)
Screenshot: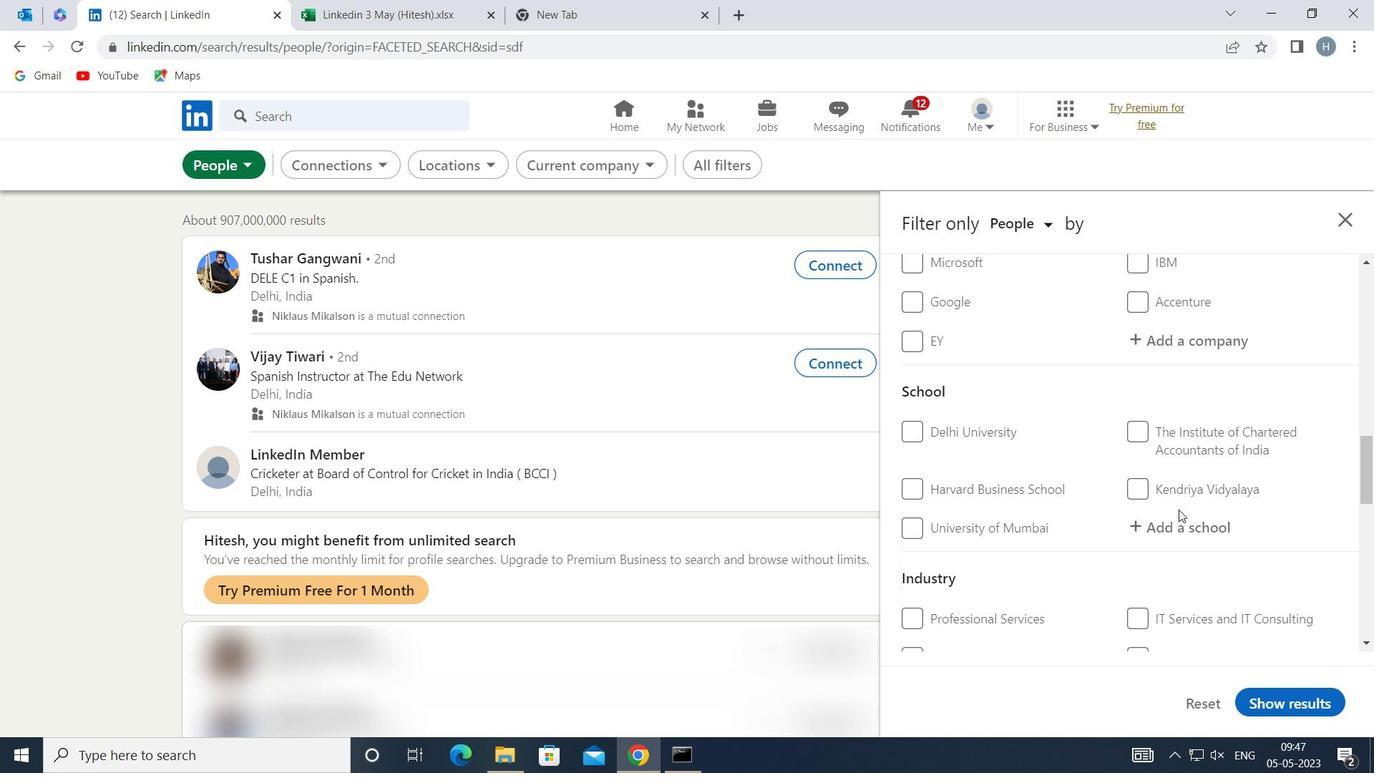 
Action: Mouse pressed left at (1180, 519)
Screenshot: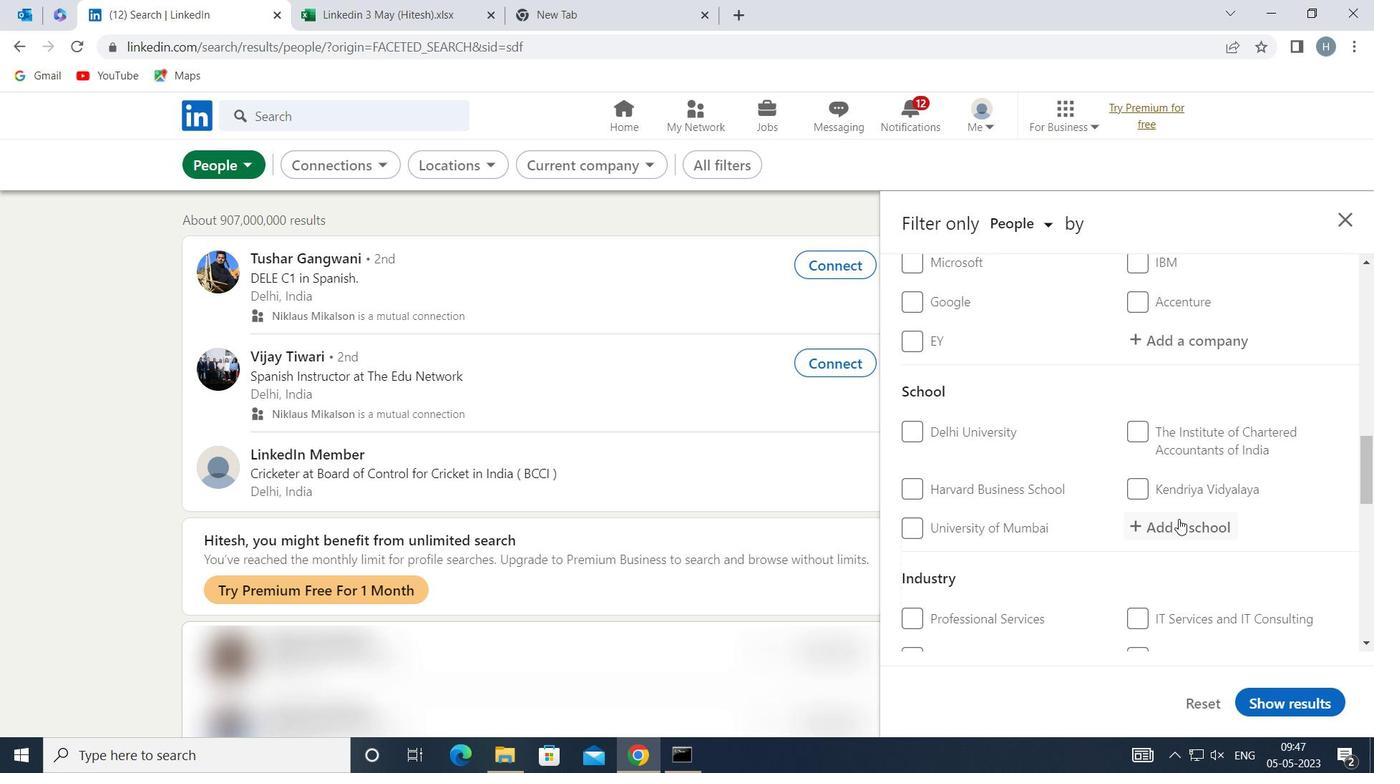 
Action: Key pressed <Key.shift>AHMEDA<Key.backspace>NAGAR<Key.space><Key.shift>JILHA<Key.space>
Screenshot: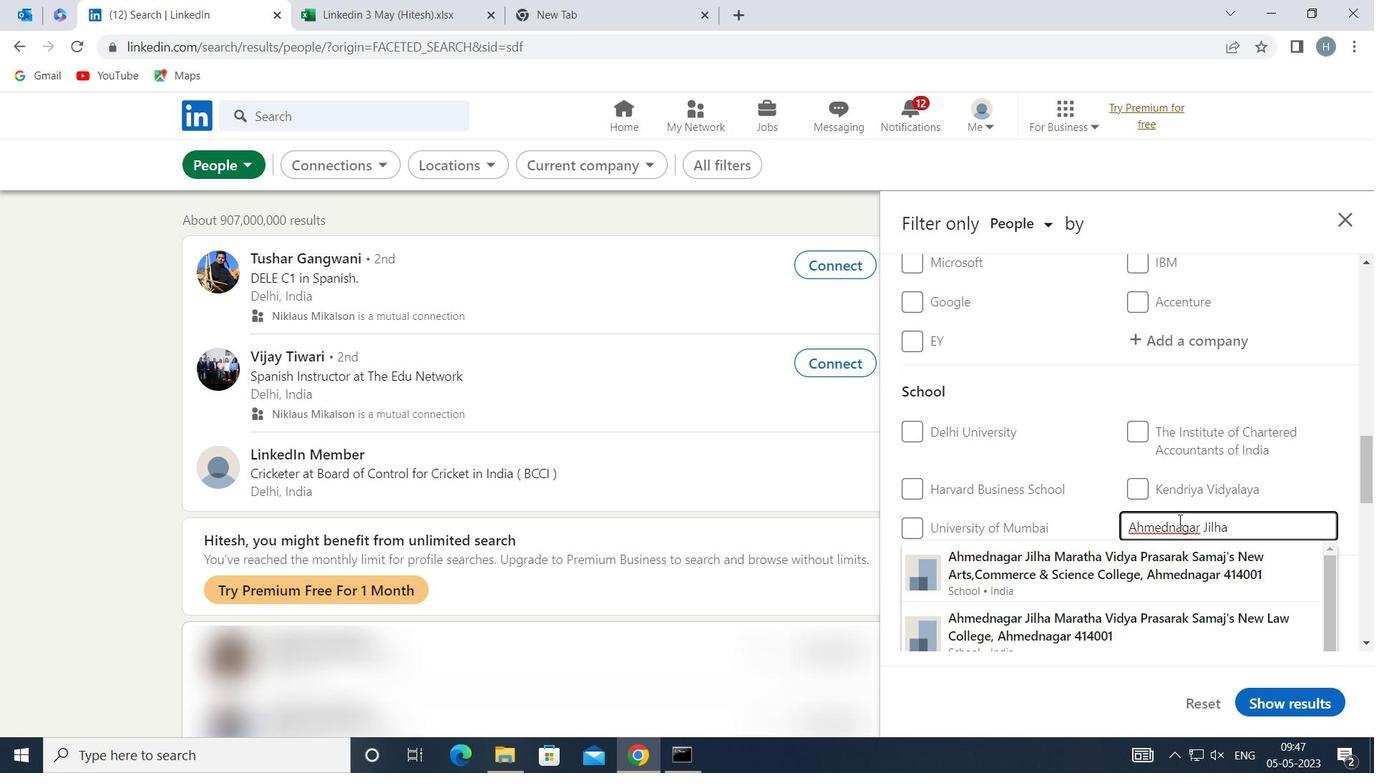 
Action: Mouse moved to (1165, 556)
Screenshot: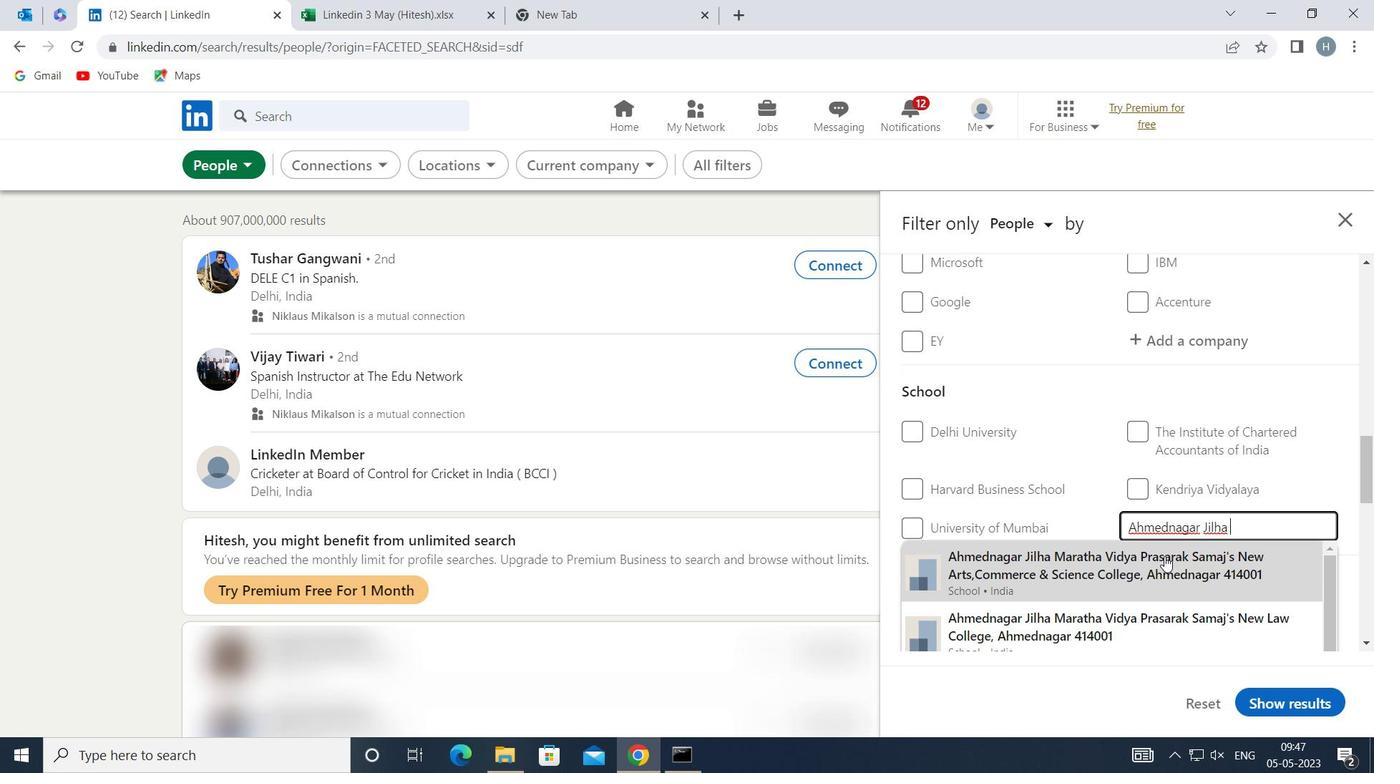 
Action: Mouse scrolled (1165, 555) with delta (0, 0)
Screenshot: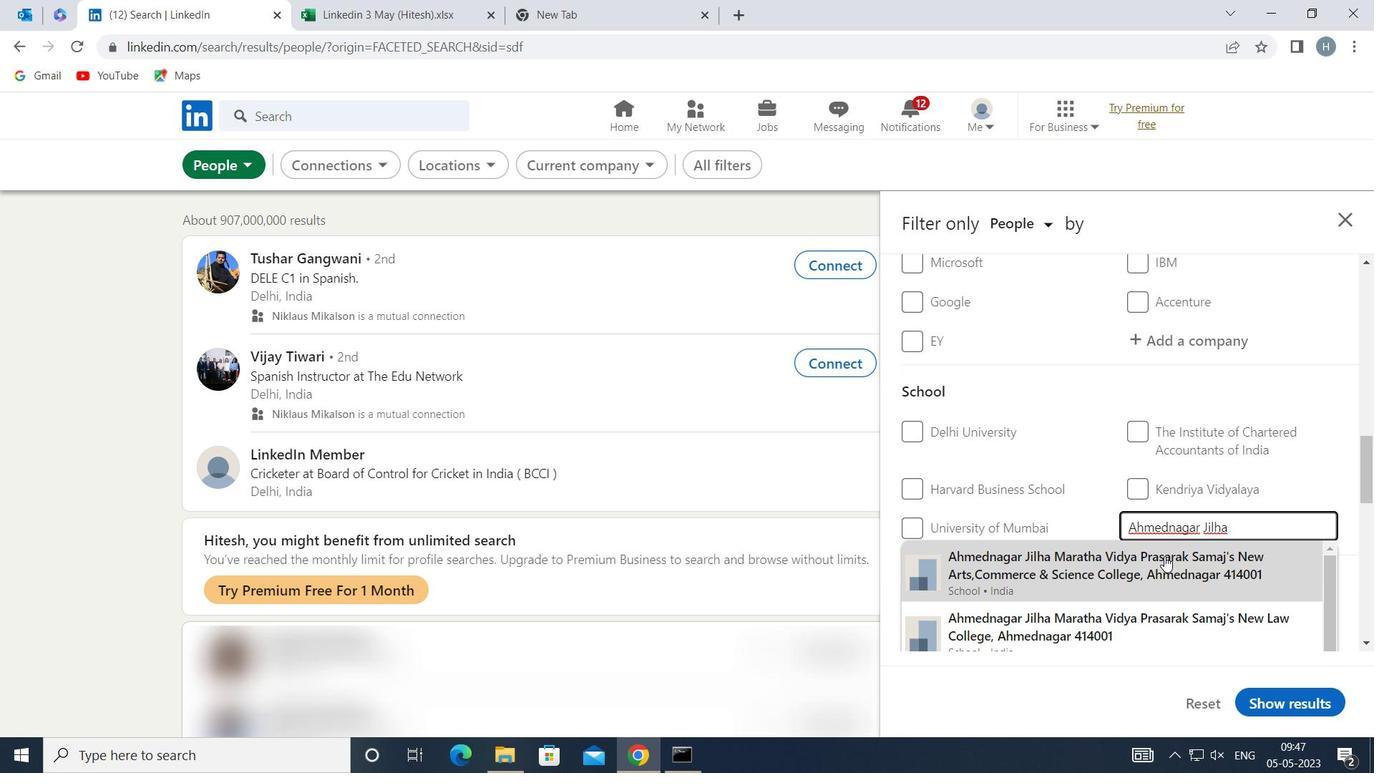 
Action: Mouse scrolled (1165, 555) with delta (0, 0)
Screenshot: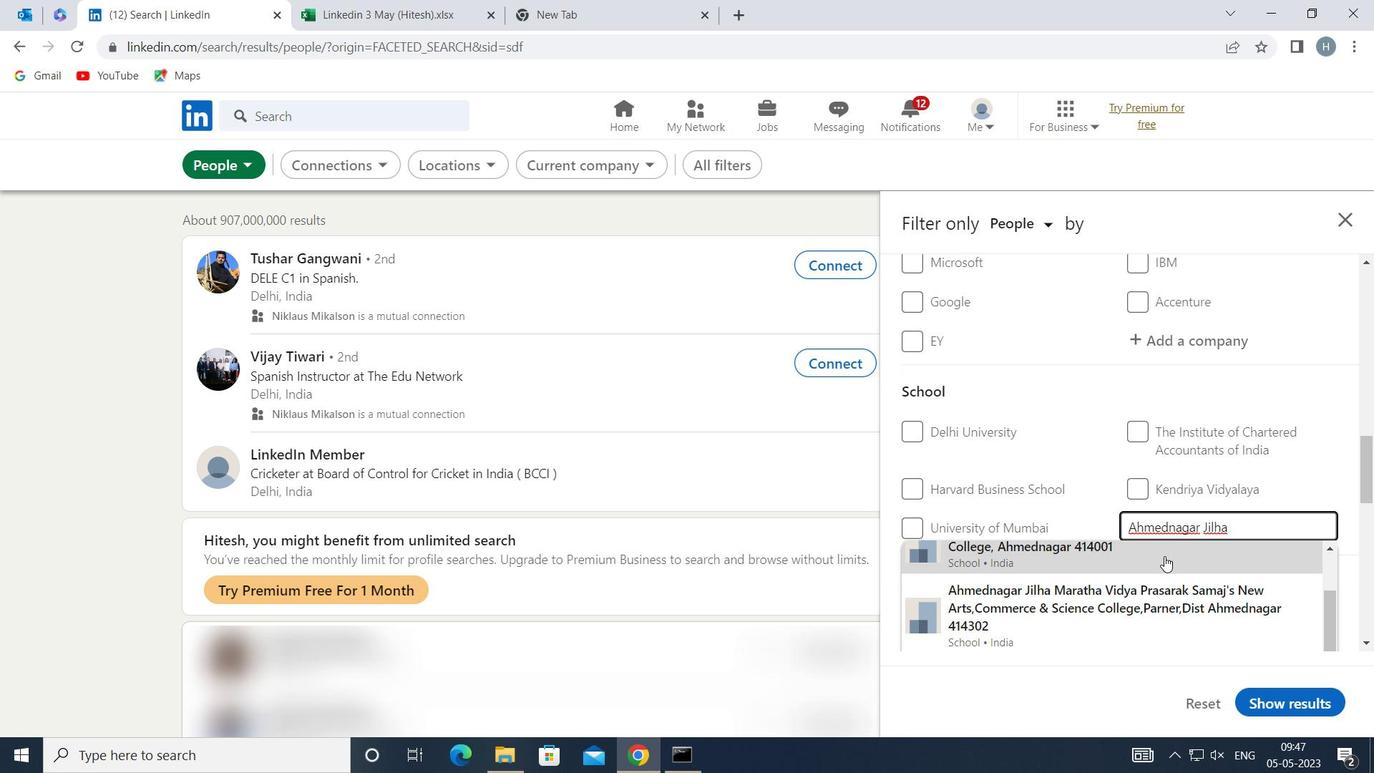 
Action: Mouse moved to (1165, 563)
Screenshot: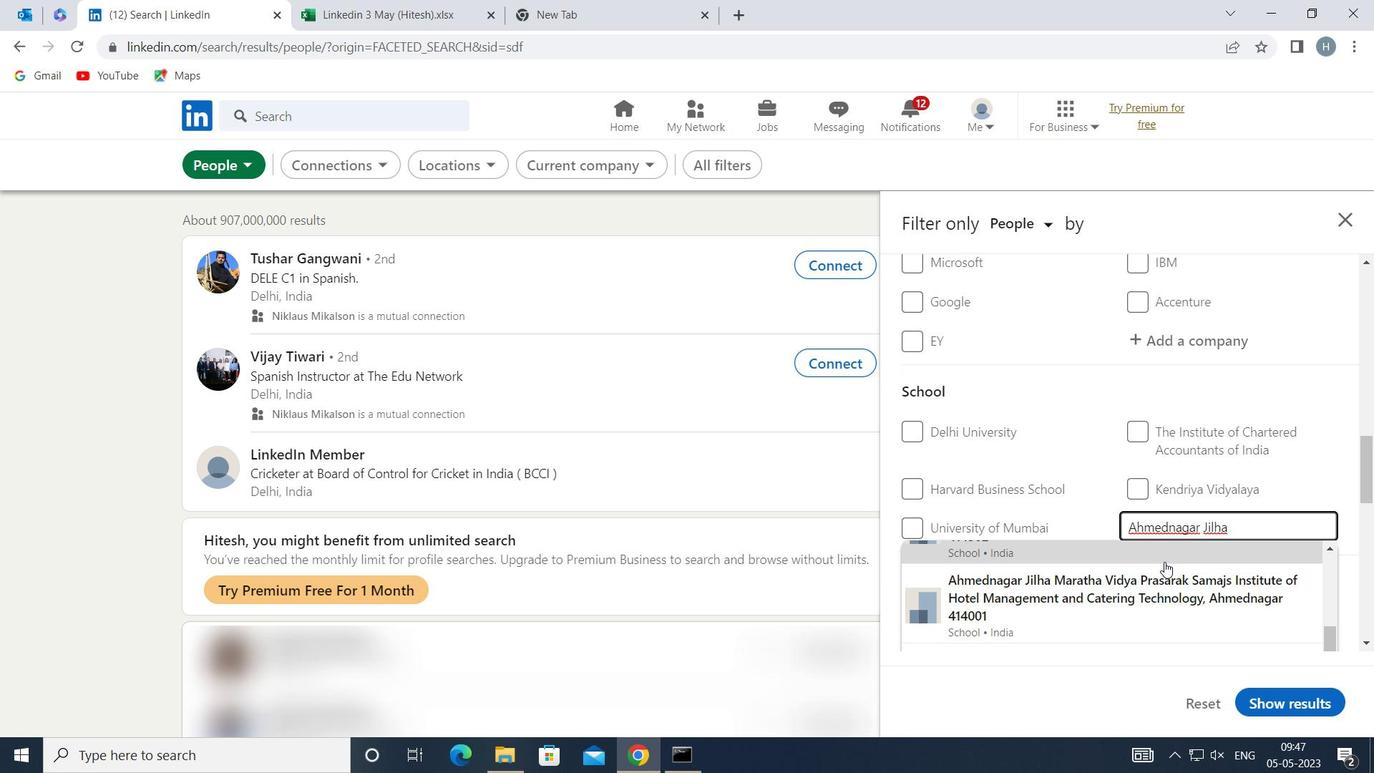 
Action: Mouse scrolled (1165, 564) with delta (0, 0)
Screenshot: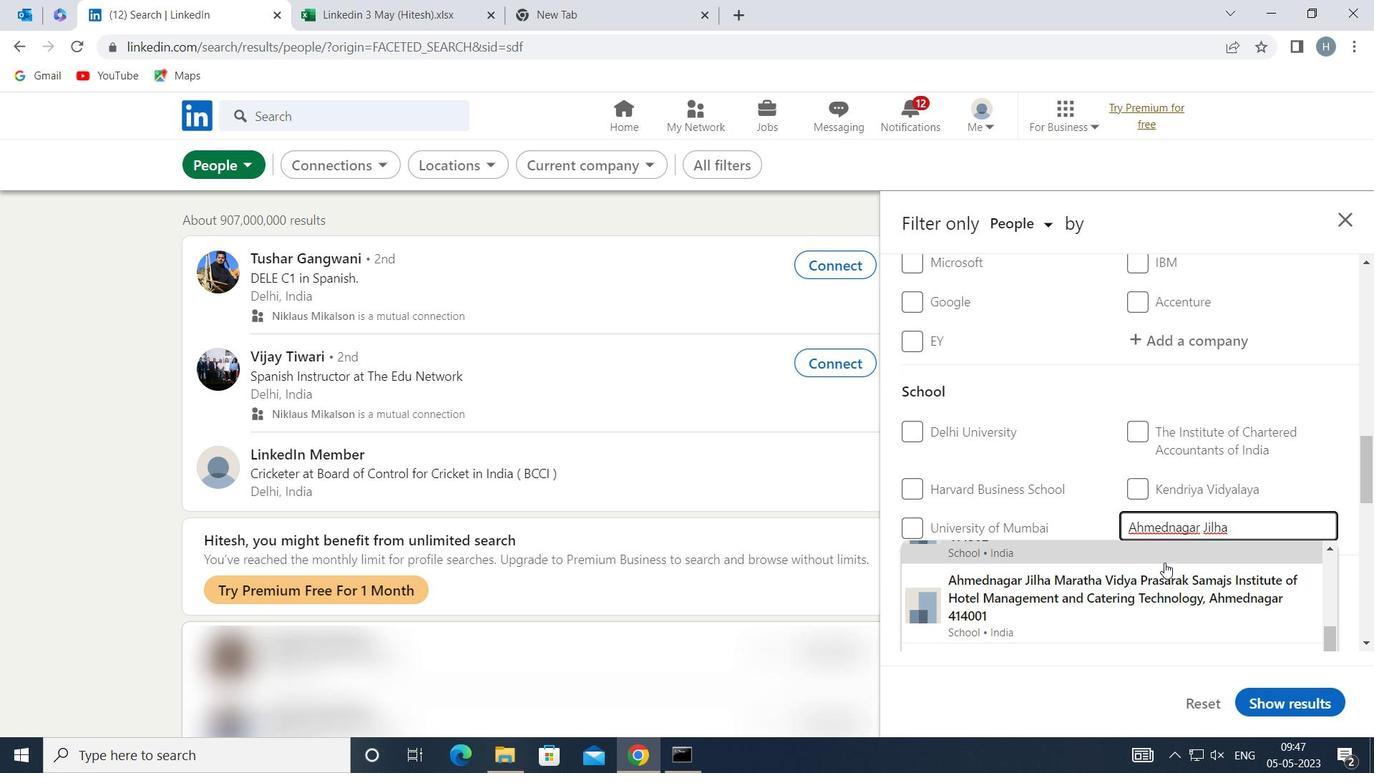 
Action: Mouse scrolled (1165, 564) with delta (0, 0)
Screenshot: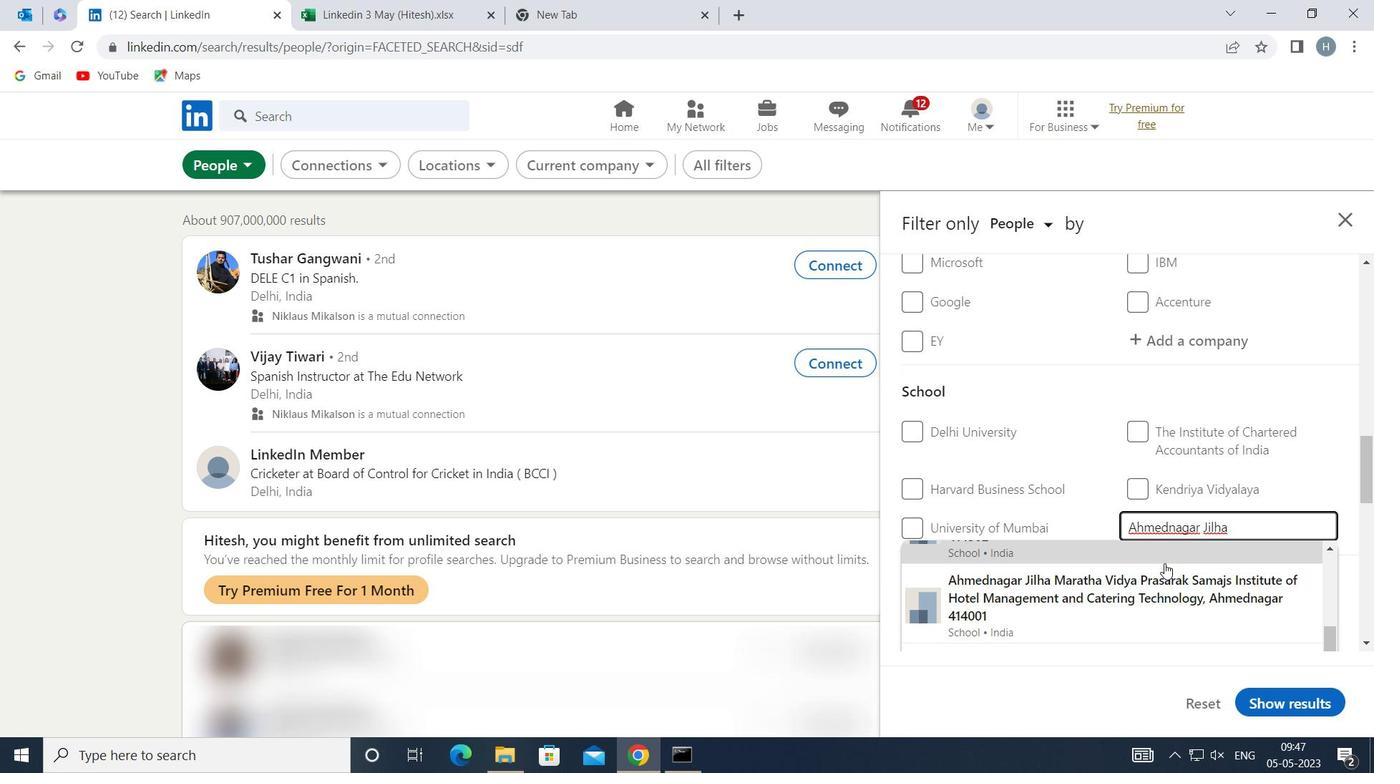
Action: Mouse scrolled (1165, 564) with delta (0, 0)
Screenshot: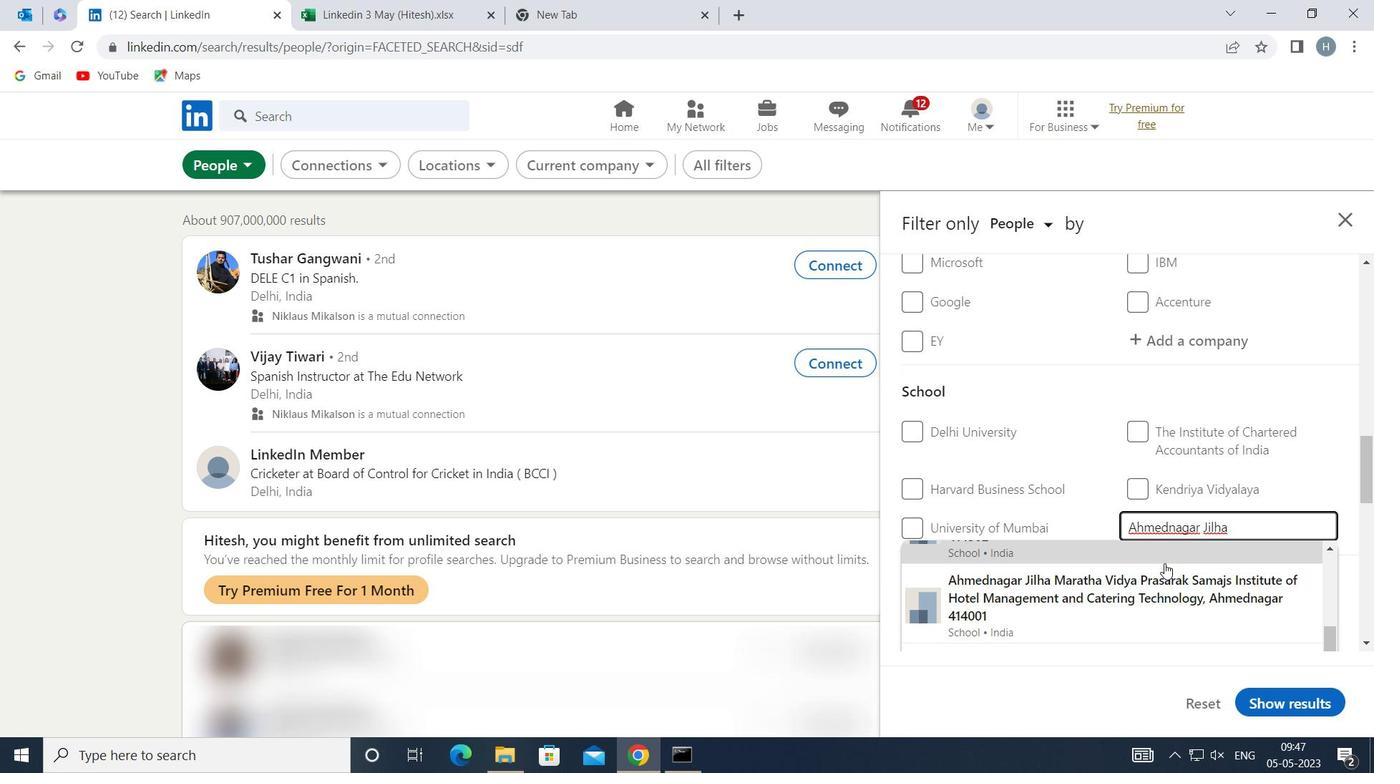 
Action: Mouse moved to (1212, 539)
Screenshot: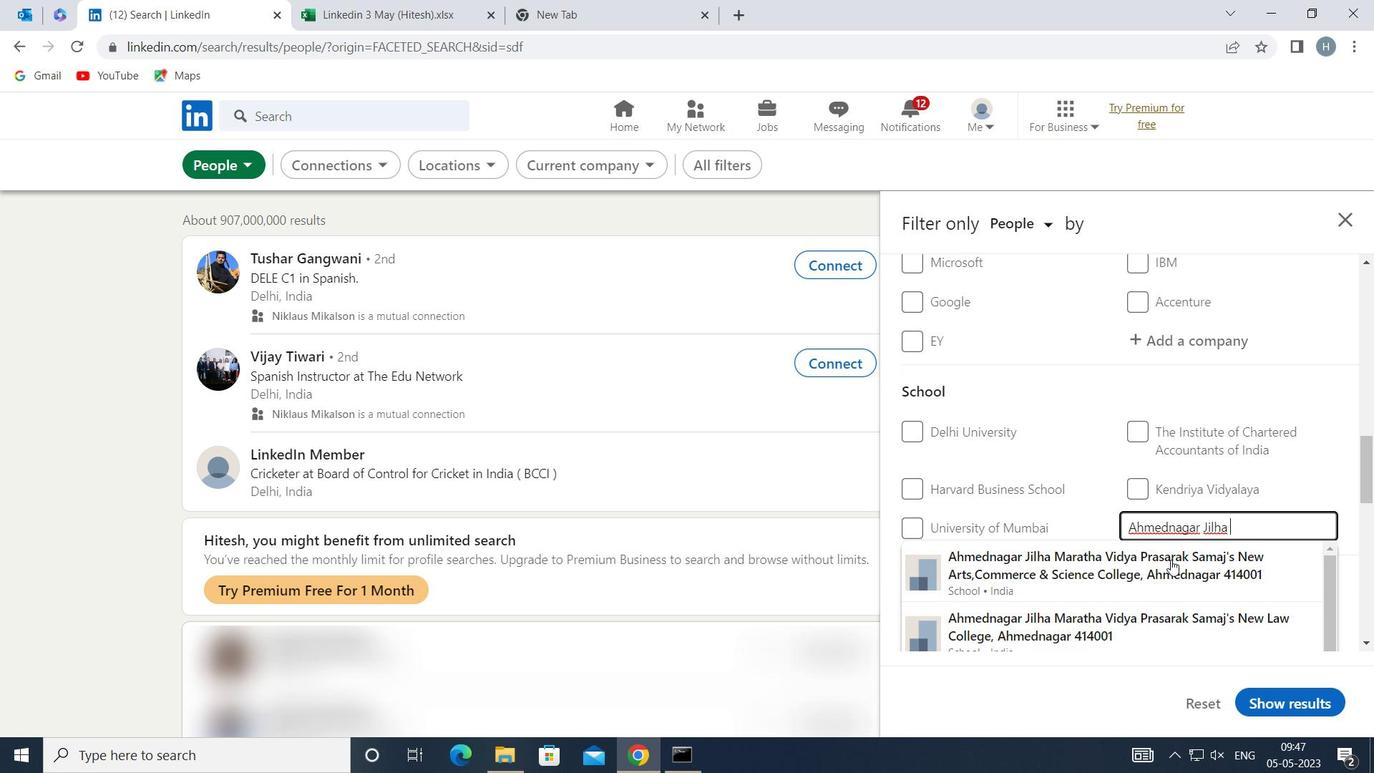 
Action: Key pressed <Key.shift>MARATHA<Key.space><Key.shift>I<Key.backspace><Key.shift>VIDHY<Key.backspace><Key.backspace>YA<Key.space>
Screenshot: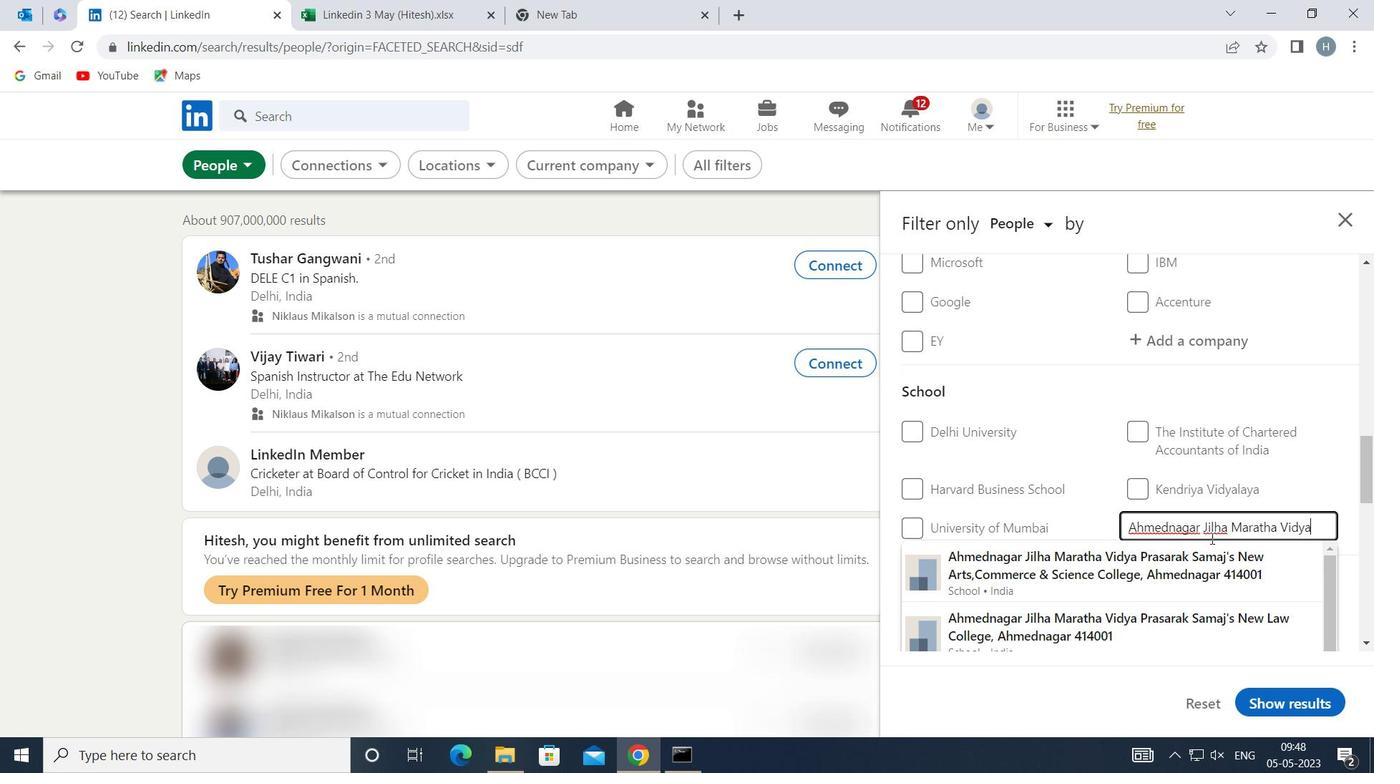 
Action: Mouse moved to (1180, 579)
Screenshot: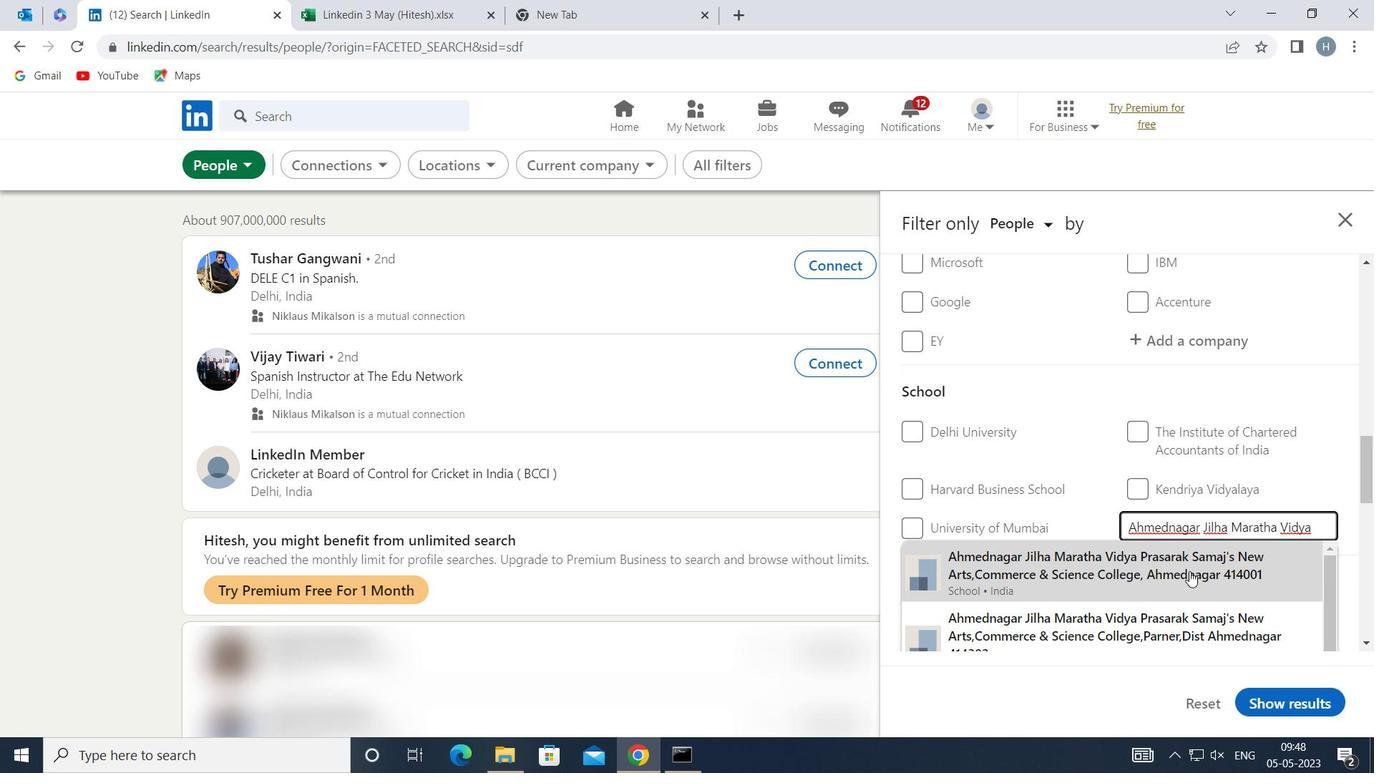 
Action: Mouse scrolled (1180, 578) with delta (0, 0)
Screenshot: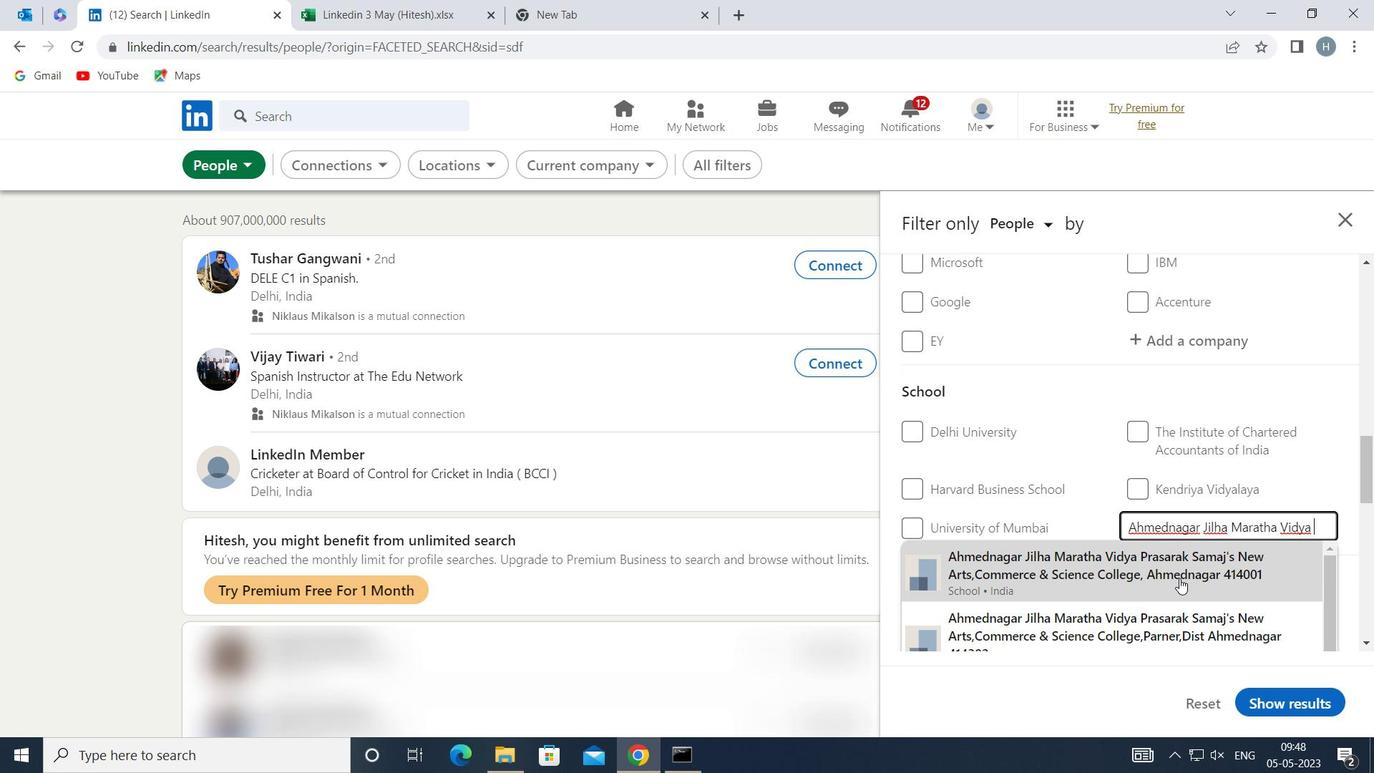 
Action: Mouse moved to (1177, 572)
Screenshot: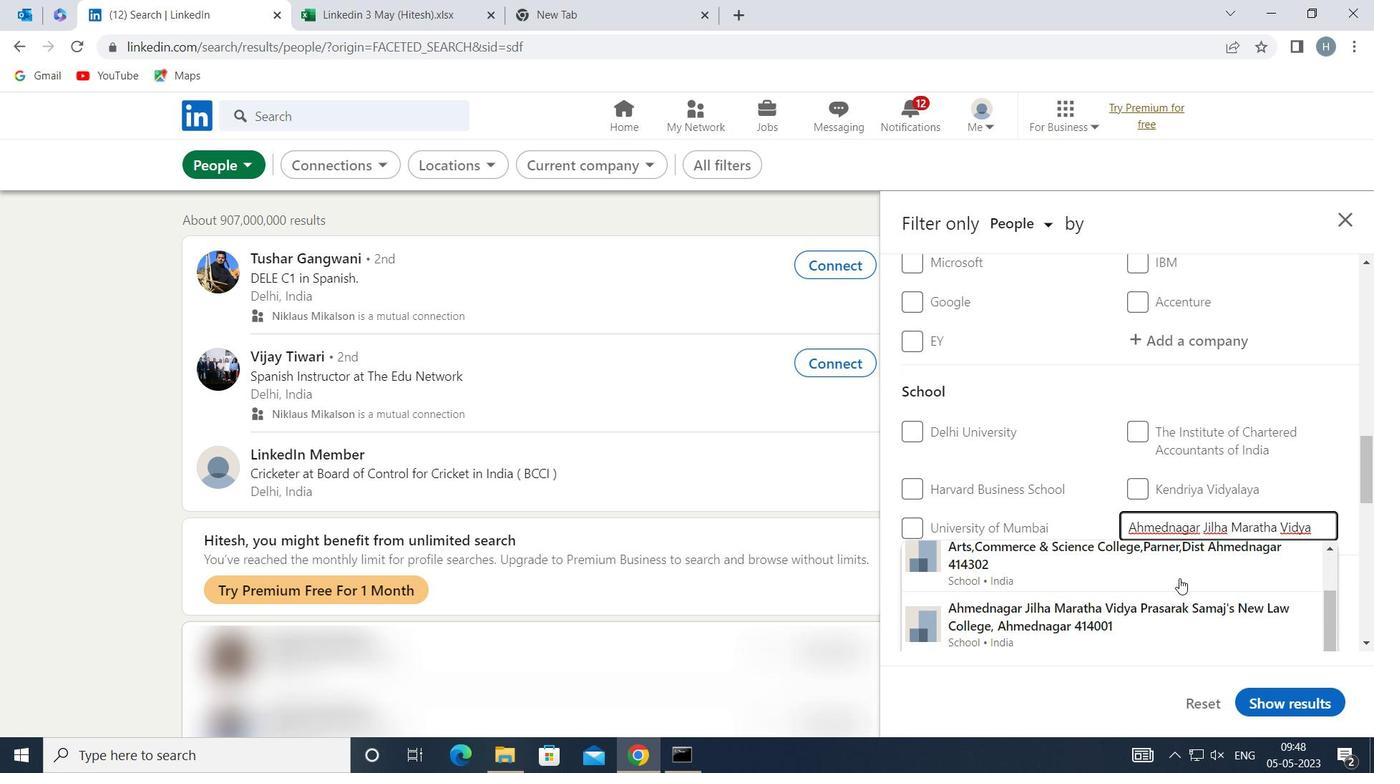 
Action: Mouse scrolled (1177, 572) with delta (0, 0)
Screenshot: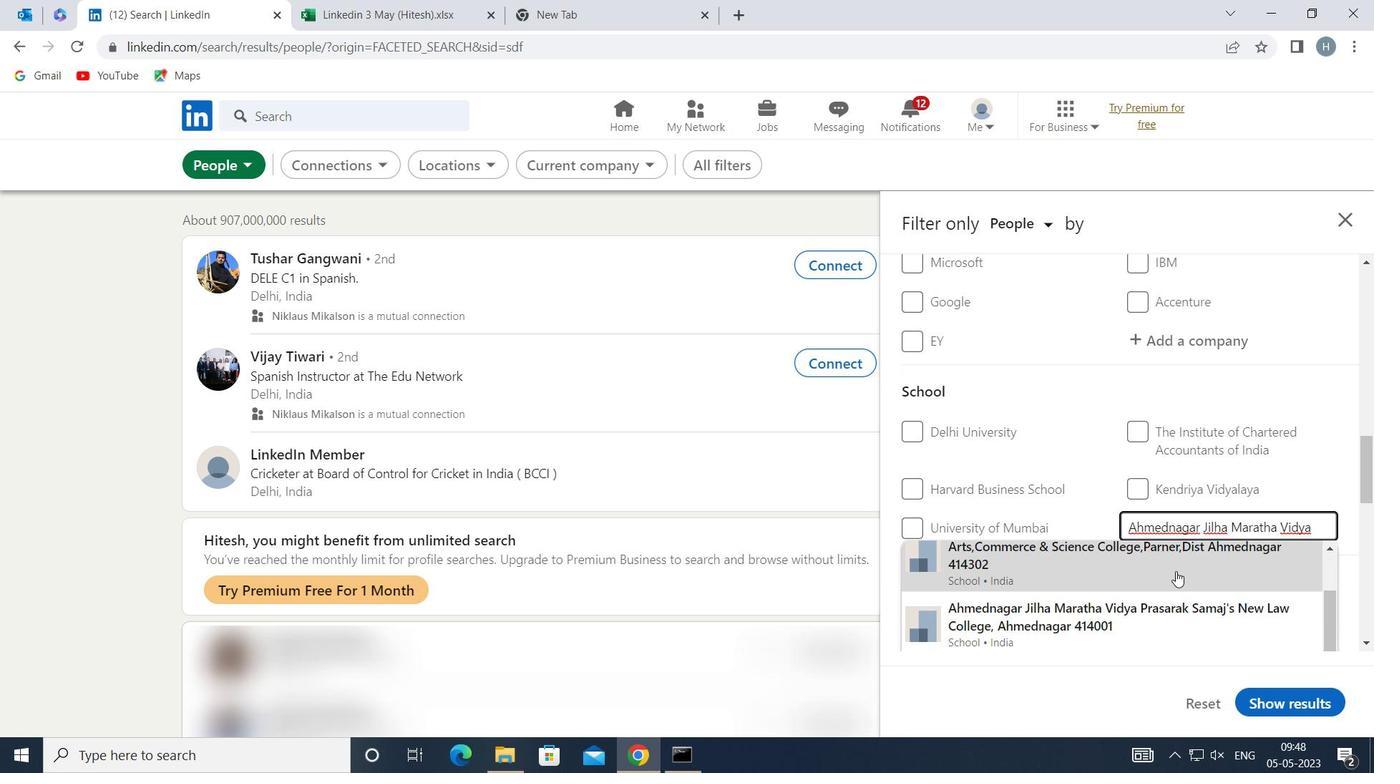 
Action: Mouse scrolled (1177, 572) with delta (0, 0)
Screenshot: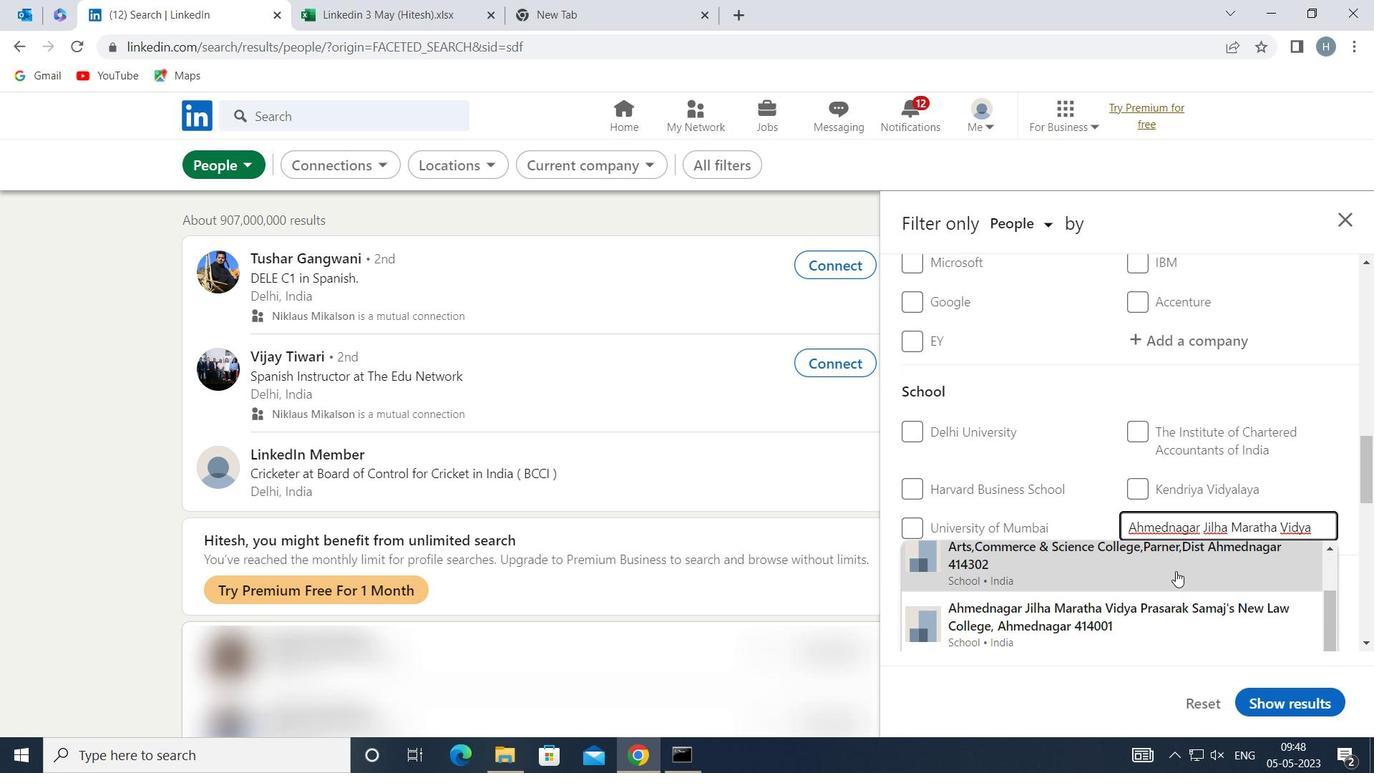 
Action: Mouse moved to (1197, 564)
Screenshot: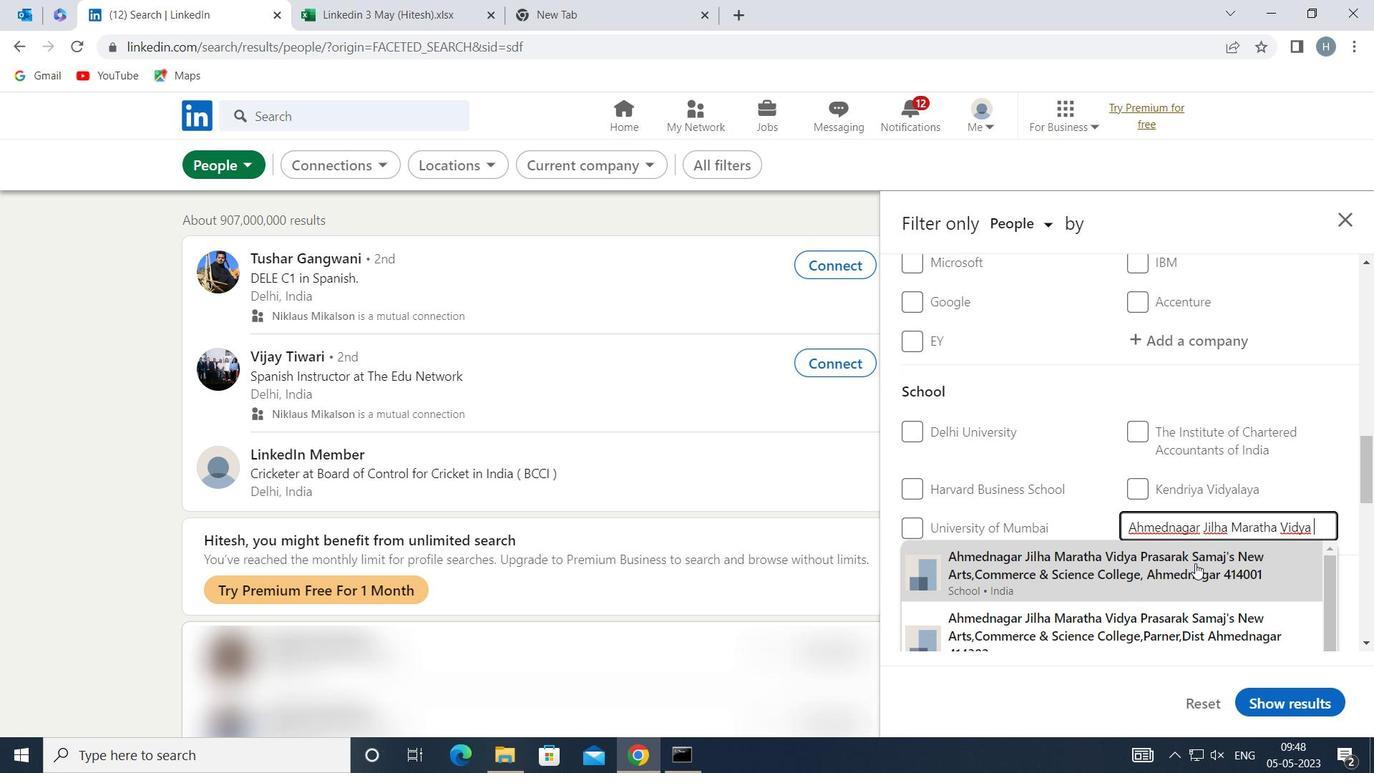
Action: Mouse scrolled (1197, 563) with delta (0, 0)
Screenshot: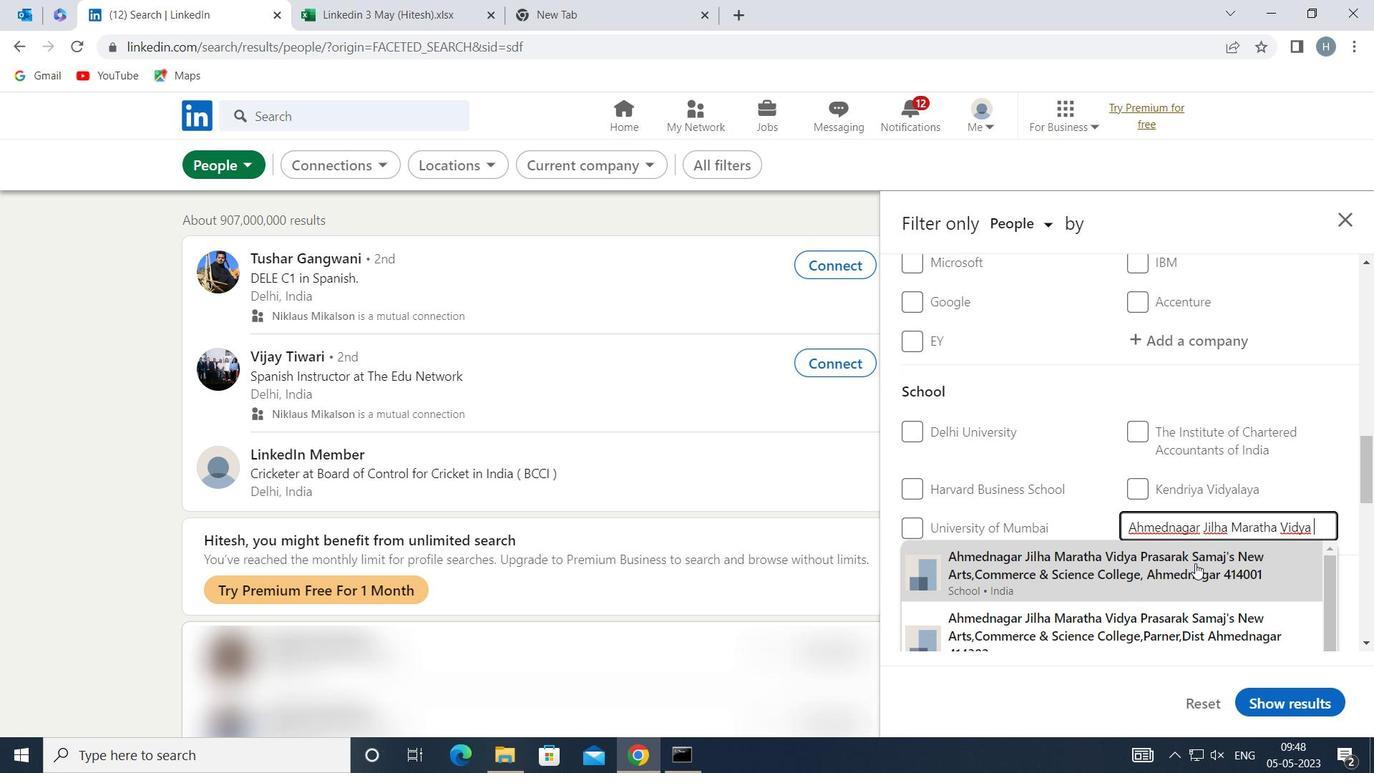 
Action: Mouse moved to (1197, 565)
Screenshot: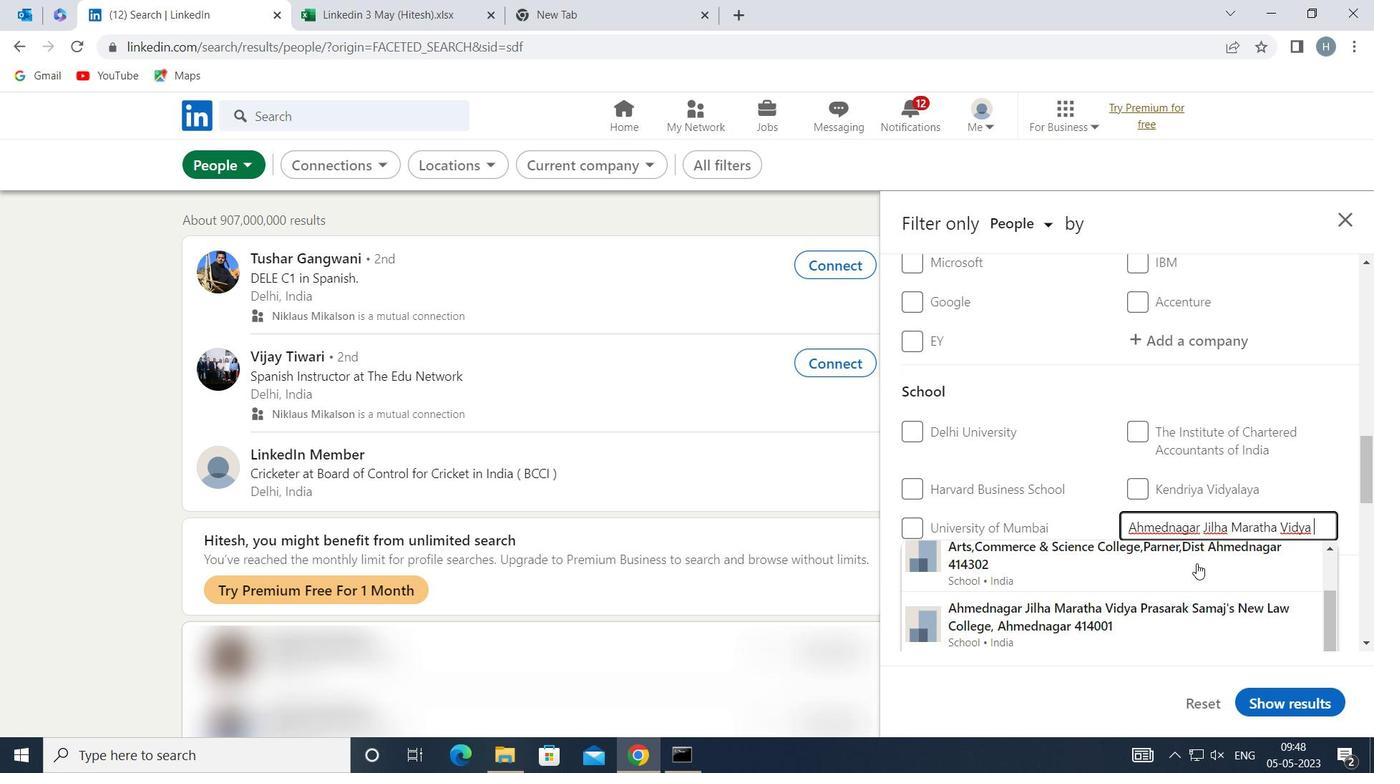 
Action: Mouse scrolled (1197, 564) with delta (0, 0)
Screenshot: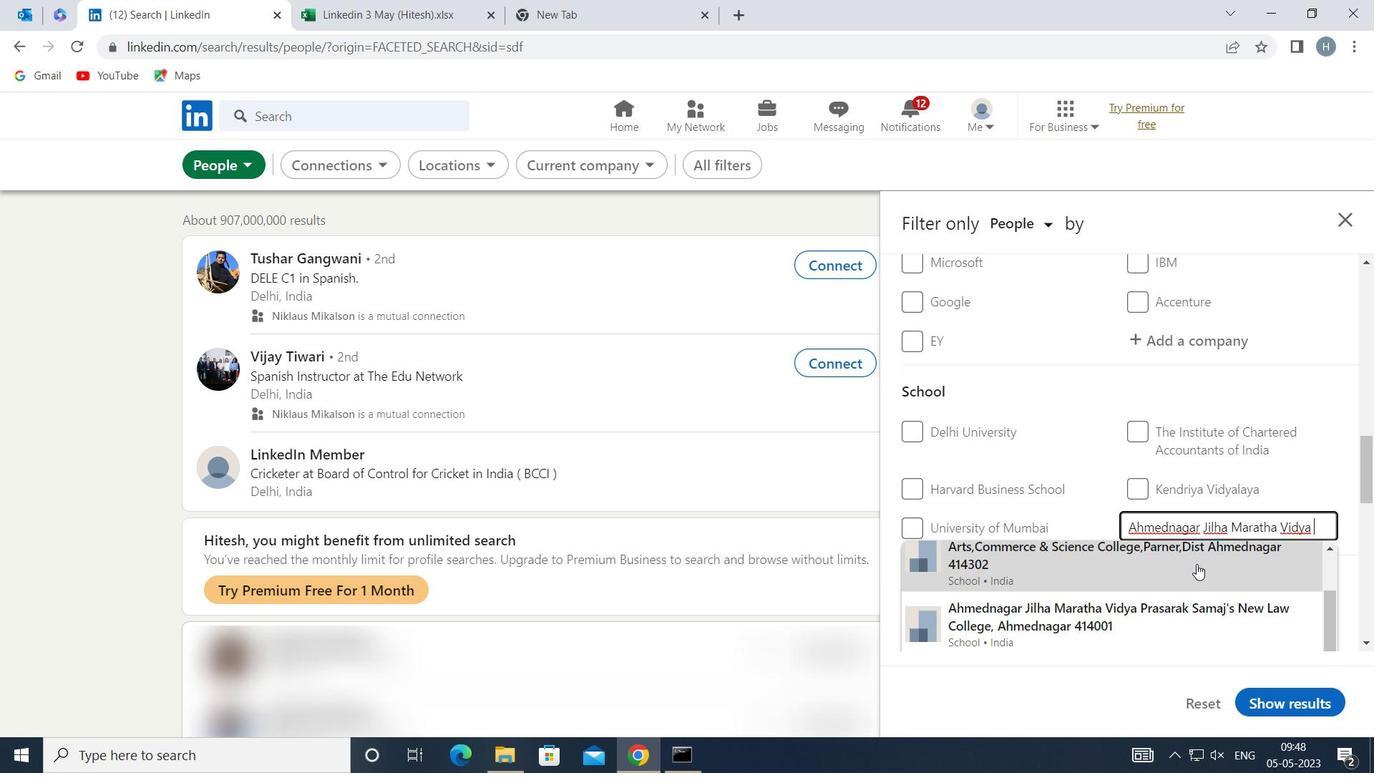 
Action: Mouse scrolled (1197, 564) with delta (0, 0)
Screenshot: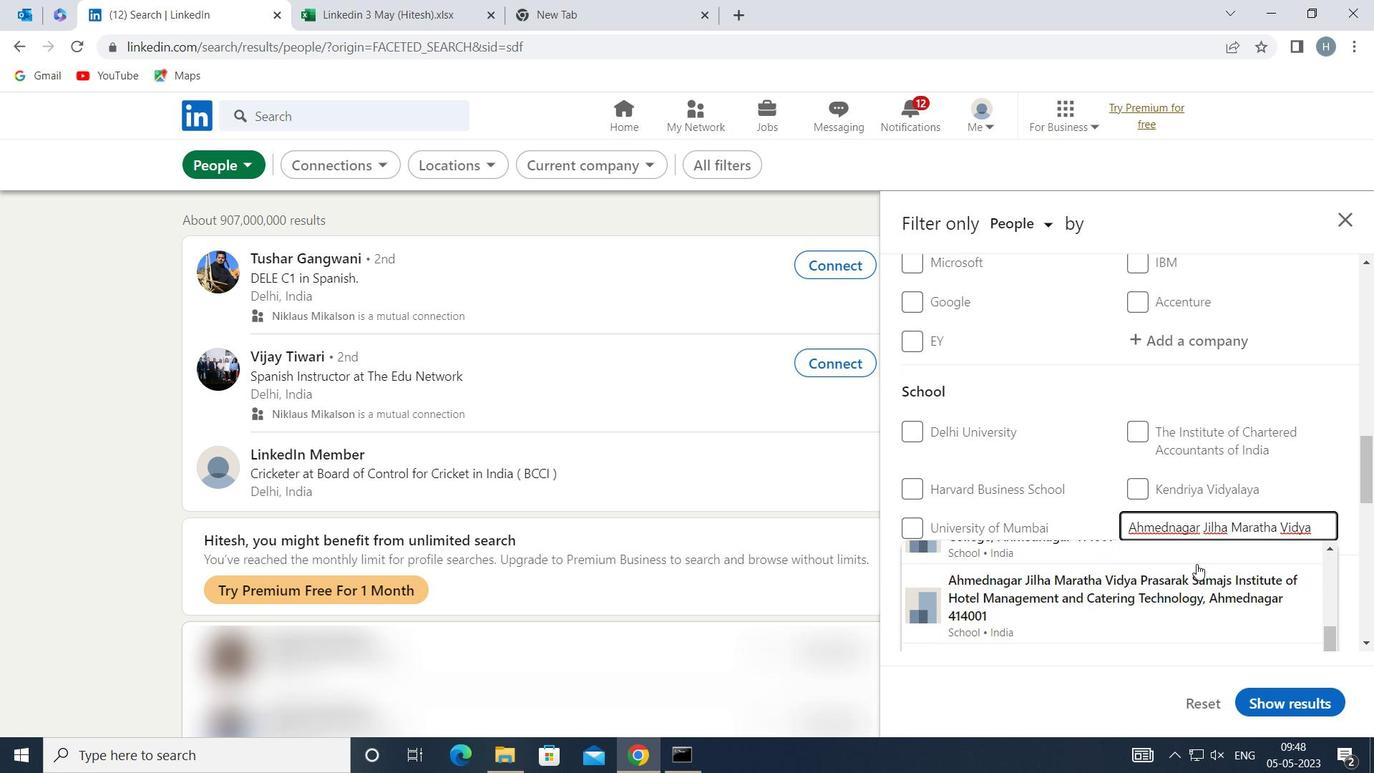 
Action: Mouse scrolled (1197, 564) with delta (0, 0)
Screenshot: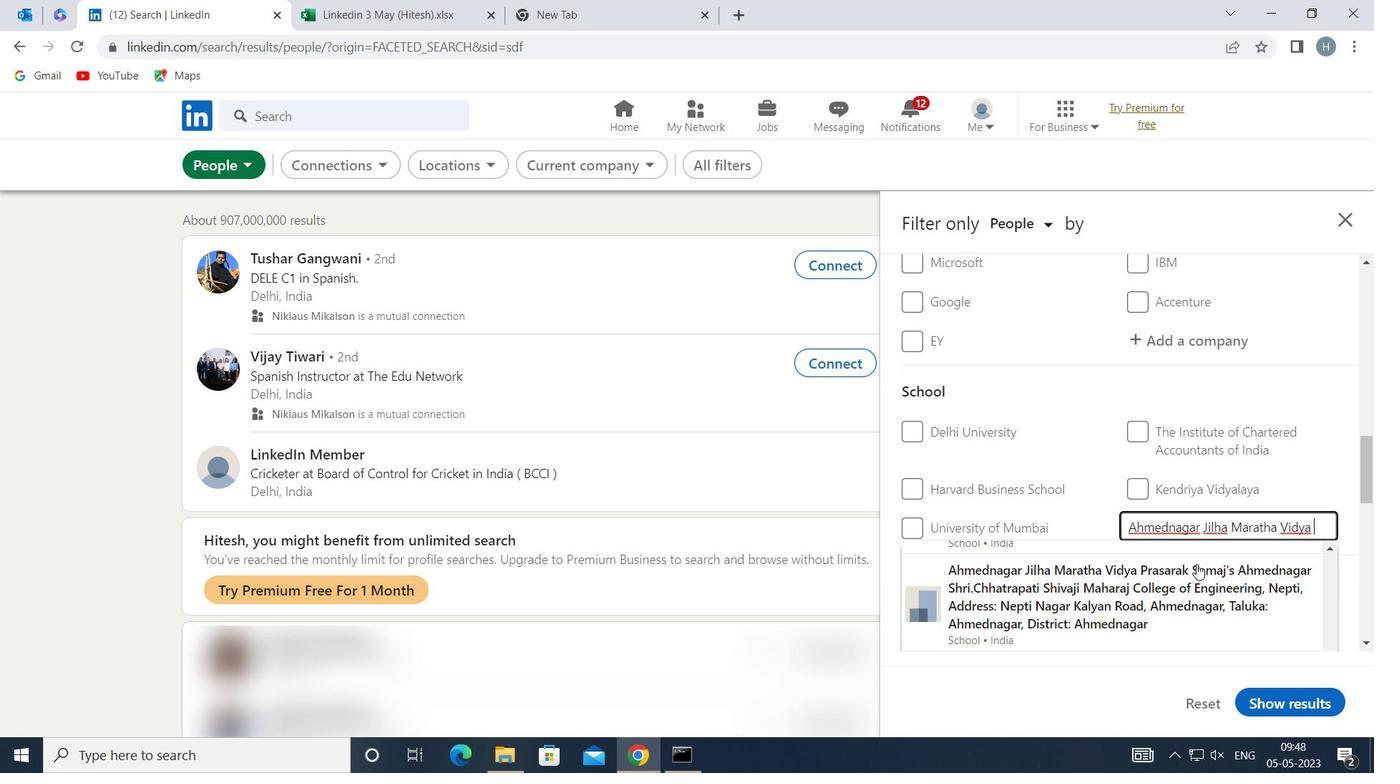 
Action: Mouse moved to (1186, 560)
Screenshot: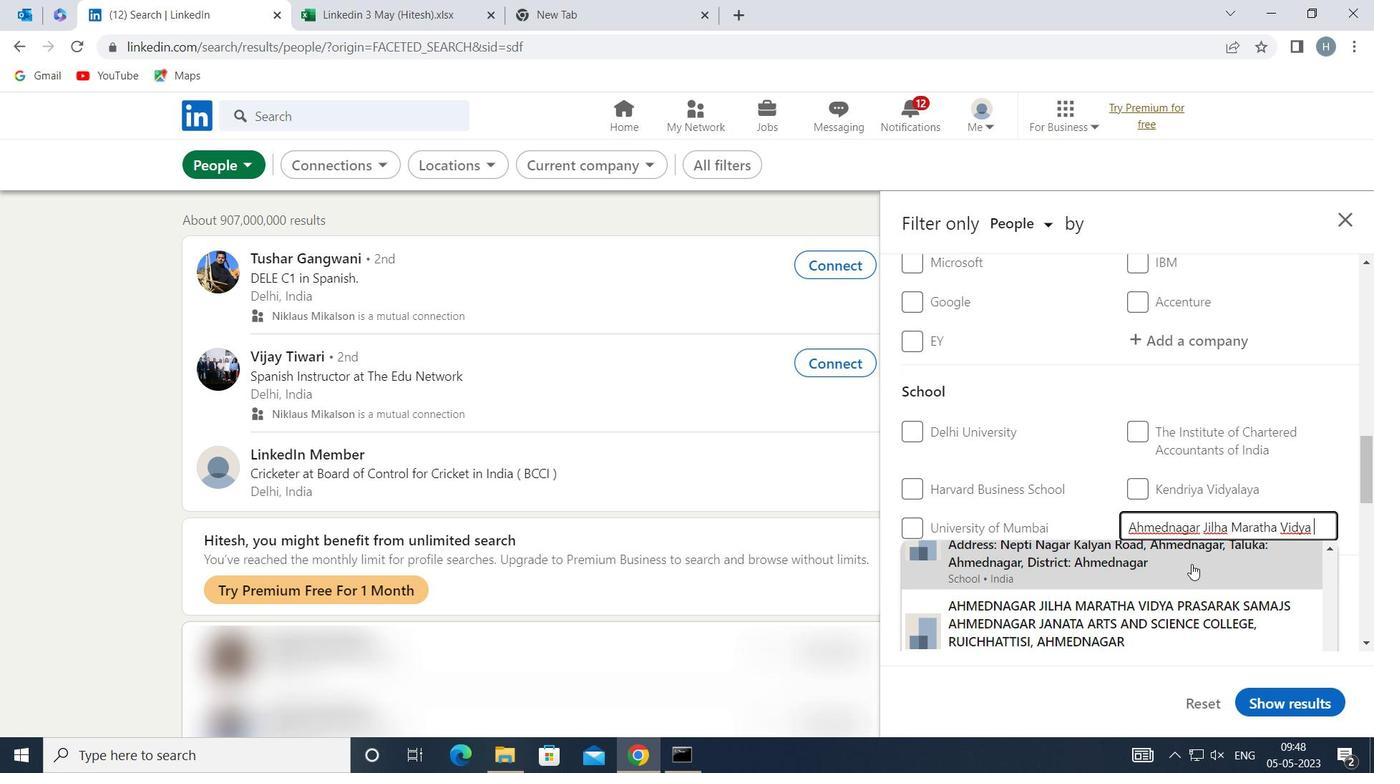 
Action: Mouse pressed left at (1186, 560)
Screenshot: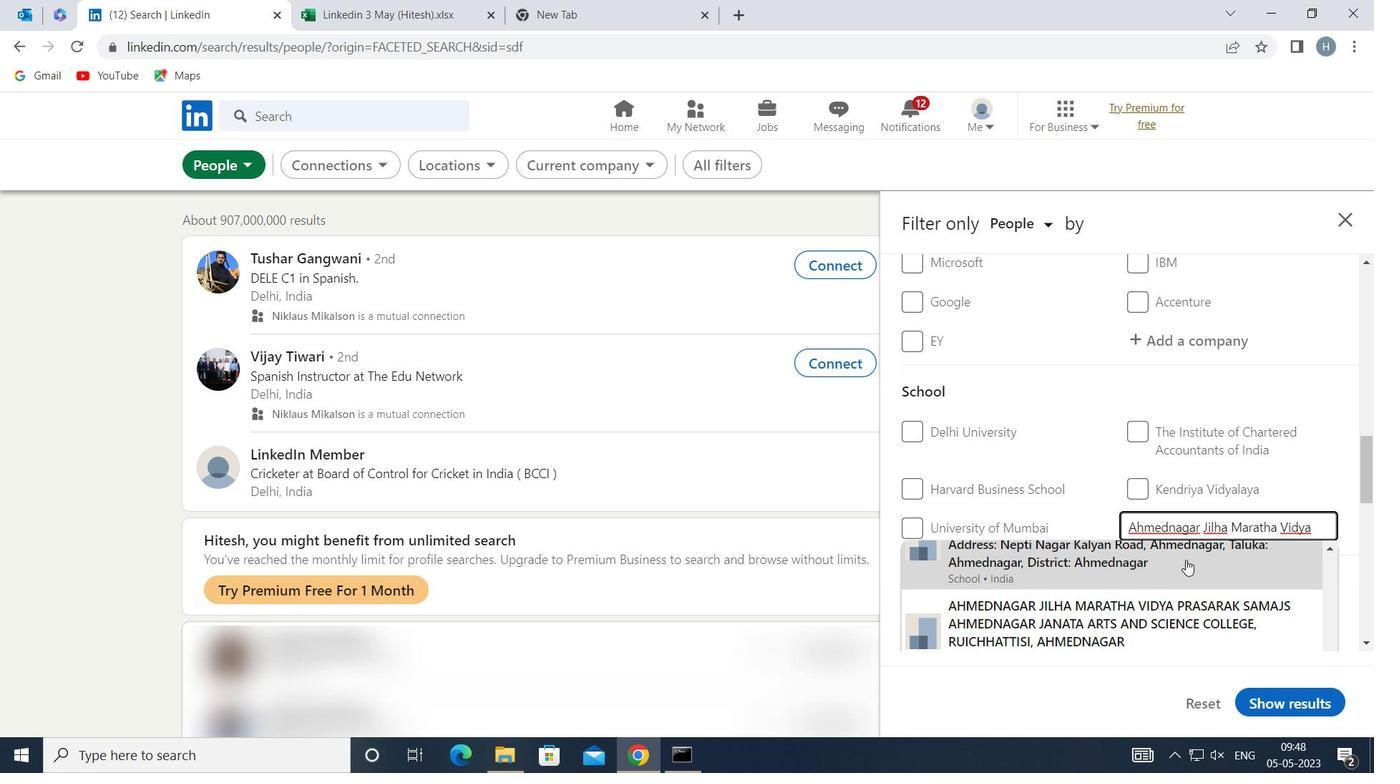 
Action: Mouse moved to (1104, 495)
Screenshot: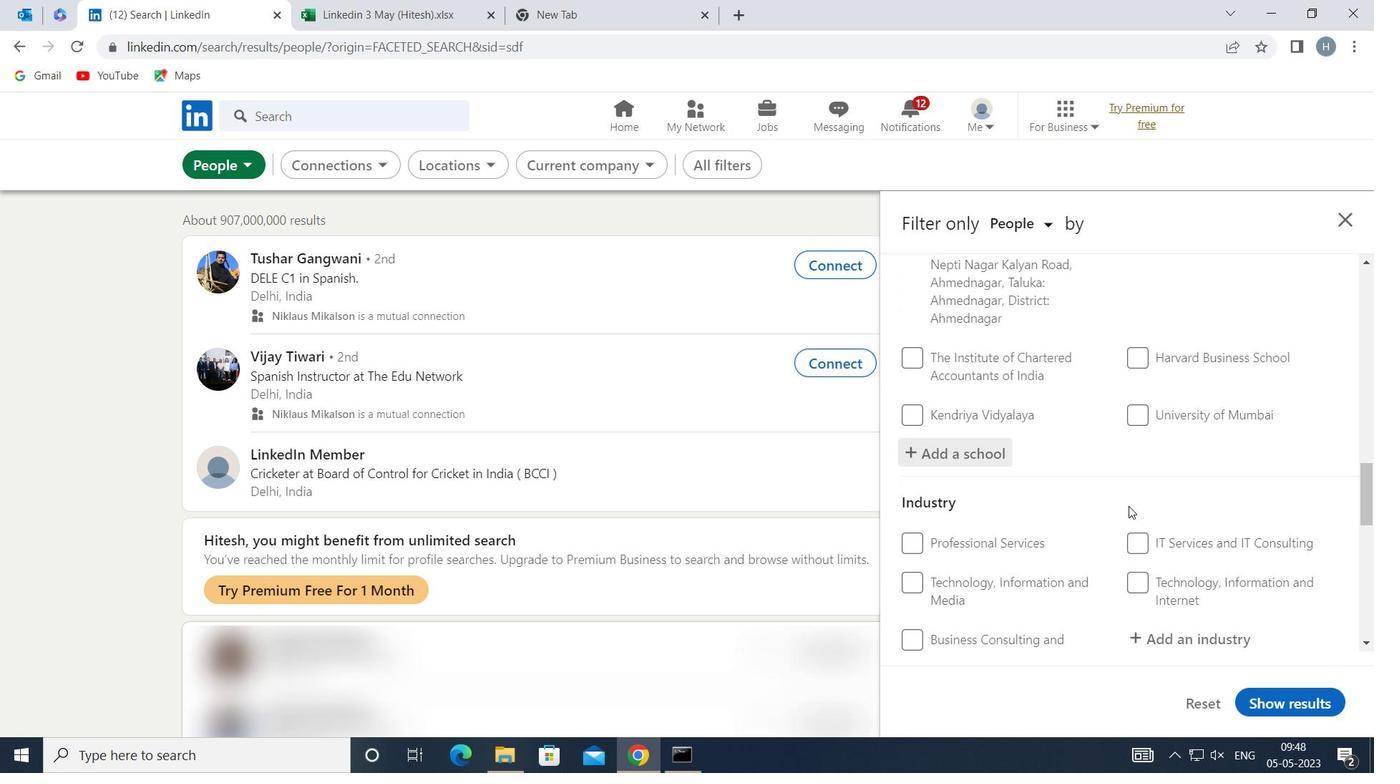 
Action: Mouse scrolled (1104, 494) with delta (0, 0)
Screenshot: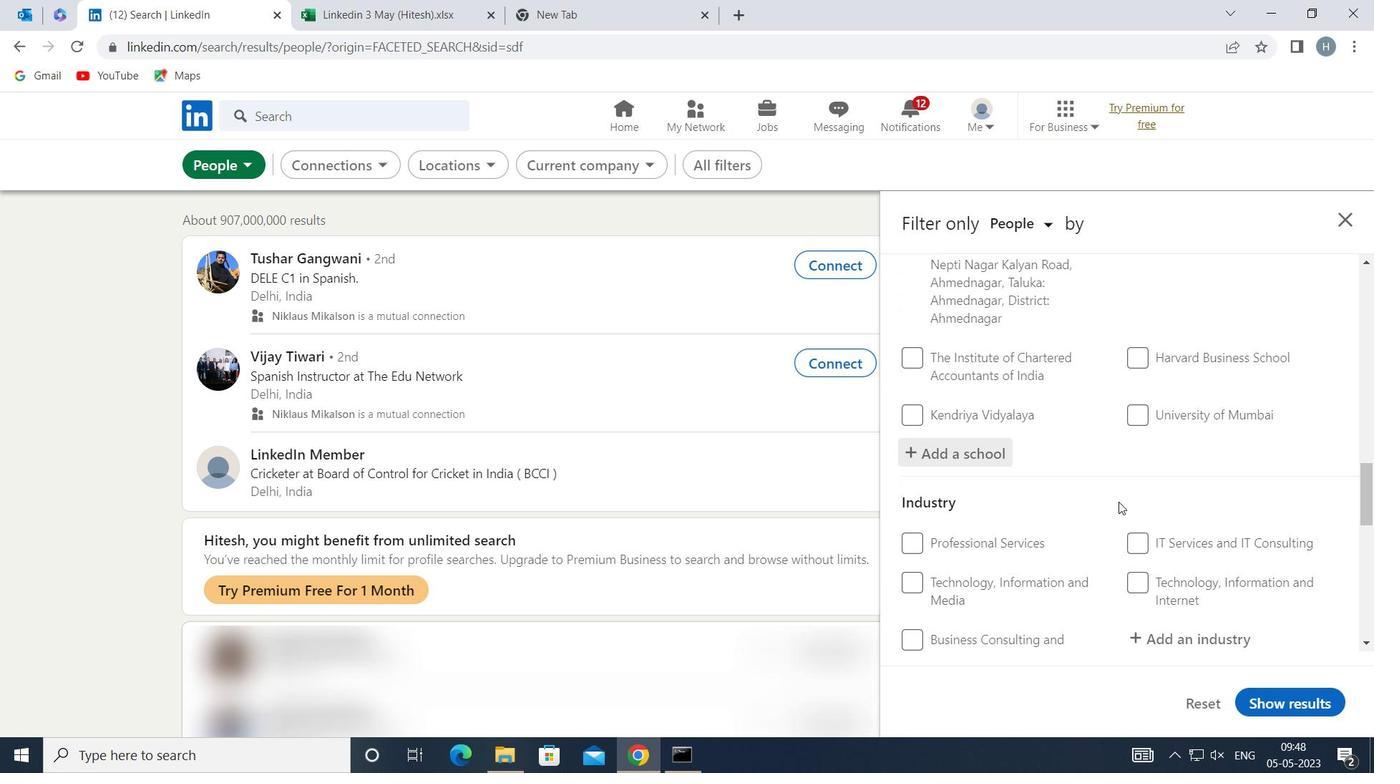 
Action: Mouse moved to (1180, 542)
Screenshot: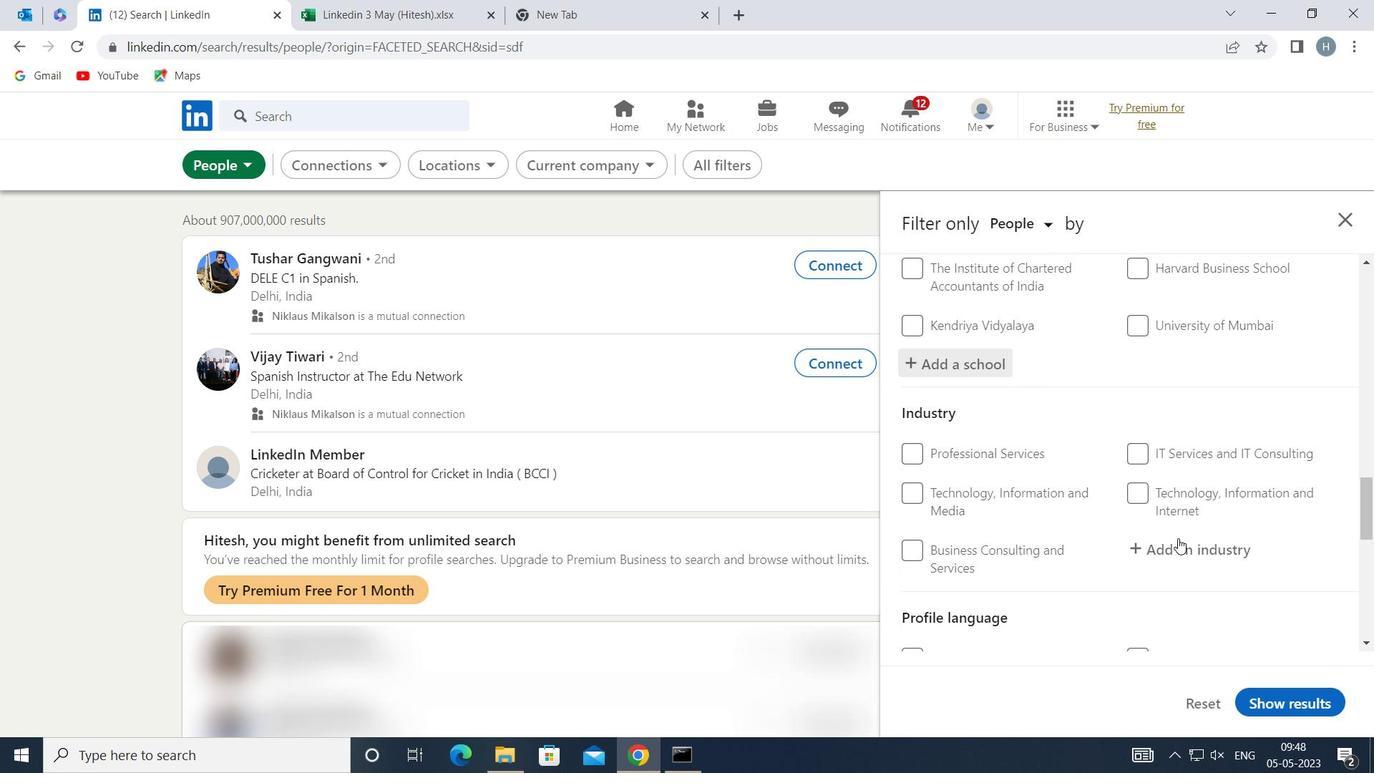 
Action: Mouse pressed left at (1180, 542)
Screenshot: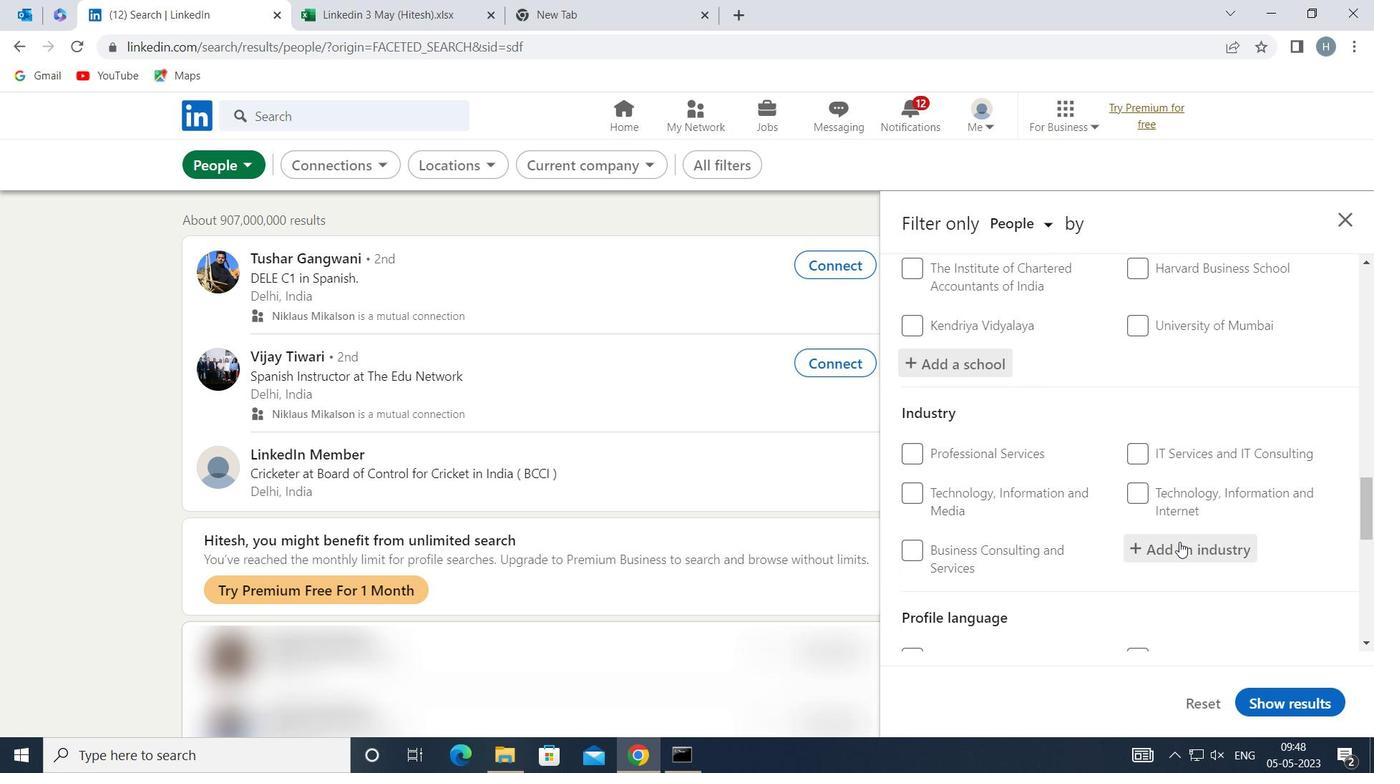 
Action: Key pressed <Key.shift>HOUSING<Key.space><Key.shift>P
Screenshot: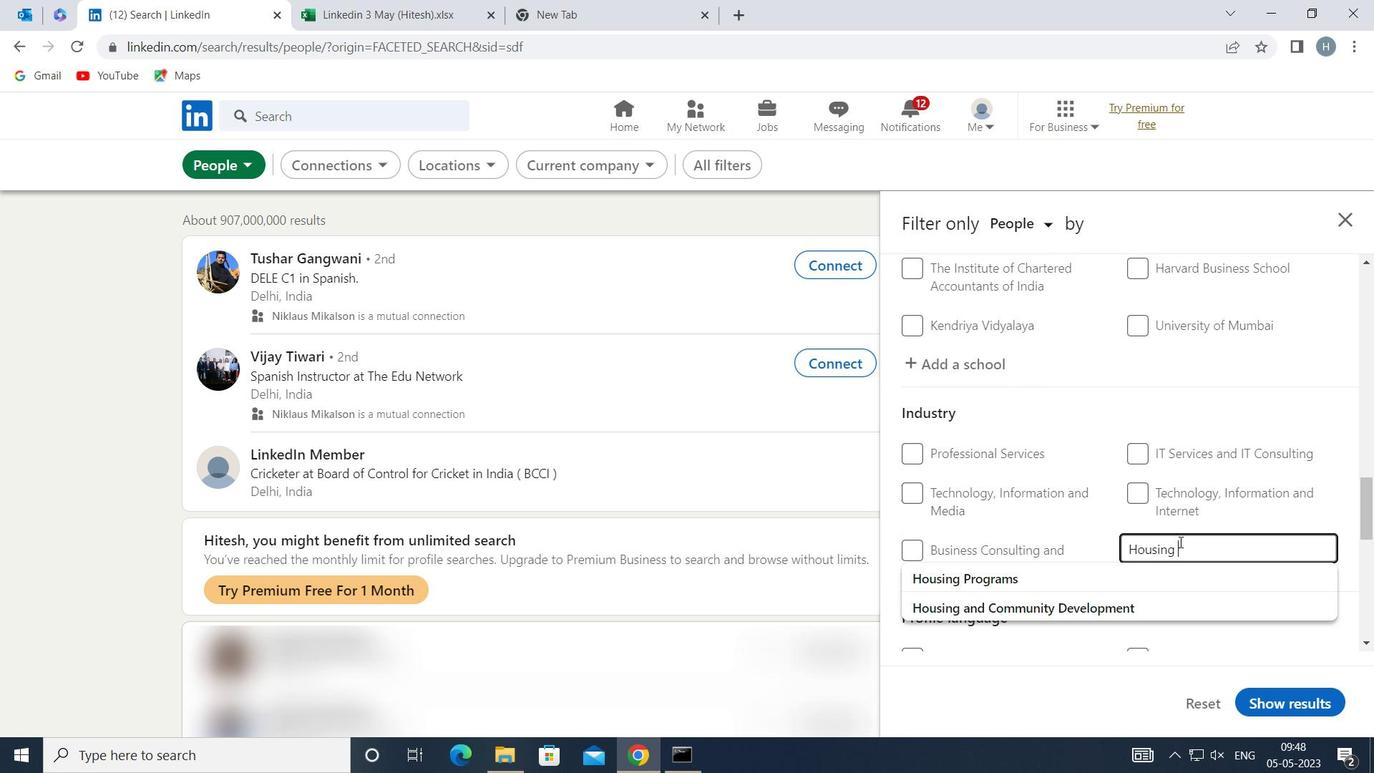 
Action: Mouse moved to (1102, 580)
Screenshot: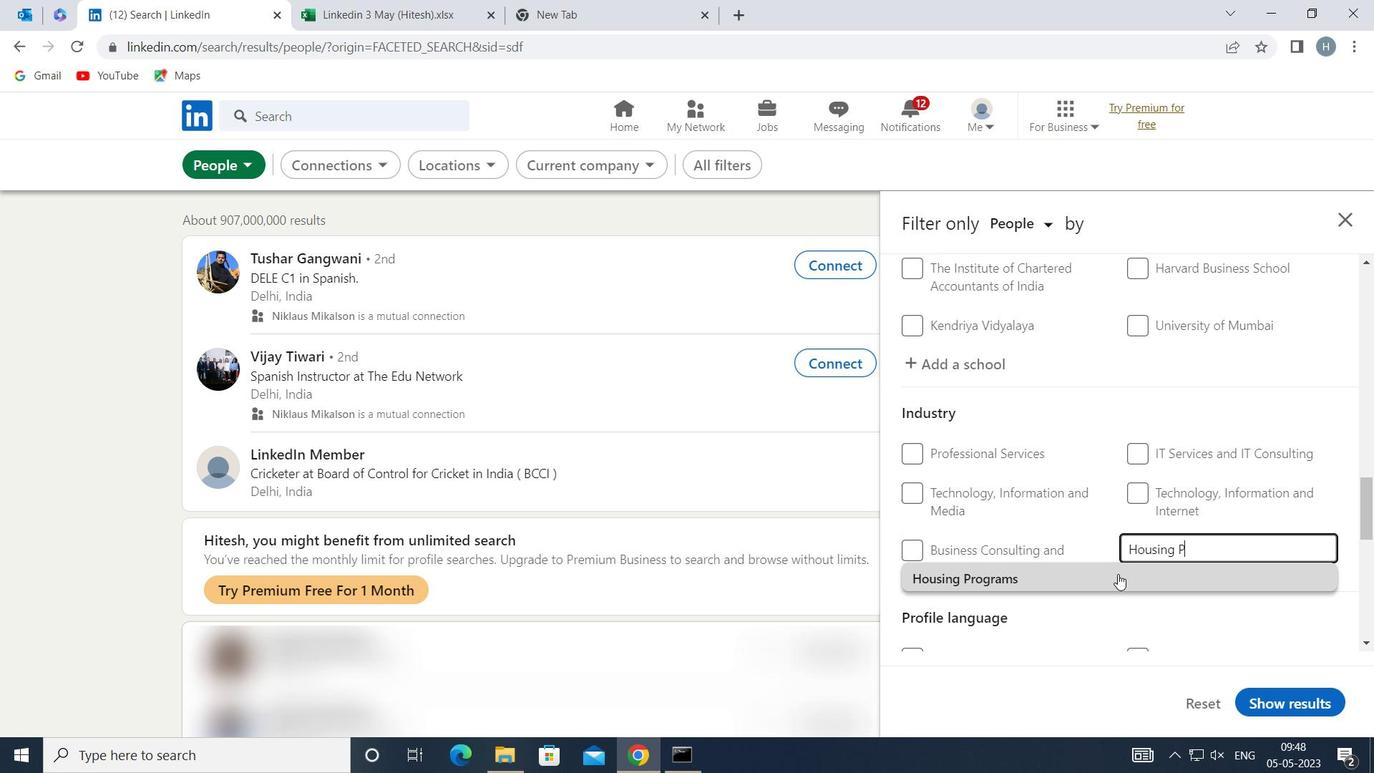 
Action: Mouse pressed left at (1102, 580)
Screenshot: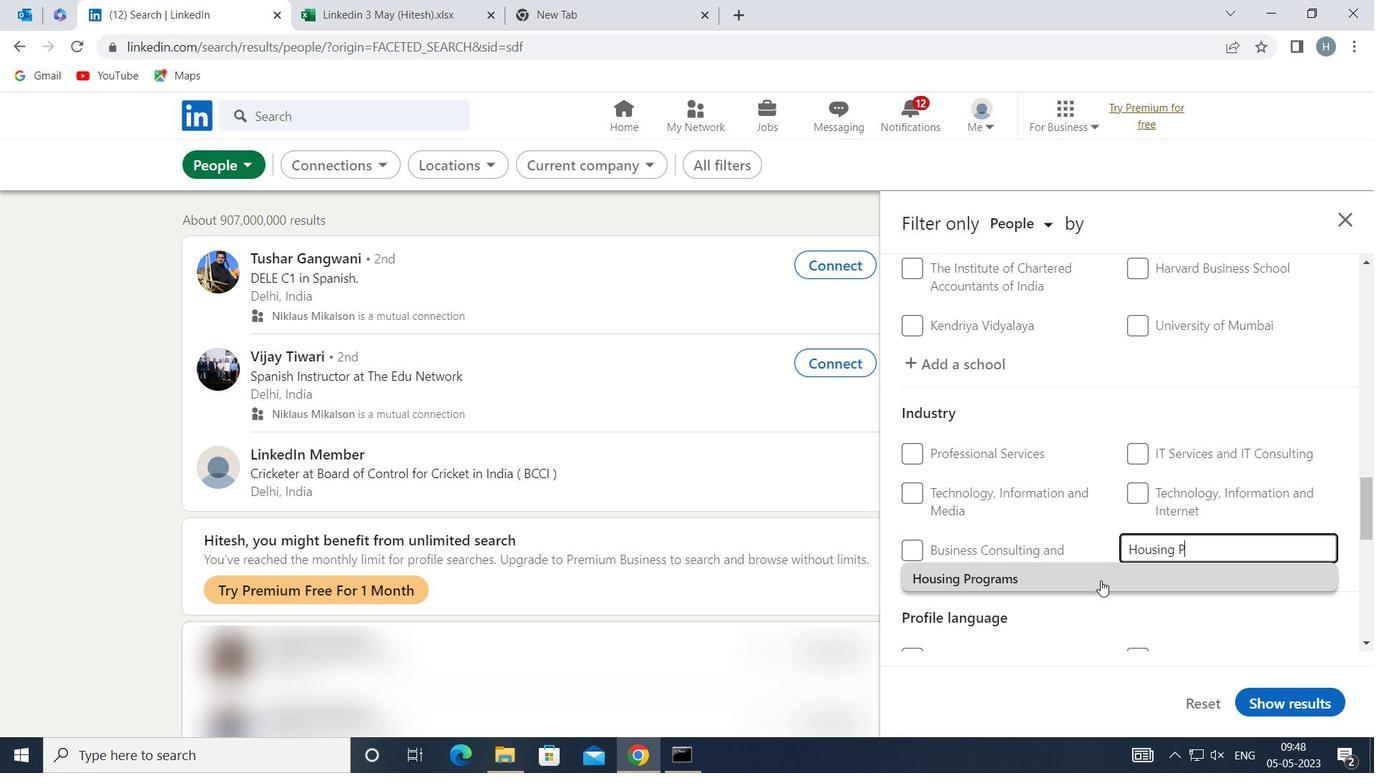 
Action: Mouse moved to (1084, 562)
Screenshot: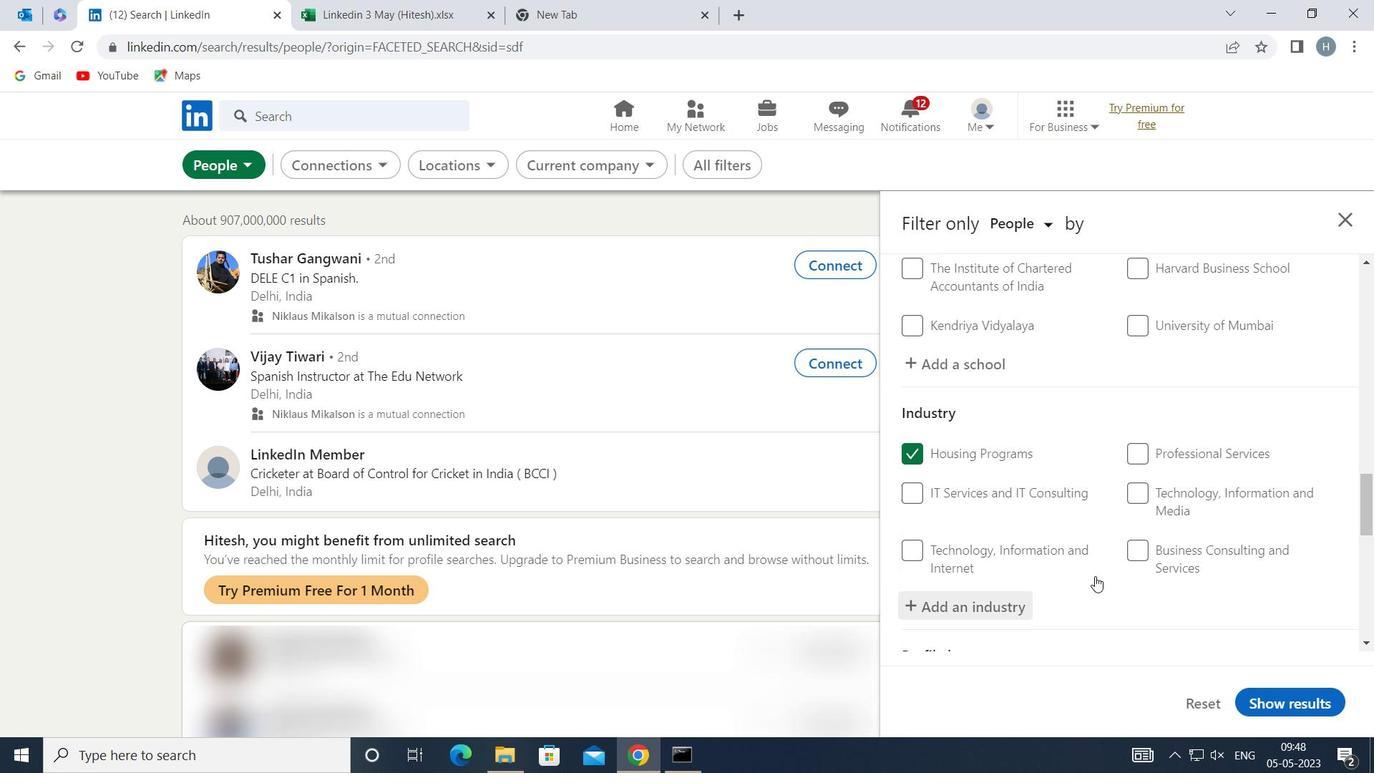 
Action: Mouse scrolled (1084, 561) with delta (0, 0)
Screenshot: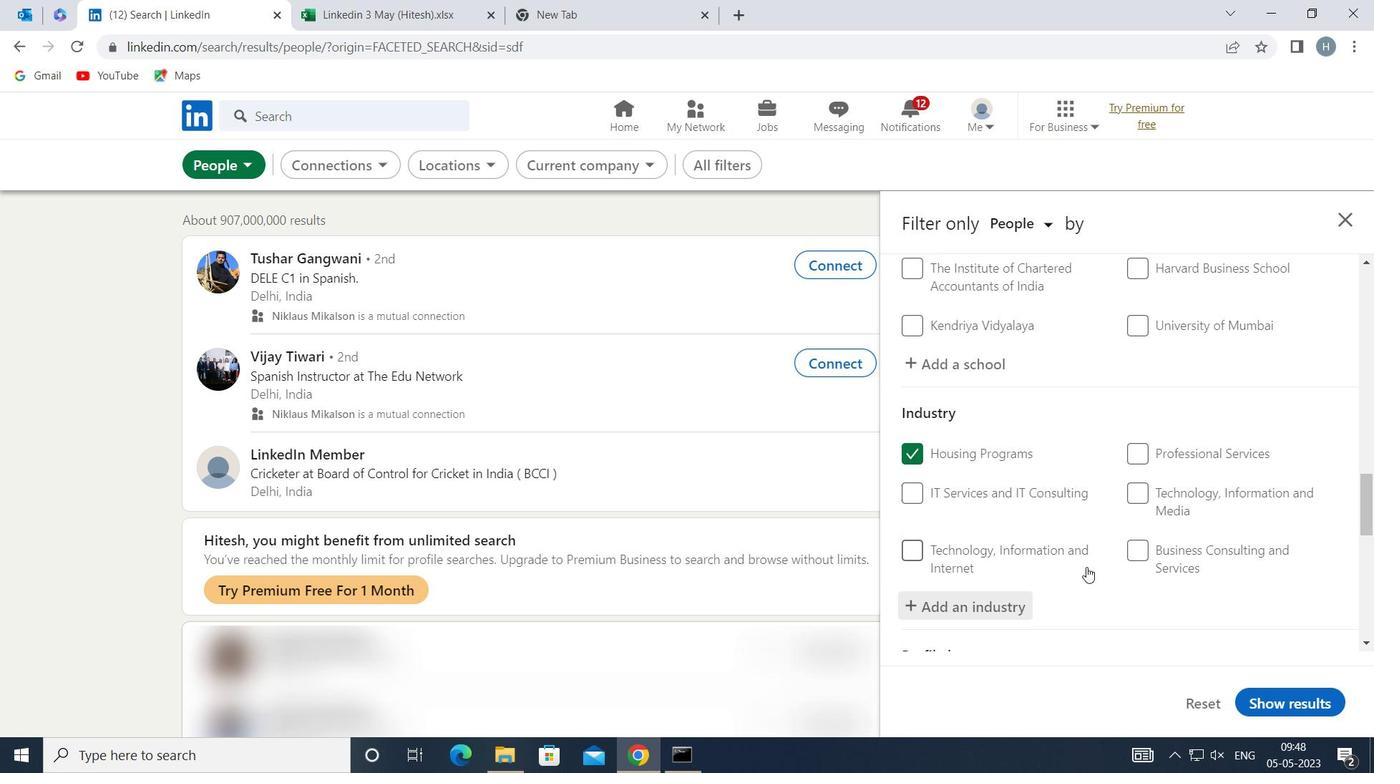 
Action: Mouse scrolled (1084, 561) with delta (0, 0)
Screenshot: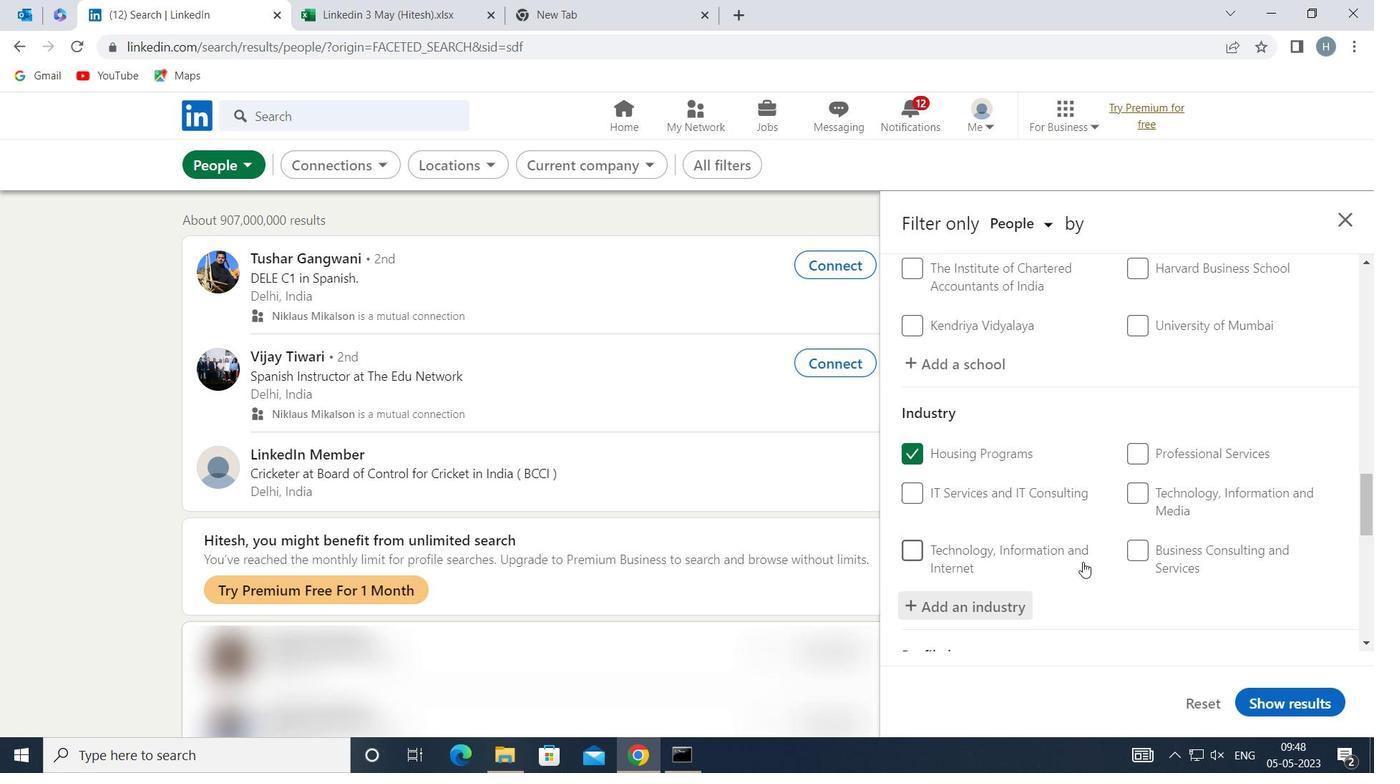 
Action: Mouse moved to (1082, 560)
Screenshot: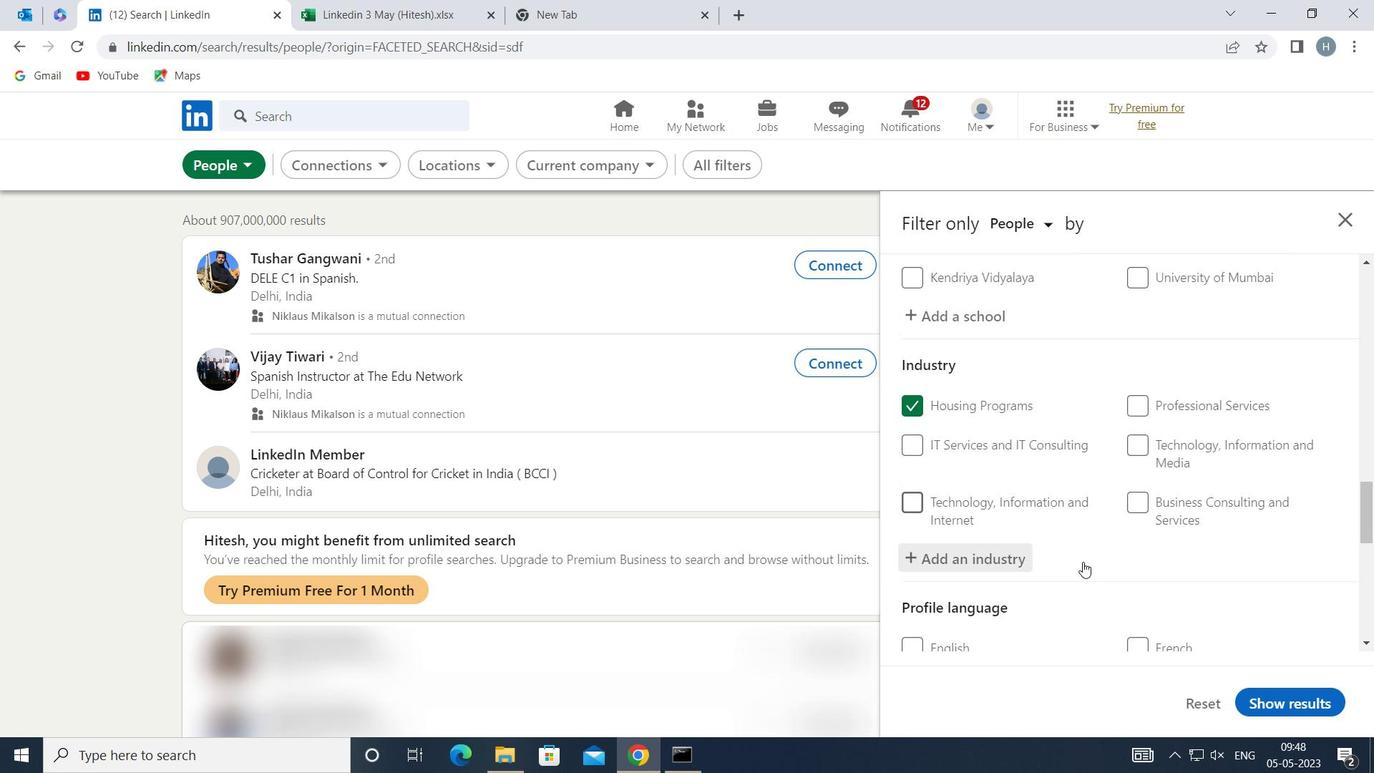 
Action: Mouse scrolled (1082, 559) with delta (0, 0)
Screenshot: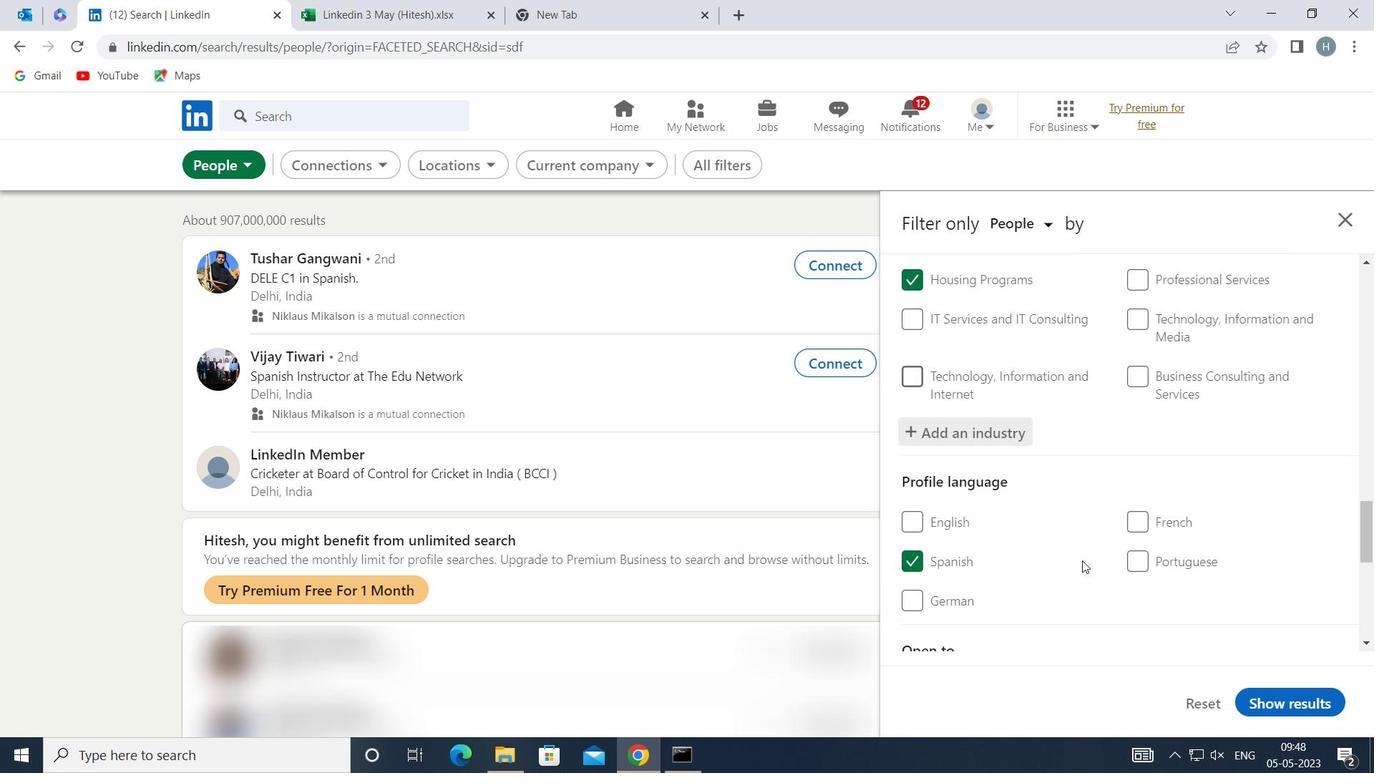 
Action: Mouse scrolled (1082, 559) with delta (0, 0)
Screenshot: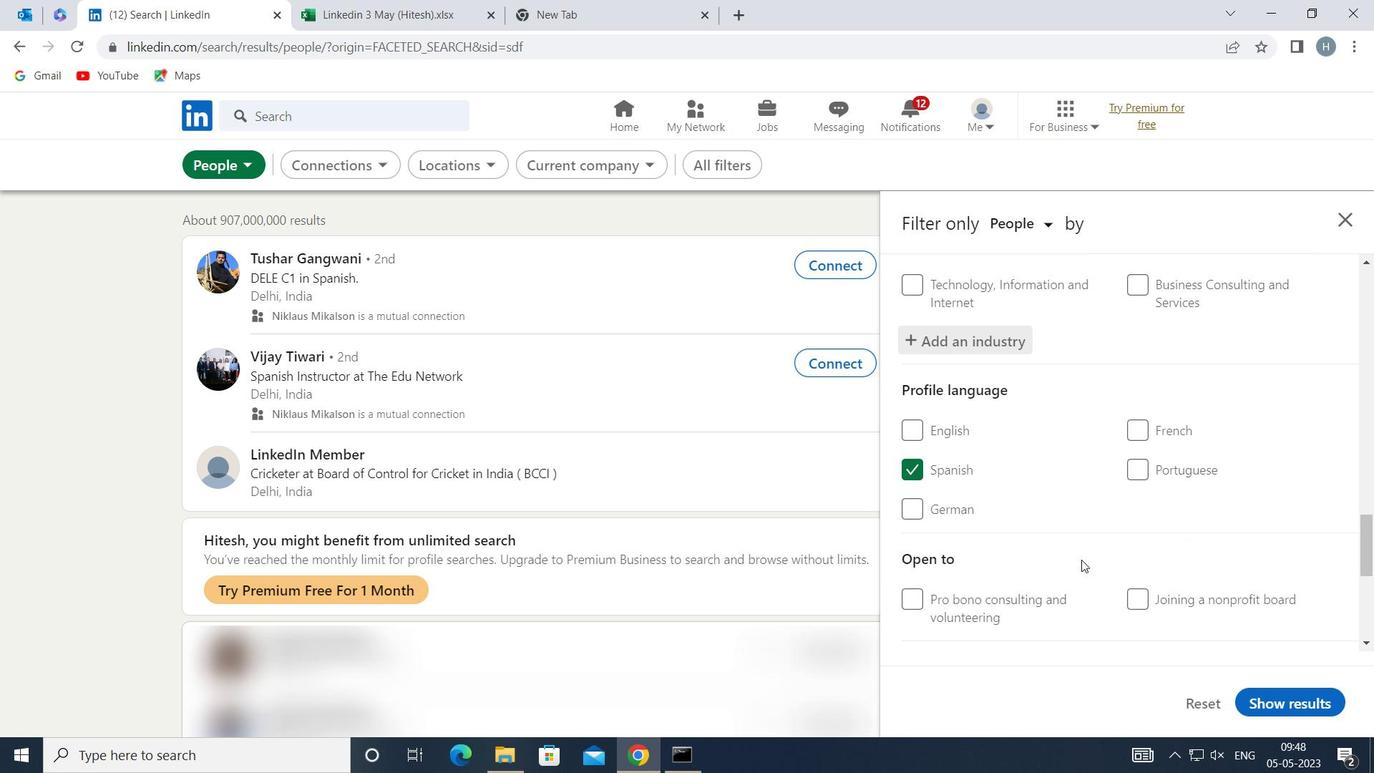 
Action: Mouse scrolled (1082, 559) with delta (0, 0)
Screenshot: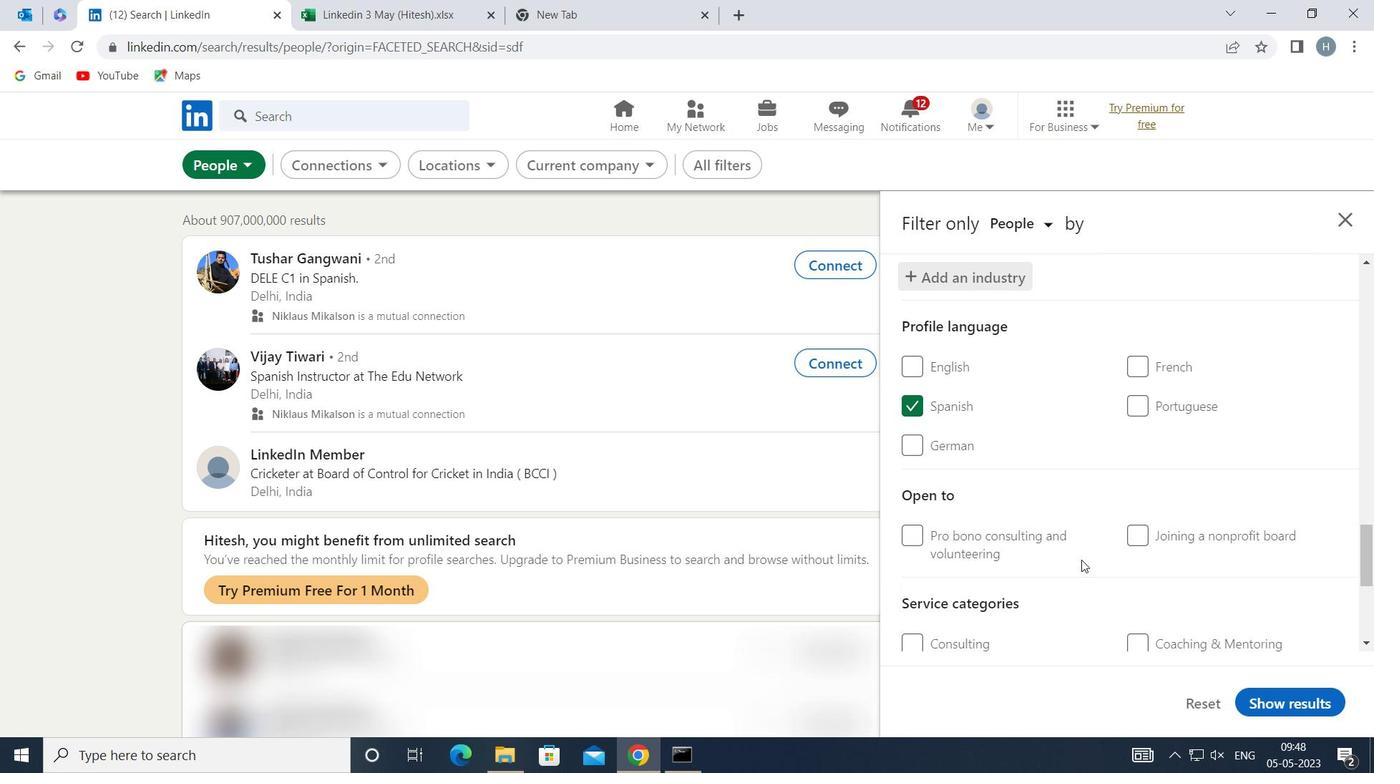 
Action: Mouse scrolled (1082, 559) with delta (0, 0)
Screenshot: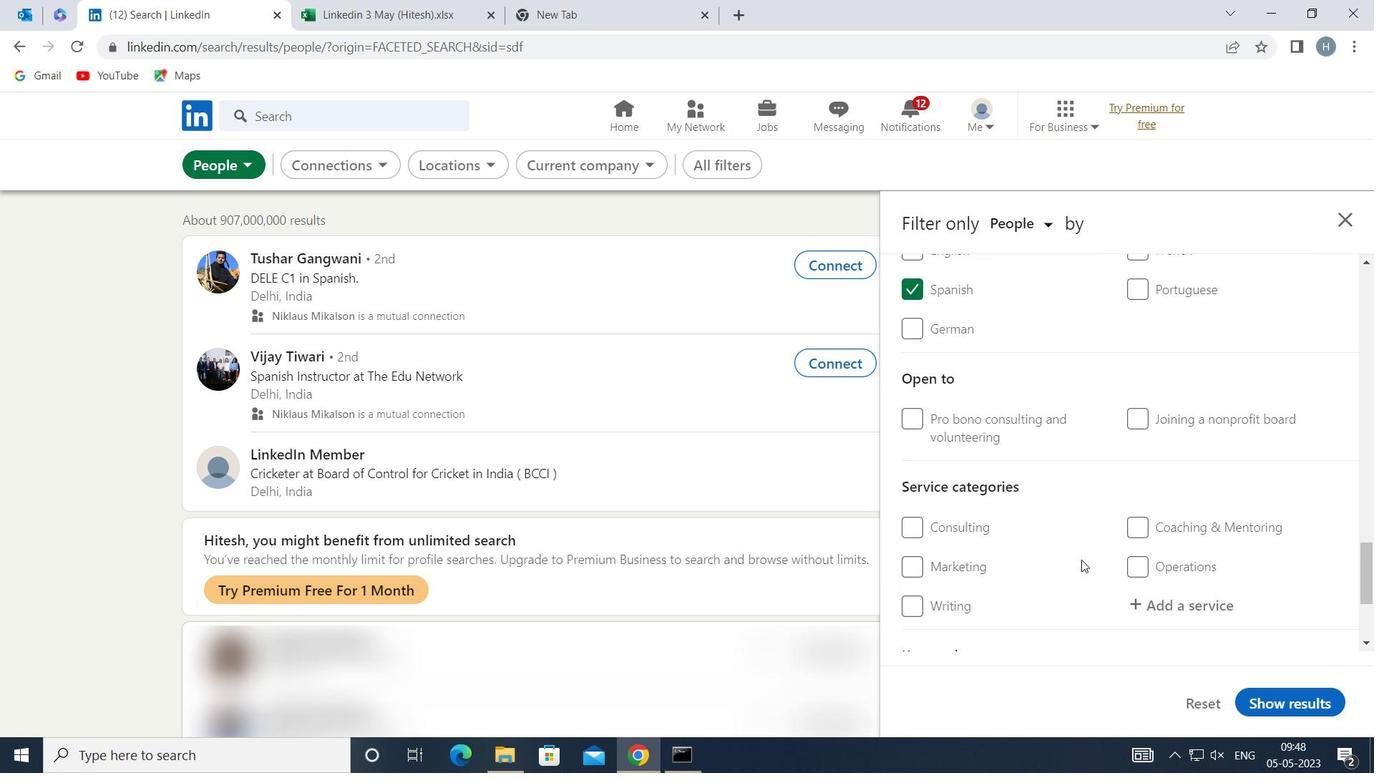 
Action: Mouse moved to (1185, 513)
Screenshot: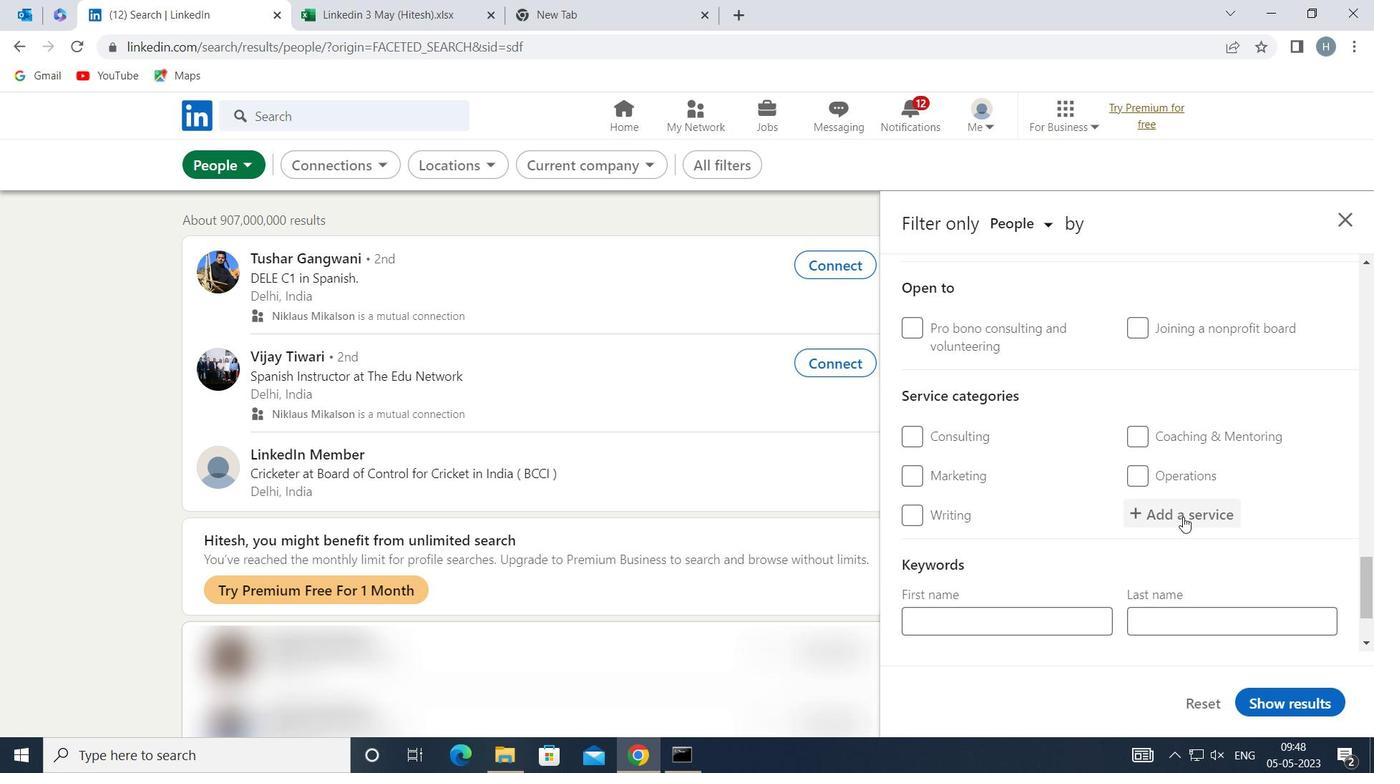
Action: Mouse pressed left at (1185, 513)
Screenshot: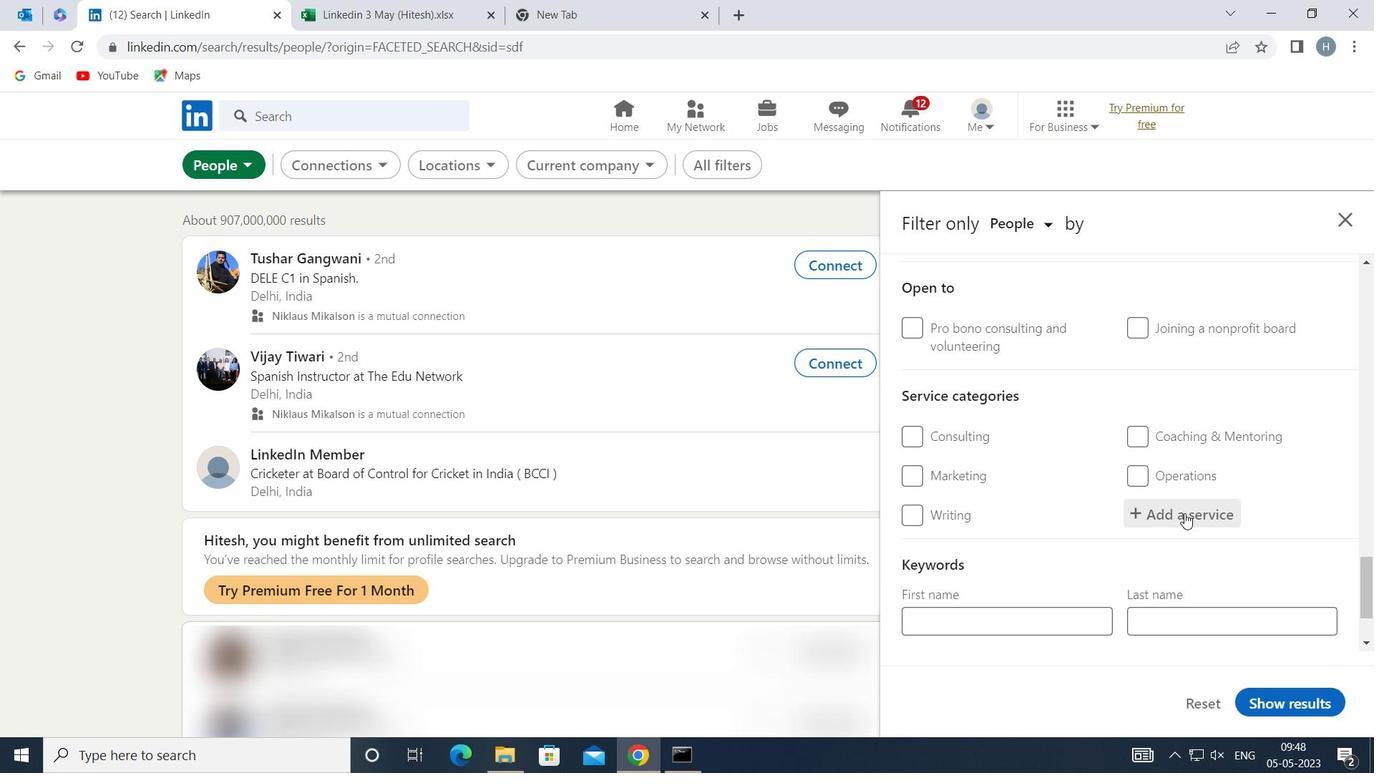 
Action: Key pressed <Key.shift><Key.shift><Key.shift><Key.shift>RETIRE
Screenshot: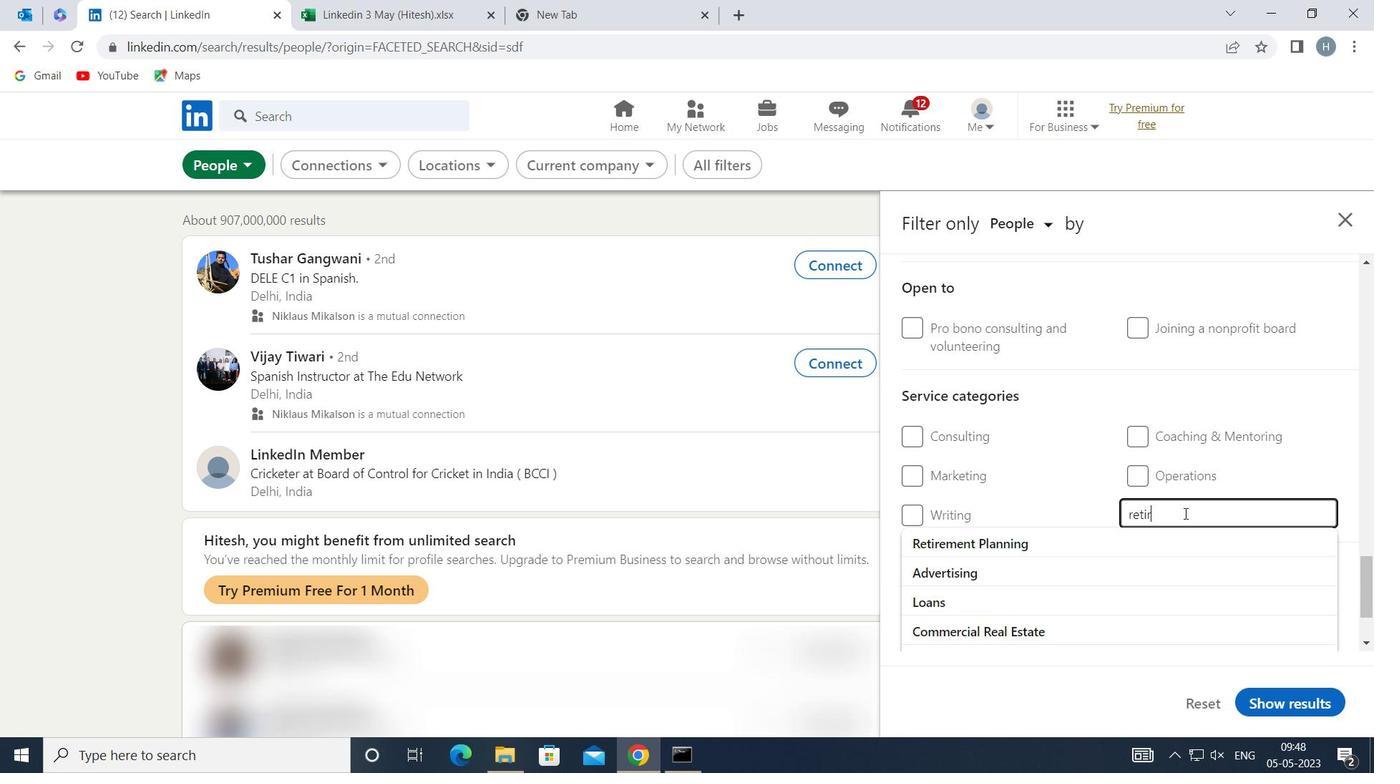 
Action: Mouse moved to (1089, 542)
Screenshot: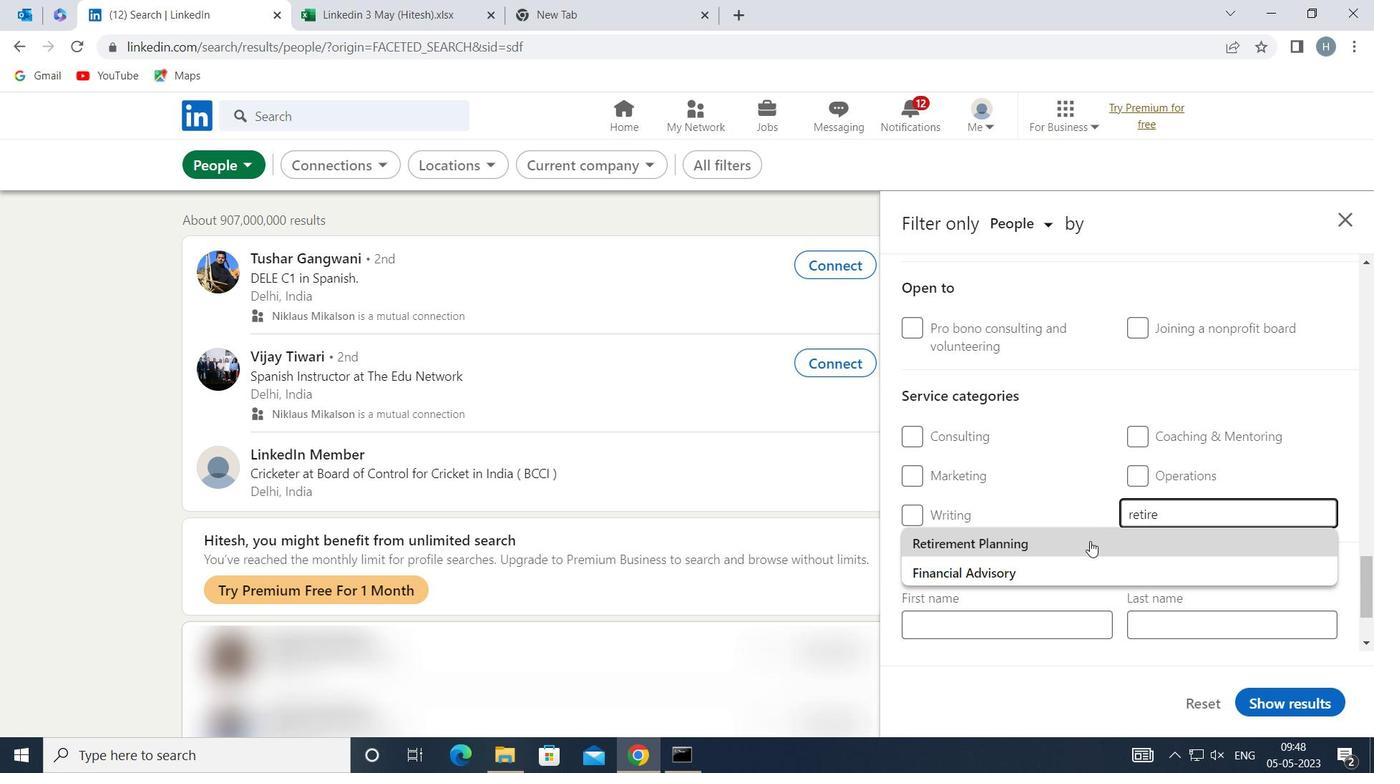 
Action: Mouse pressed left at (1089, 542)
Screenshot: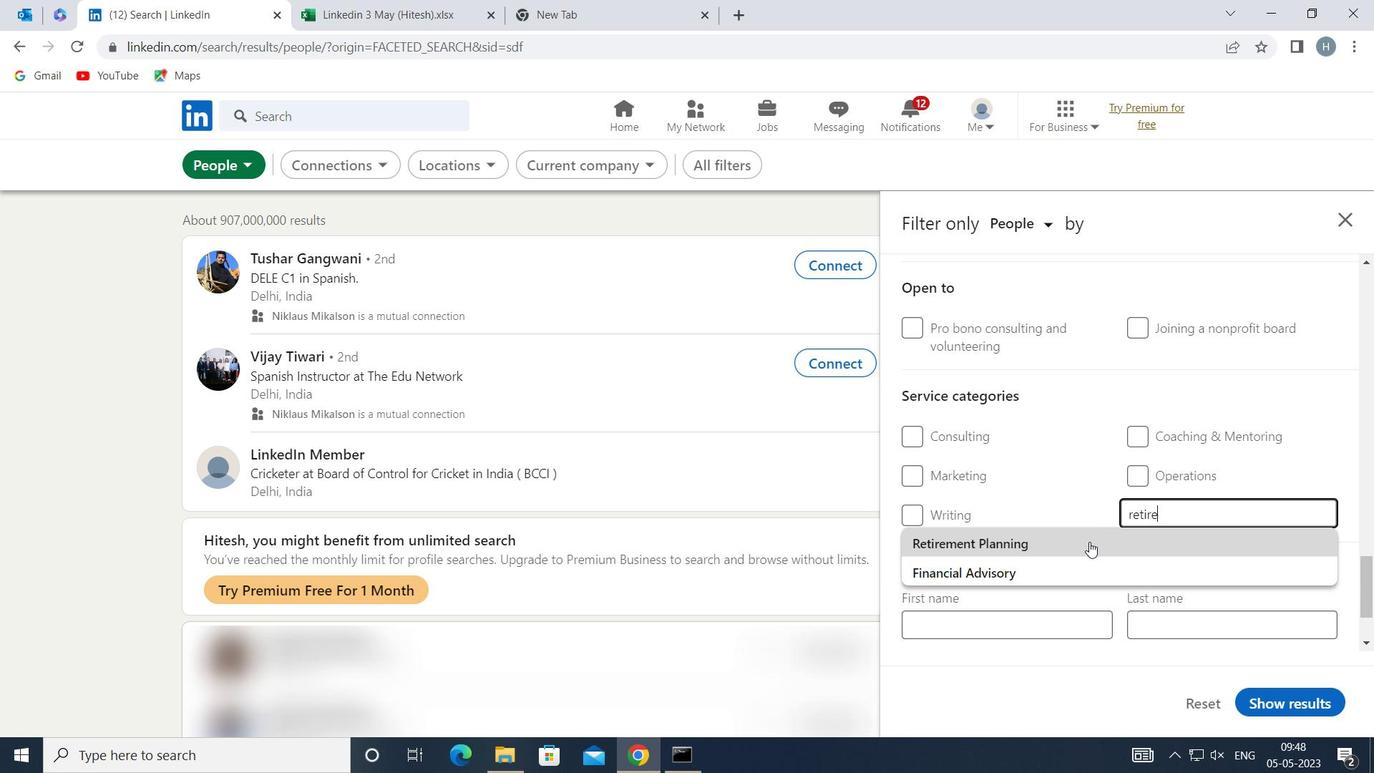 
Action: Mouse moved to (1089, 542)
Screenshot: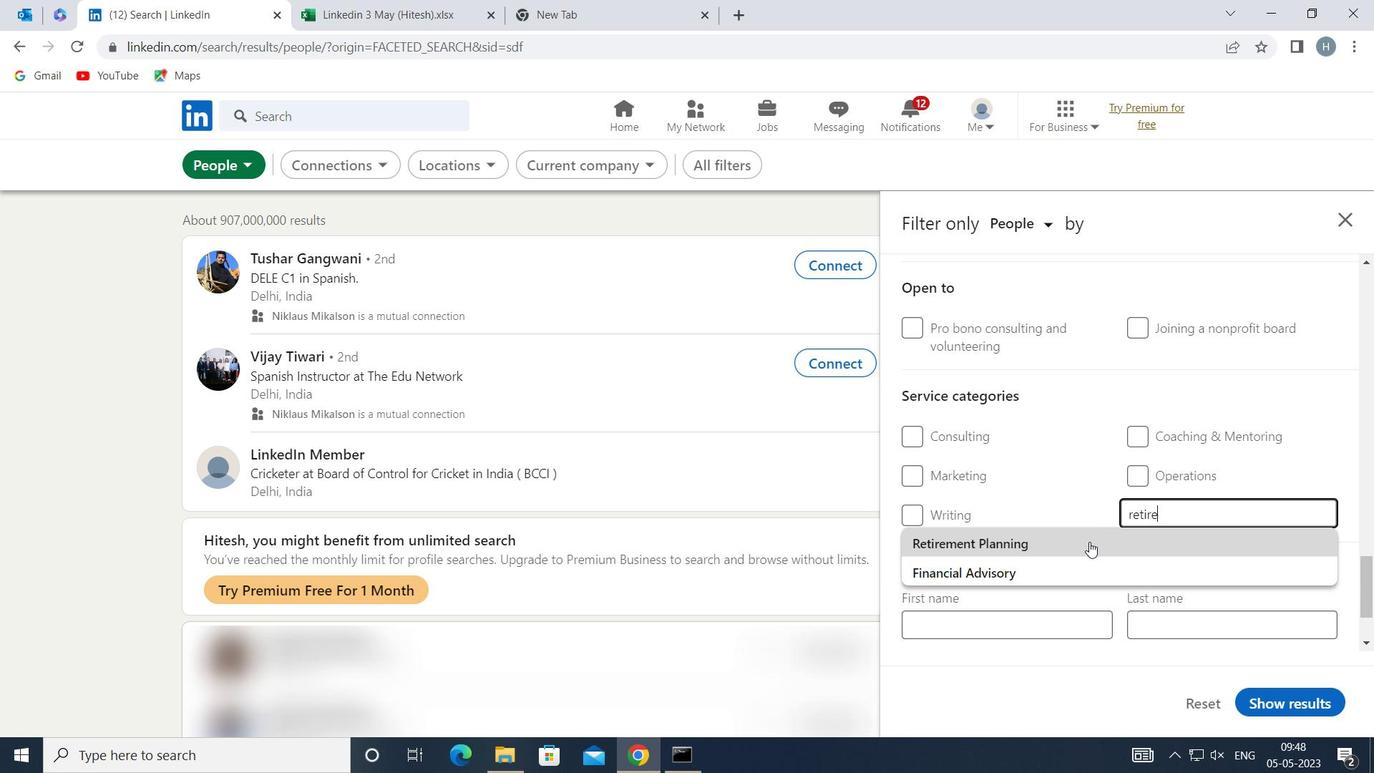 
Action: Mouse scrolled (1089, 542) with delta (0, 0)
Screenshot: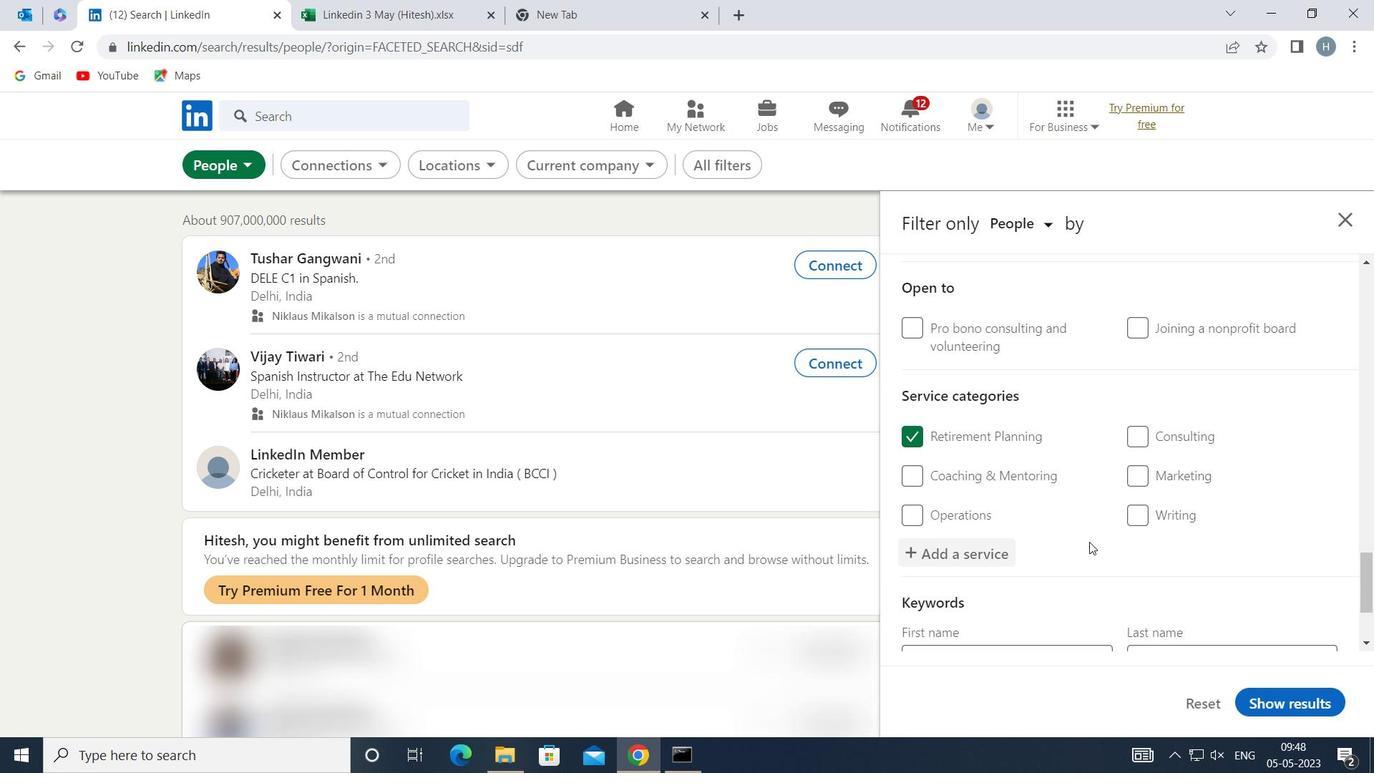
Action: Mouse scrolled (1089, 542) with delta (0, 0)
Screenshot: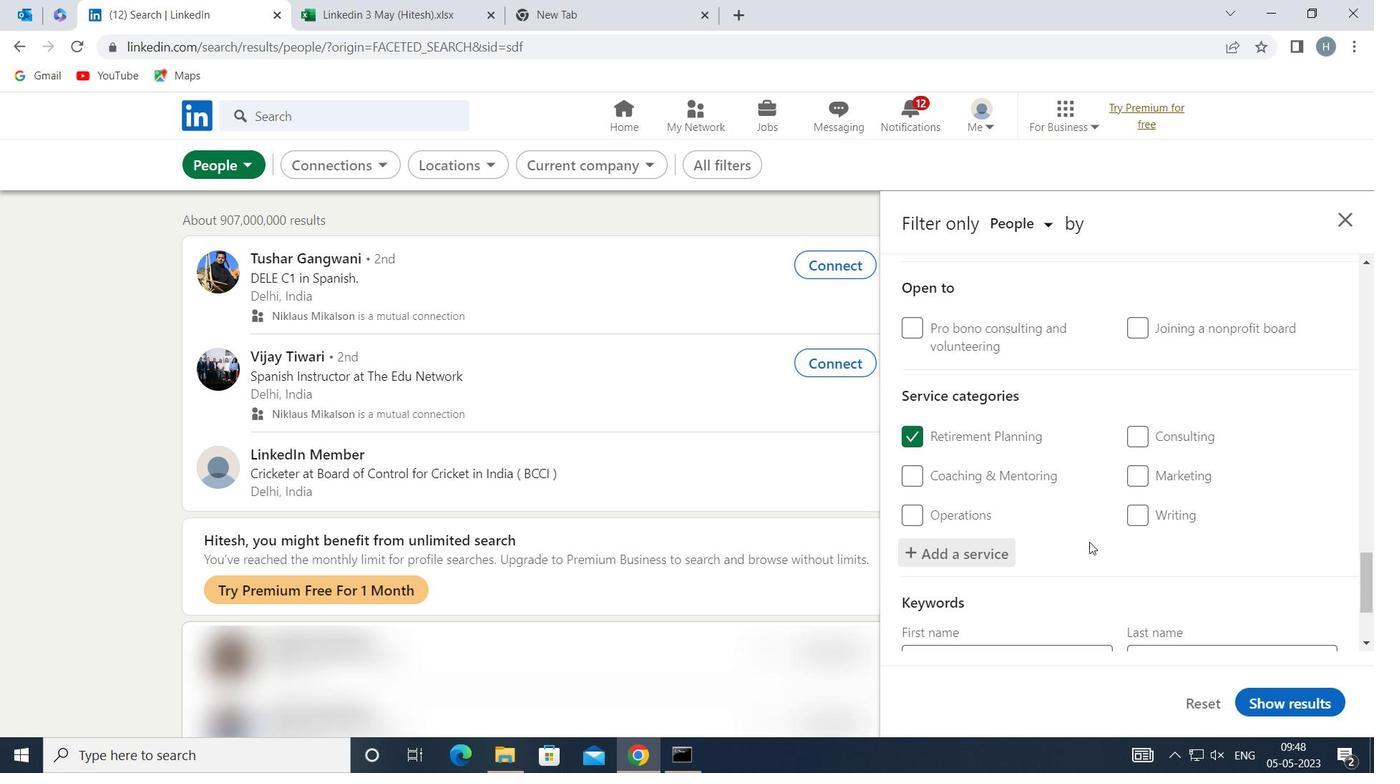 
Action: Mouse scrolled (1089, 542) with delta (0, 0)
Screenshot: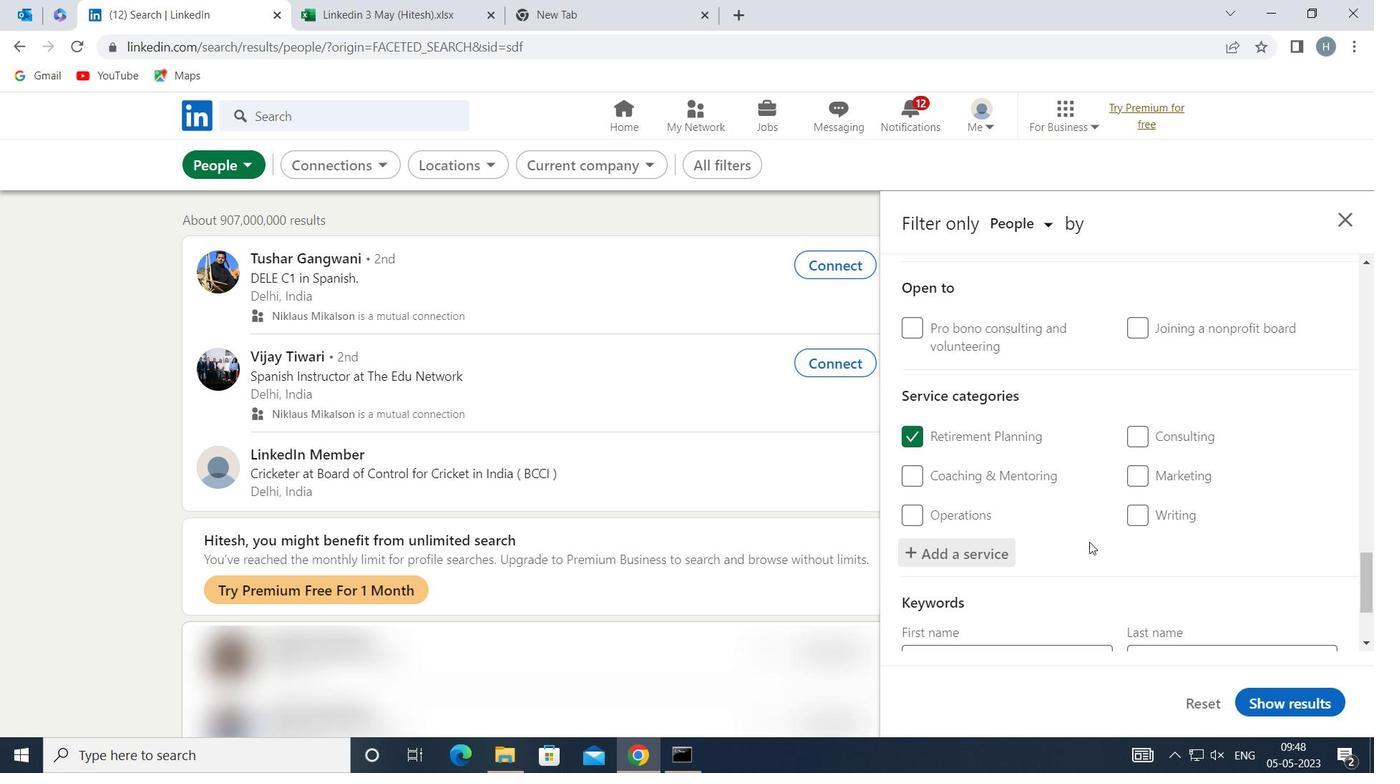 
Action: Mouse moved to (1089, 541)
Screenshot: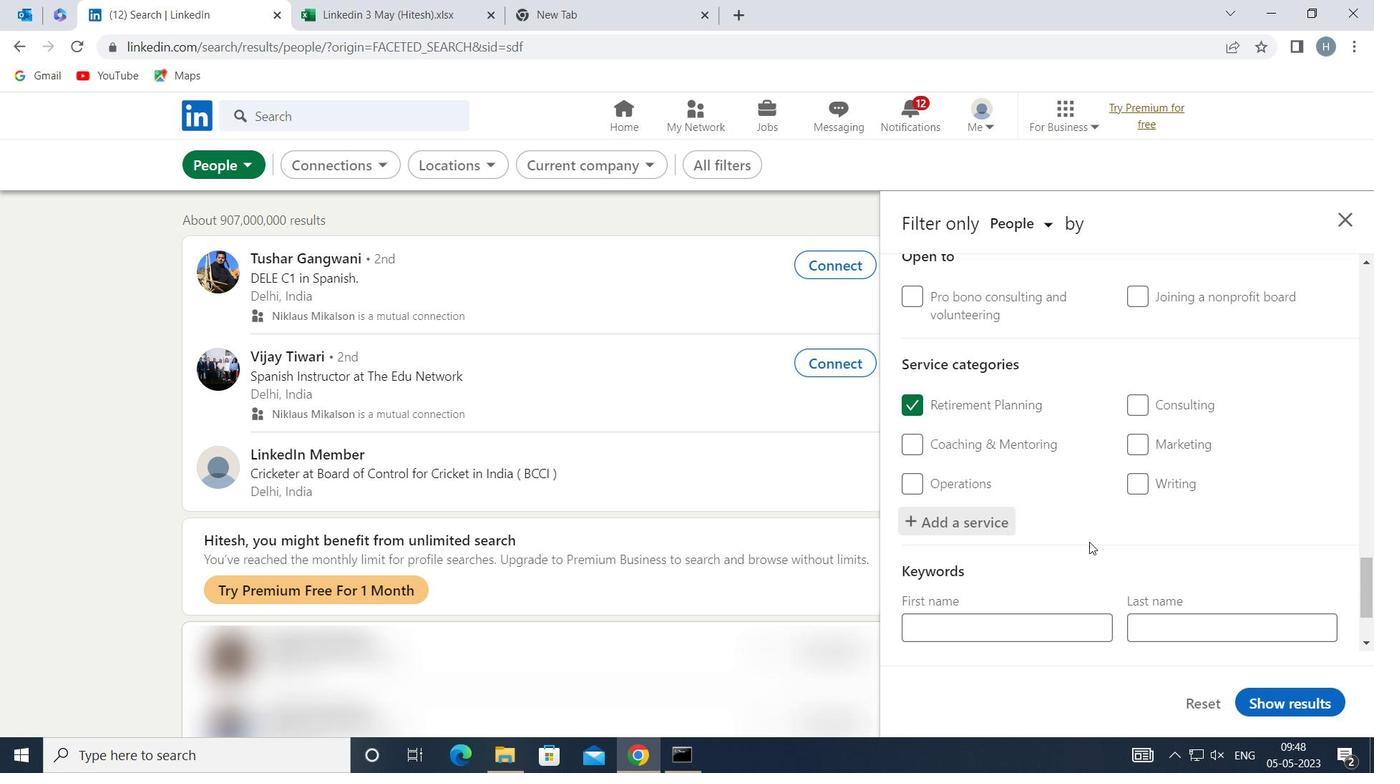 
Action: Mouse scrolled (1089, 540) with delta (0, 0)
Screenshot: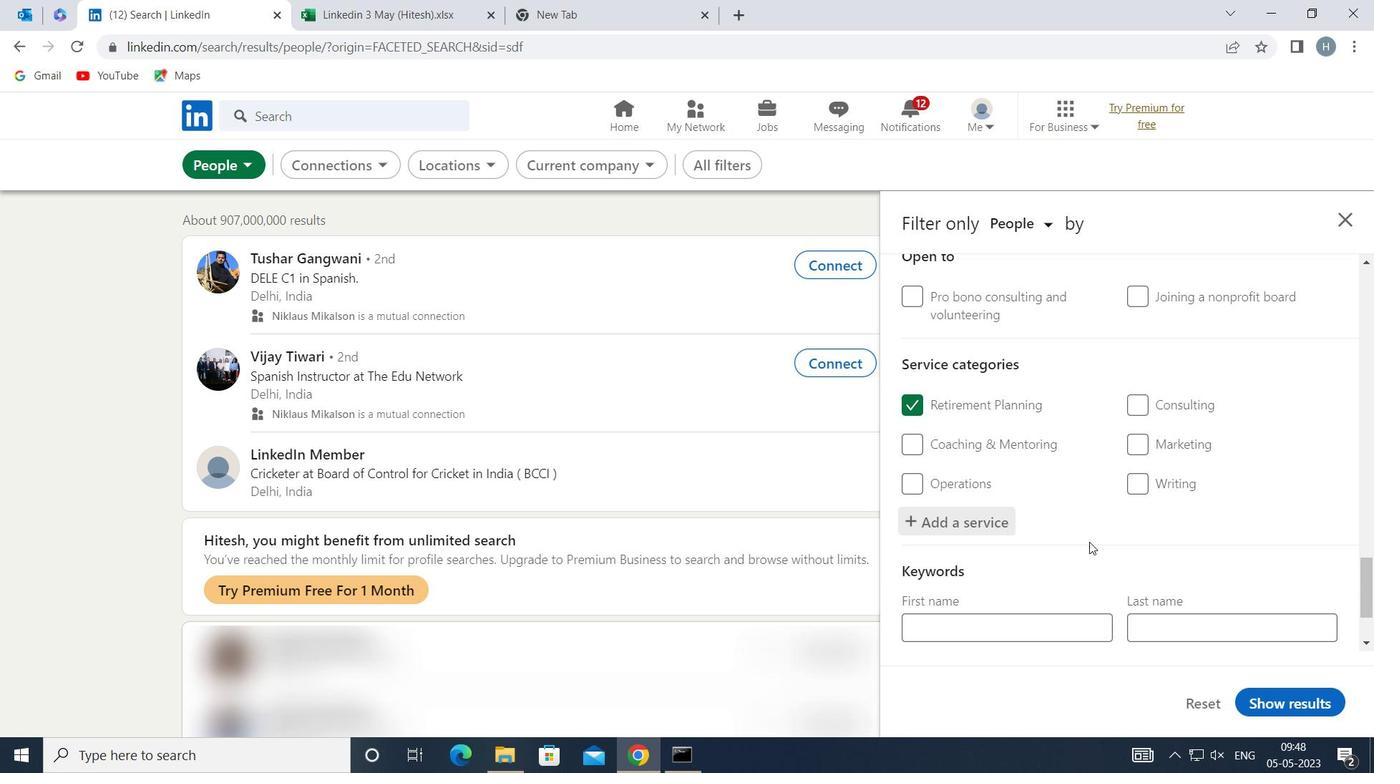 
Action: Mouse scrolled (1089, 540) with delta (0, 0)
Screenshot: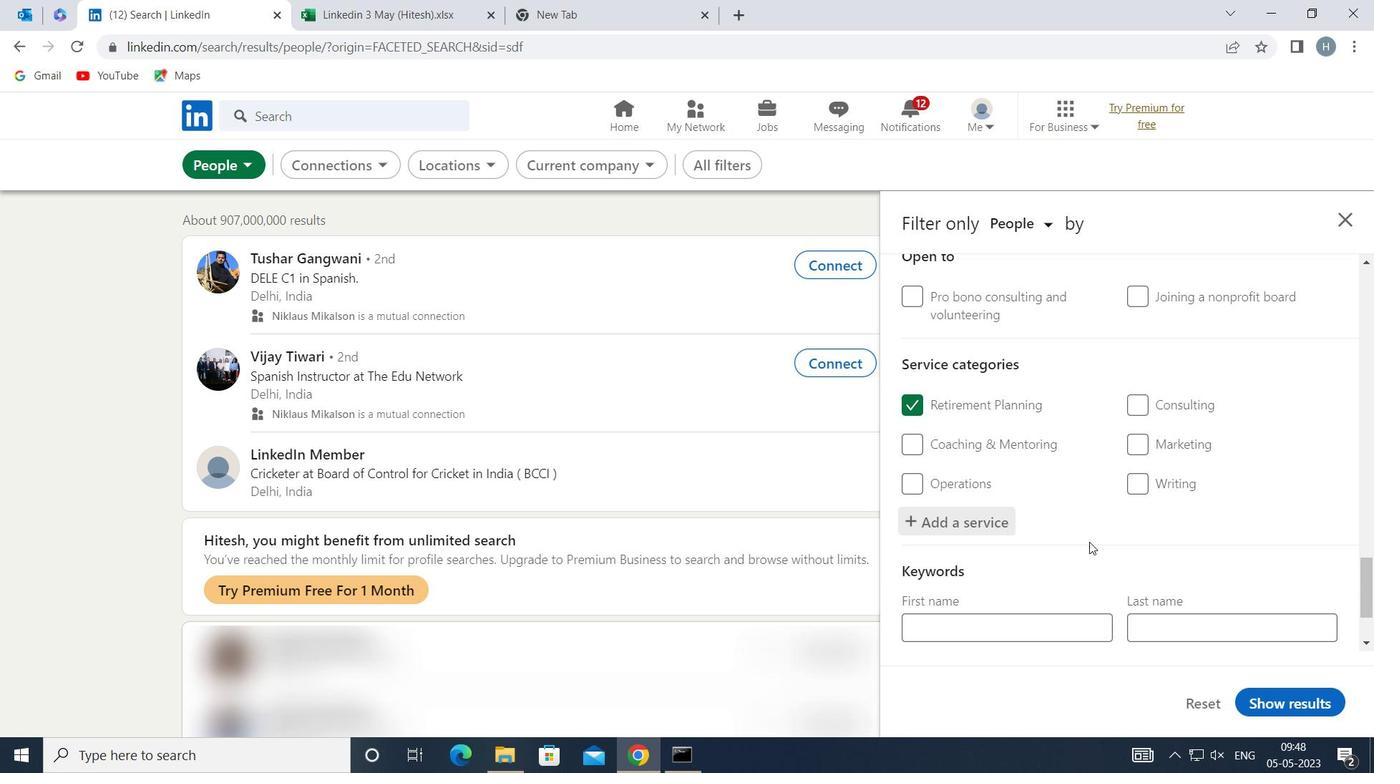 
Action: Mouse scrolled (1089, 540) with delta (0, 0)
Screenshot: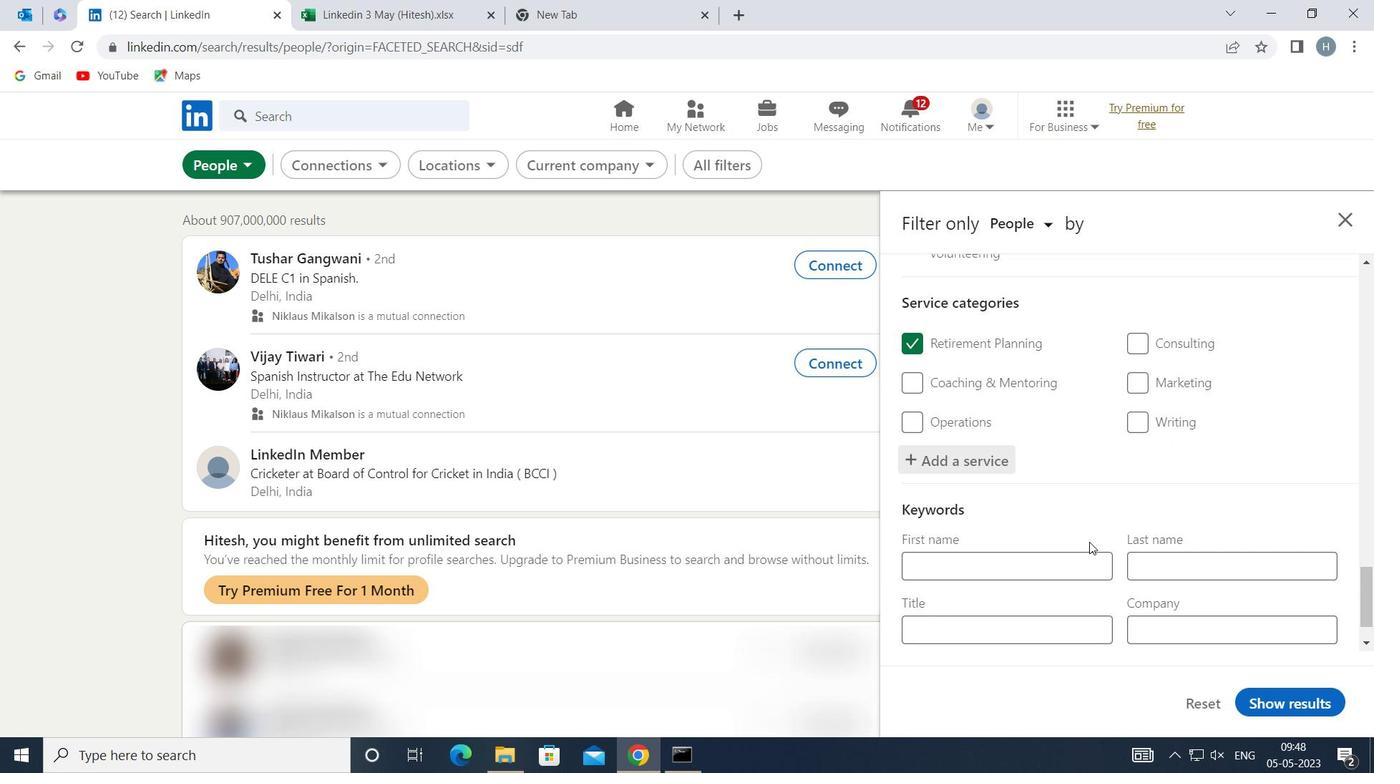 
Action: Mouse moved to (1065, 574)
Screenshot: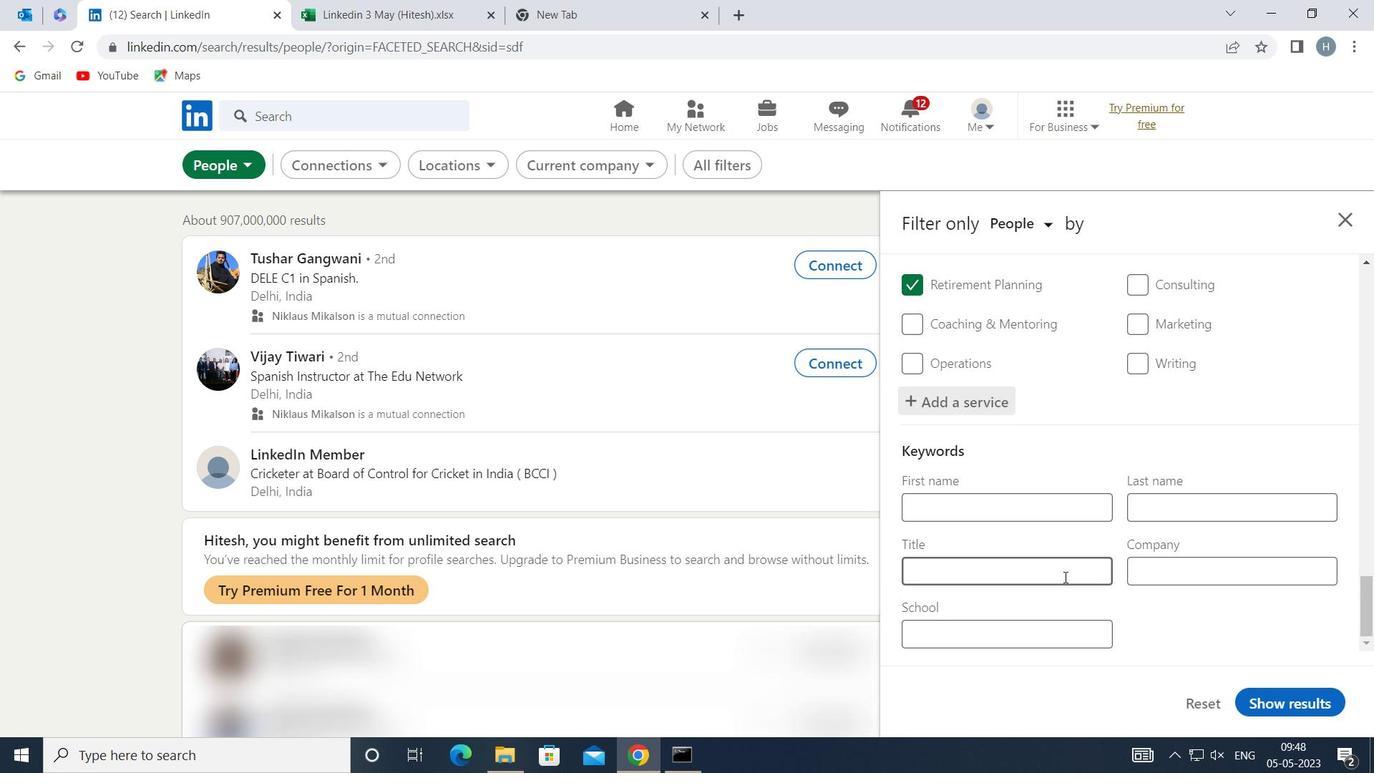
Action: Mouse pressed left at (1065, 574)
Screenshot: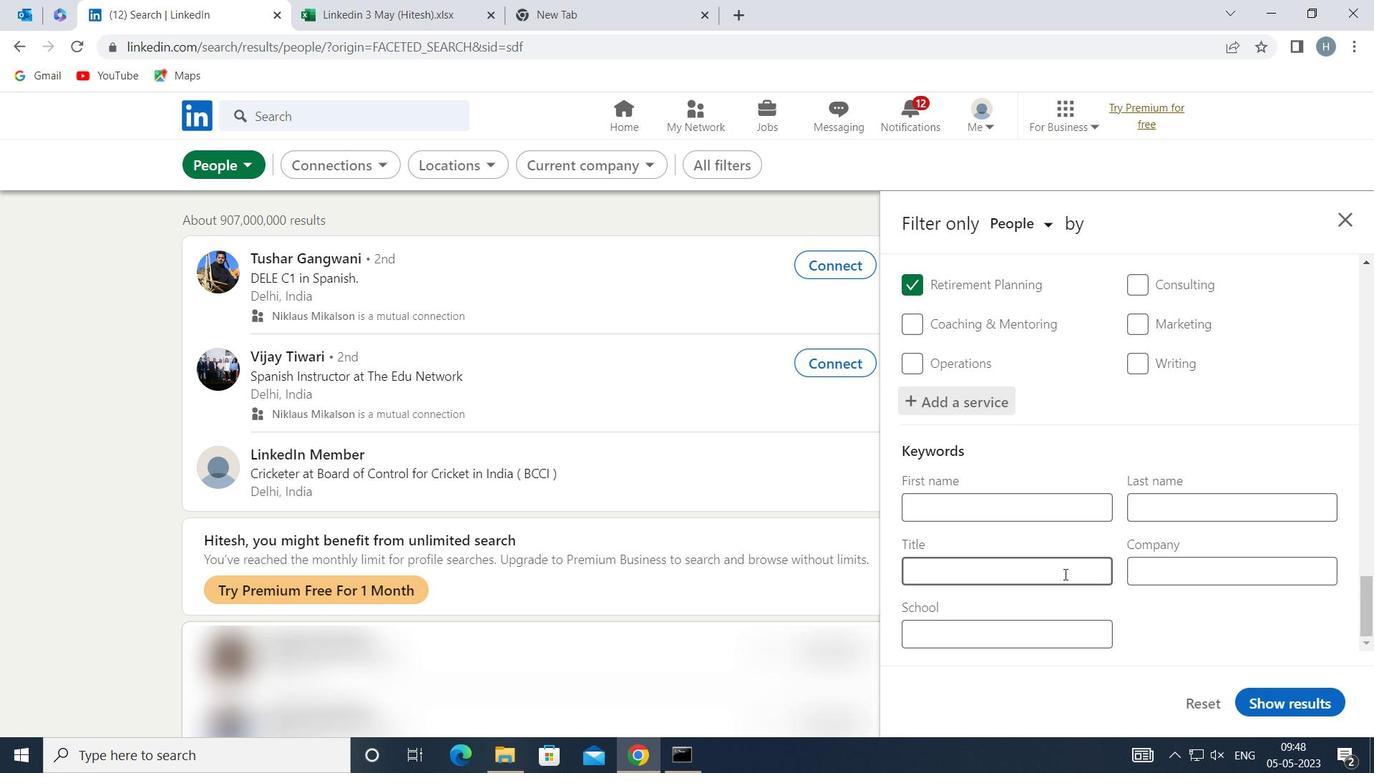 
Action: Mouse moved to (1065, 573)
Screenshot: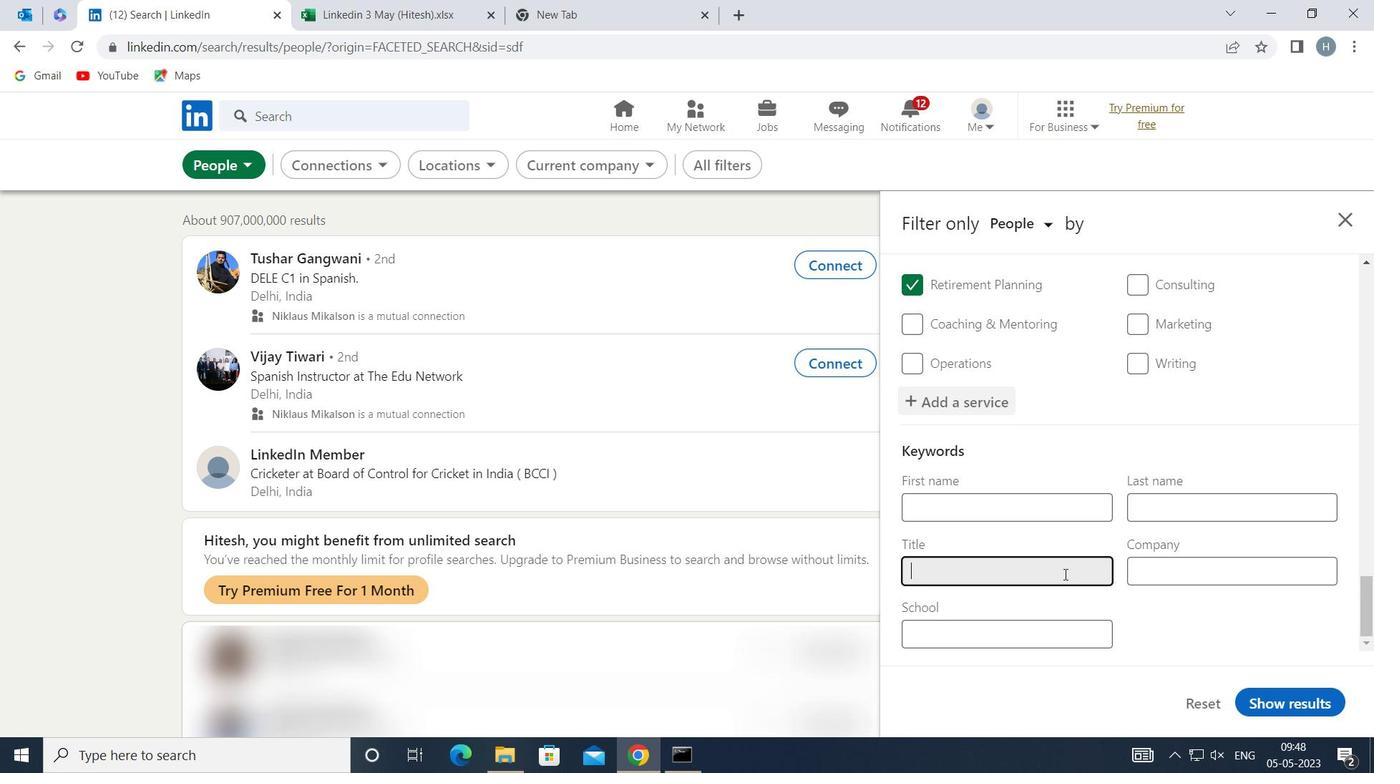 
Action: Key pressed <Key.shift>SOUND<Key.space><Key.shift>ENGINEER
Screenshot: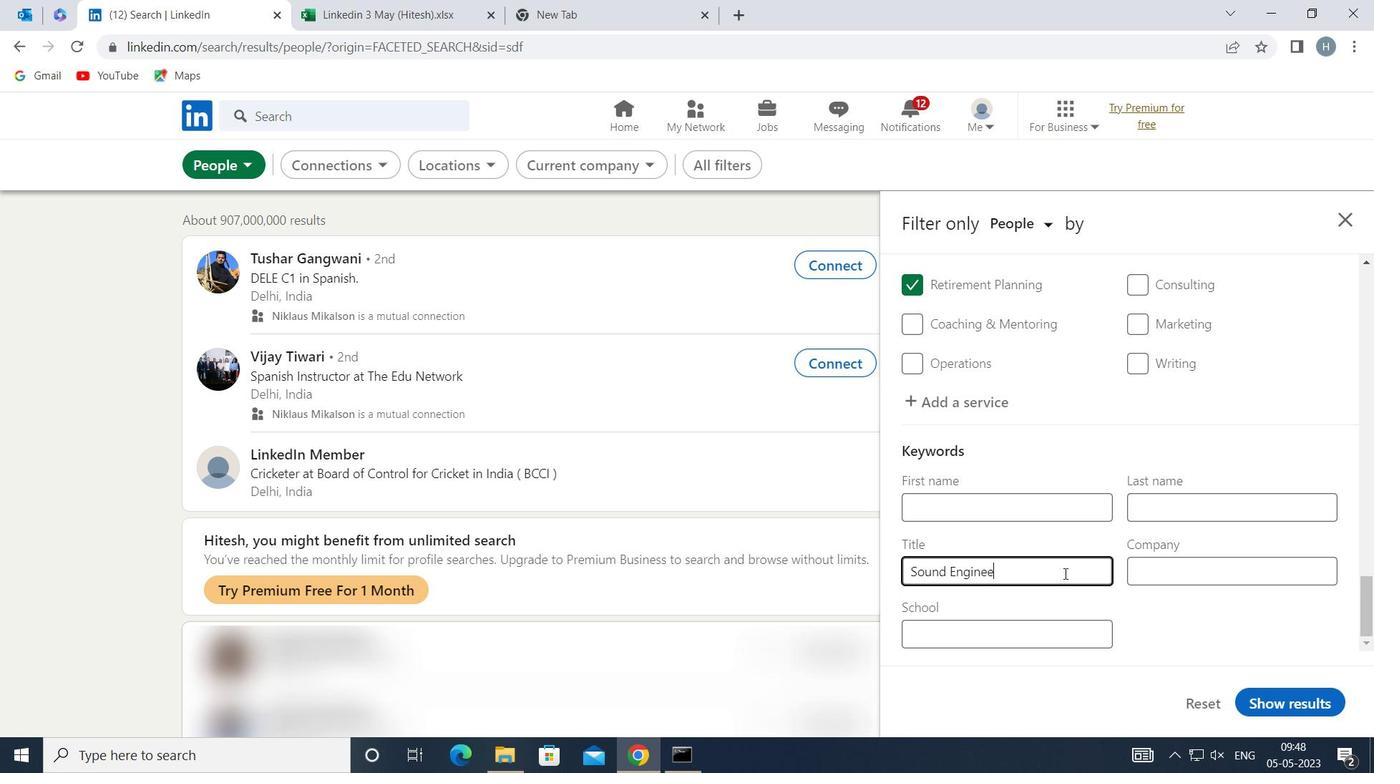 
Action: Mouse moved to (1273, 698)
Screenshot: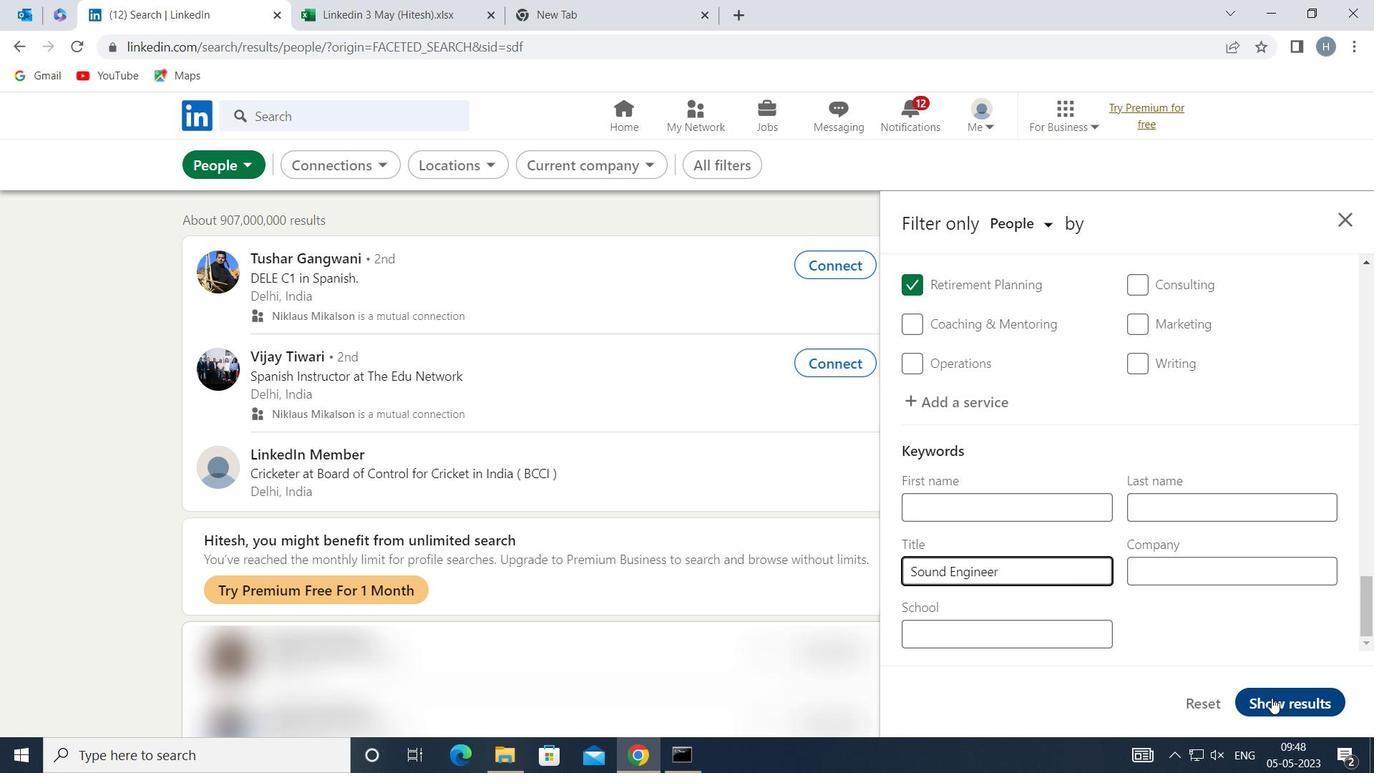 
Action: Mouse pressed left at (1273, 698)
Screenshot: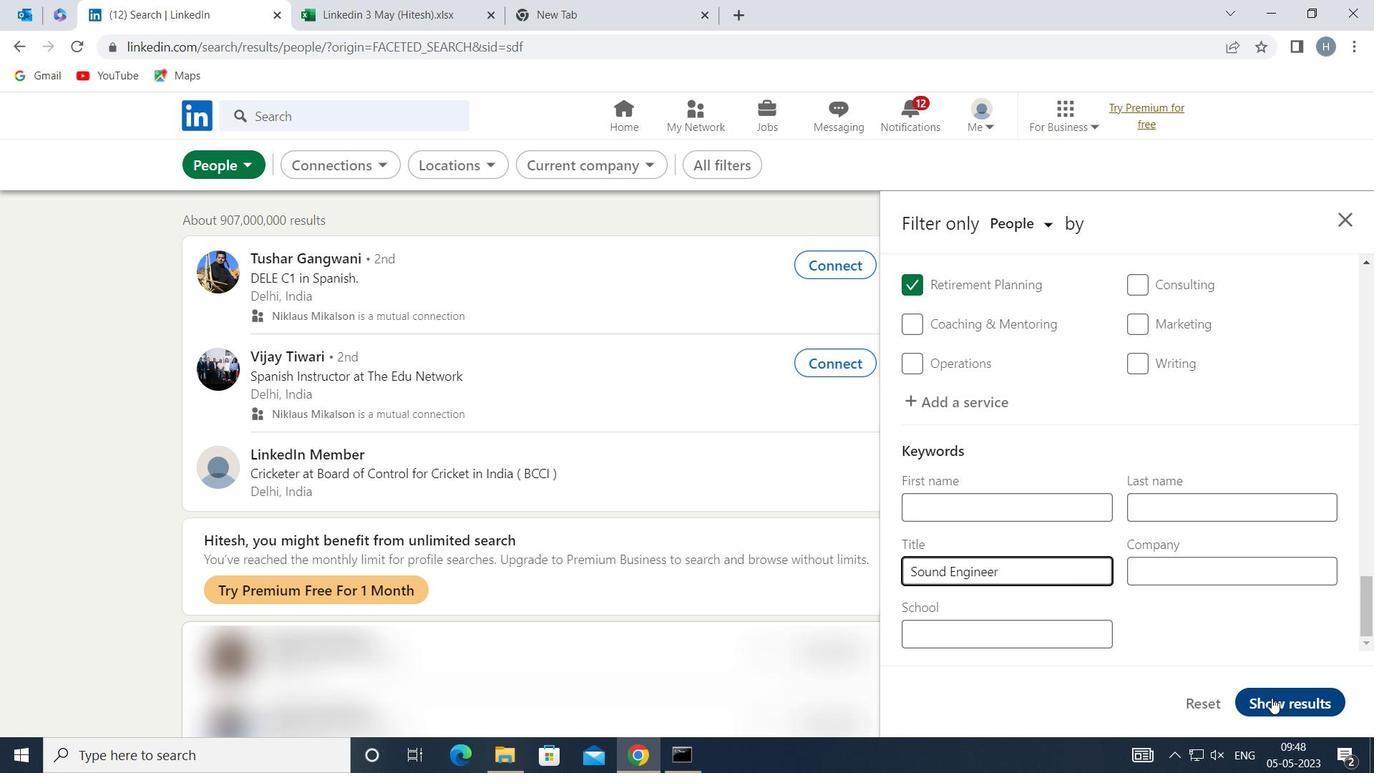 
Action: Mouse moved to (1183, 653)
Screenshot: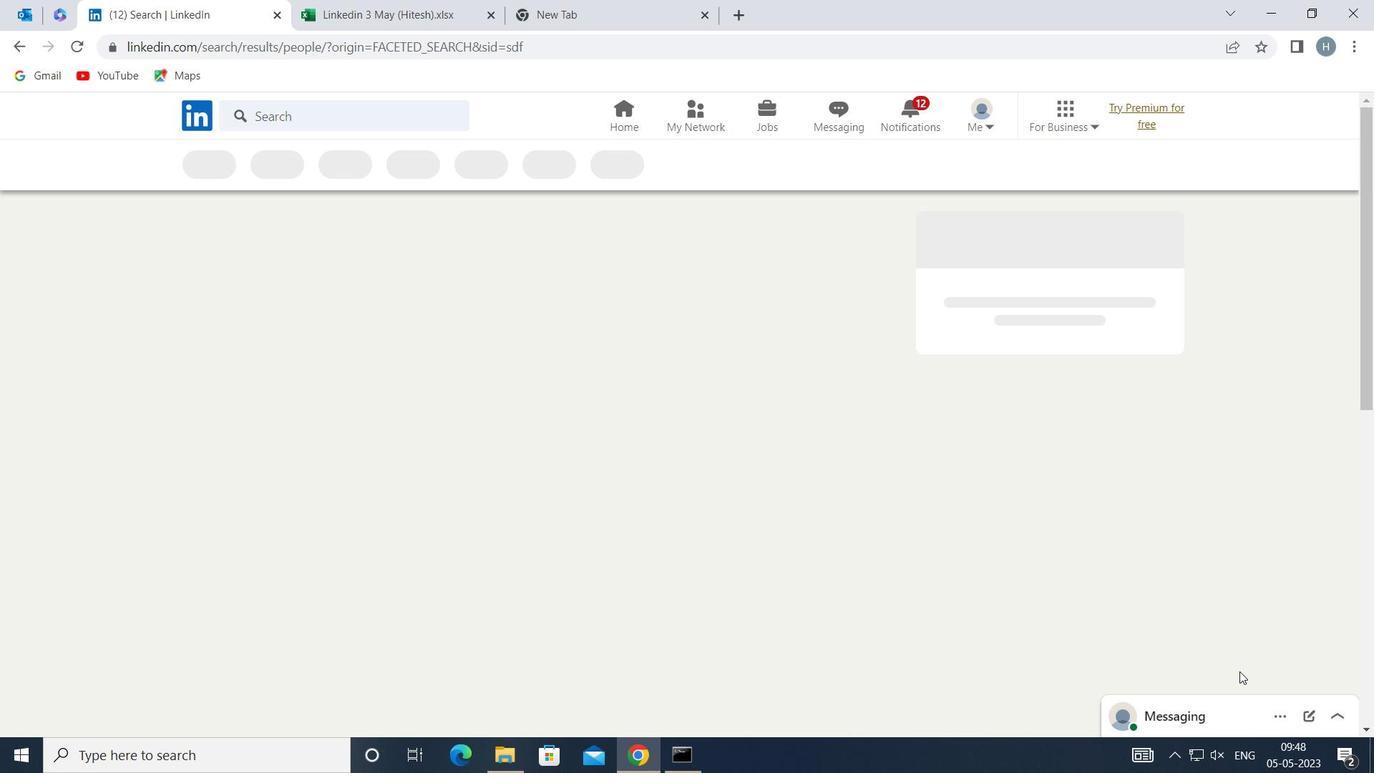 
